 Task: Plan a trip to Athlone, Ireland from 10th December, 2023 to 15th December, 2023 for 7 adults.4 bedrooms having 7 beds and 4 bathrooms. Property type can be house. Amenities needed are: wifi, TV, free parkinig on premises, gym, breakfast. Look for 5 properties as per requirement.
Action: Mouse moved to (573, 217)
Screenshot: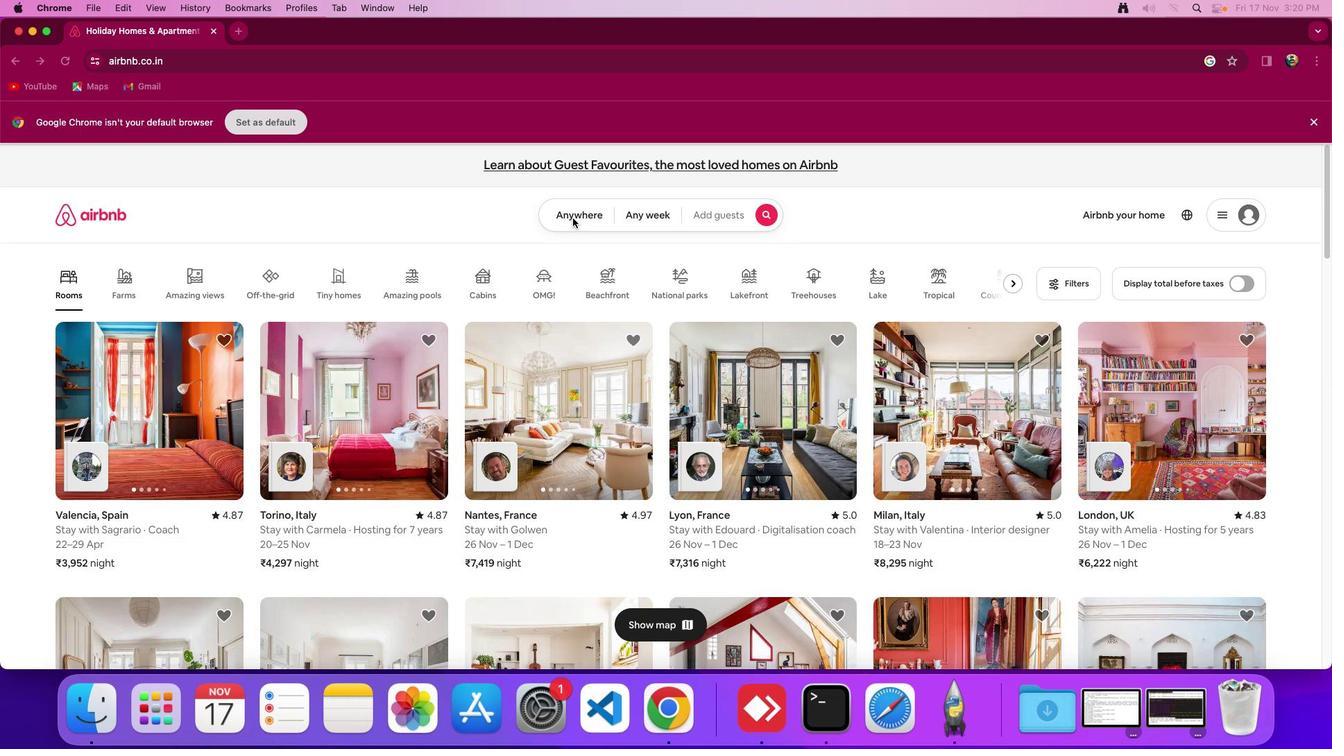 
Action: Mouse pressed left at (573, 217)
Screenshot: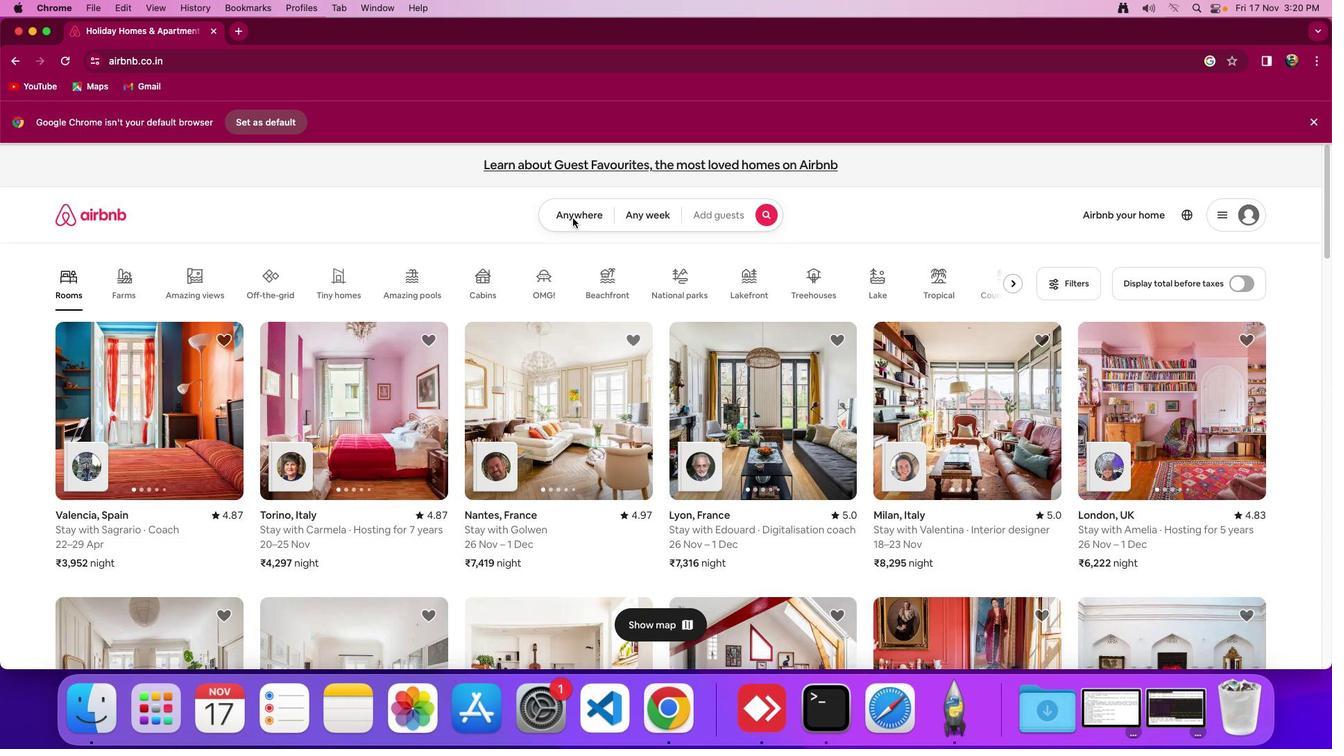 
Action: Mouse pressed left at (573, 217)
Screenshot: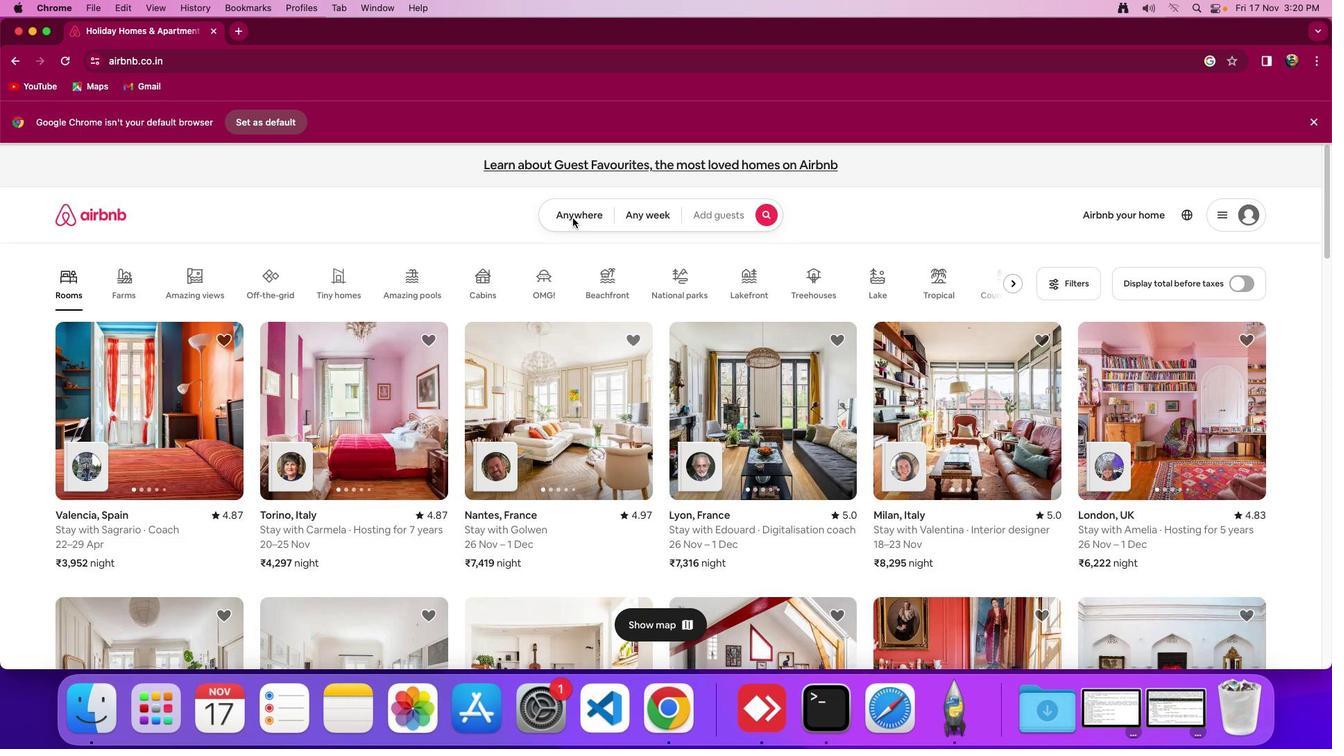 
Action: Mouse moved to (527, 262)
Screenshot: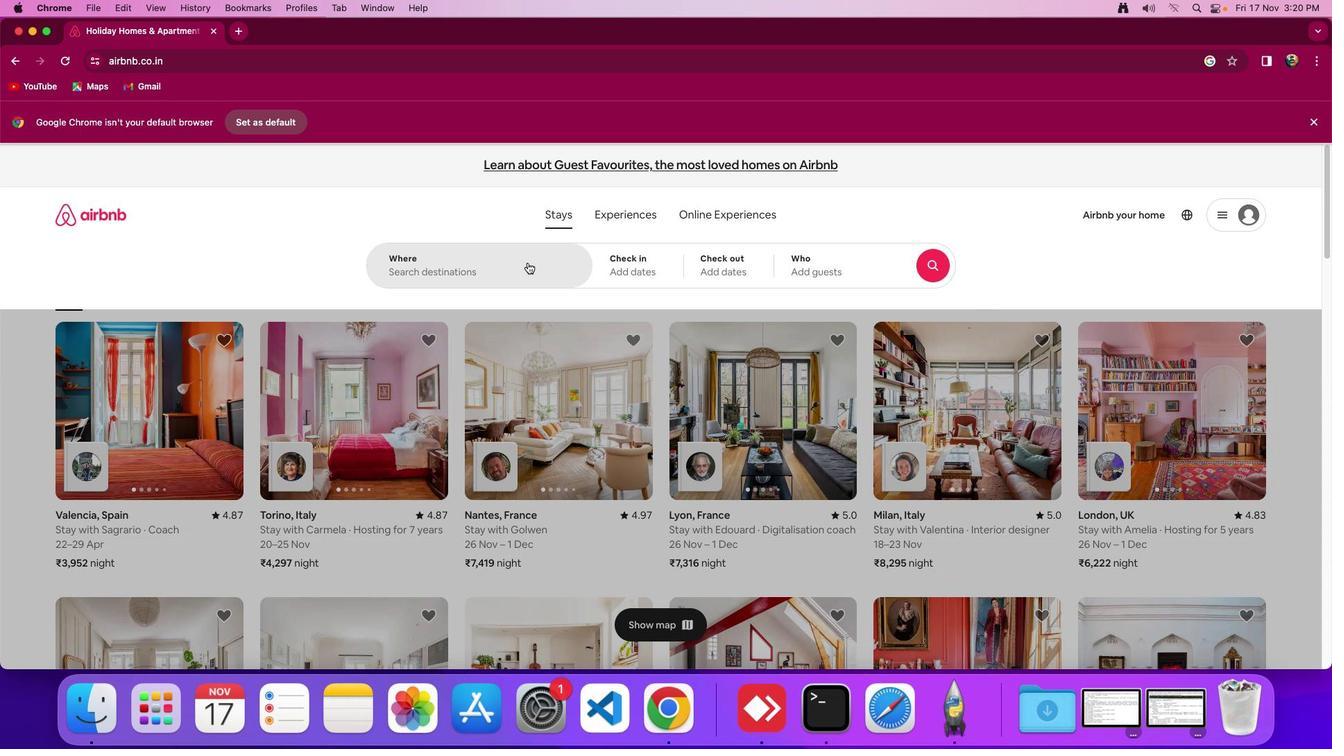 
Action: Mouse pressed left at (527, 262)
Screenshot: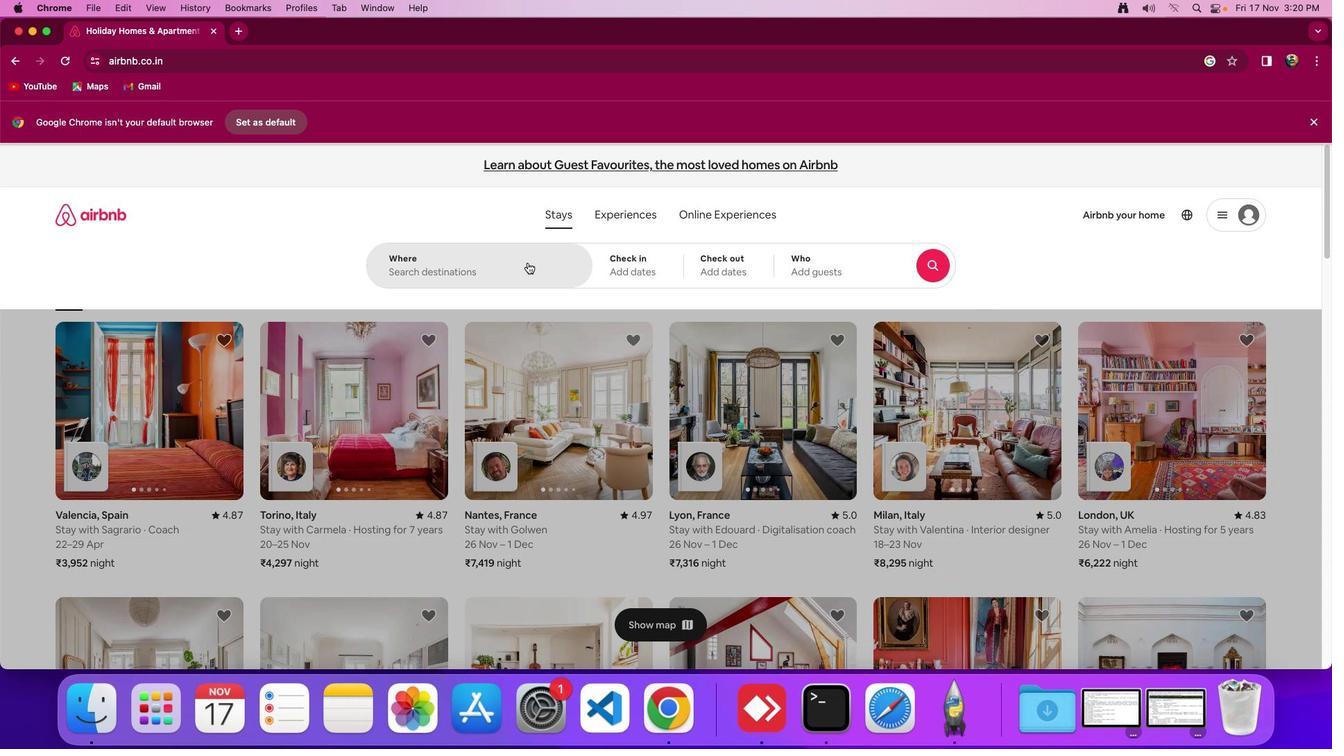 
Action: Mouse moved to (528, 265)
Screenshot: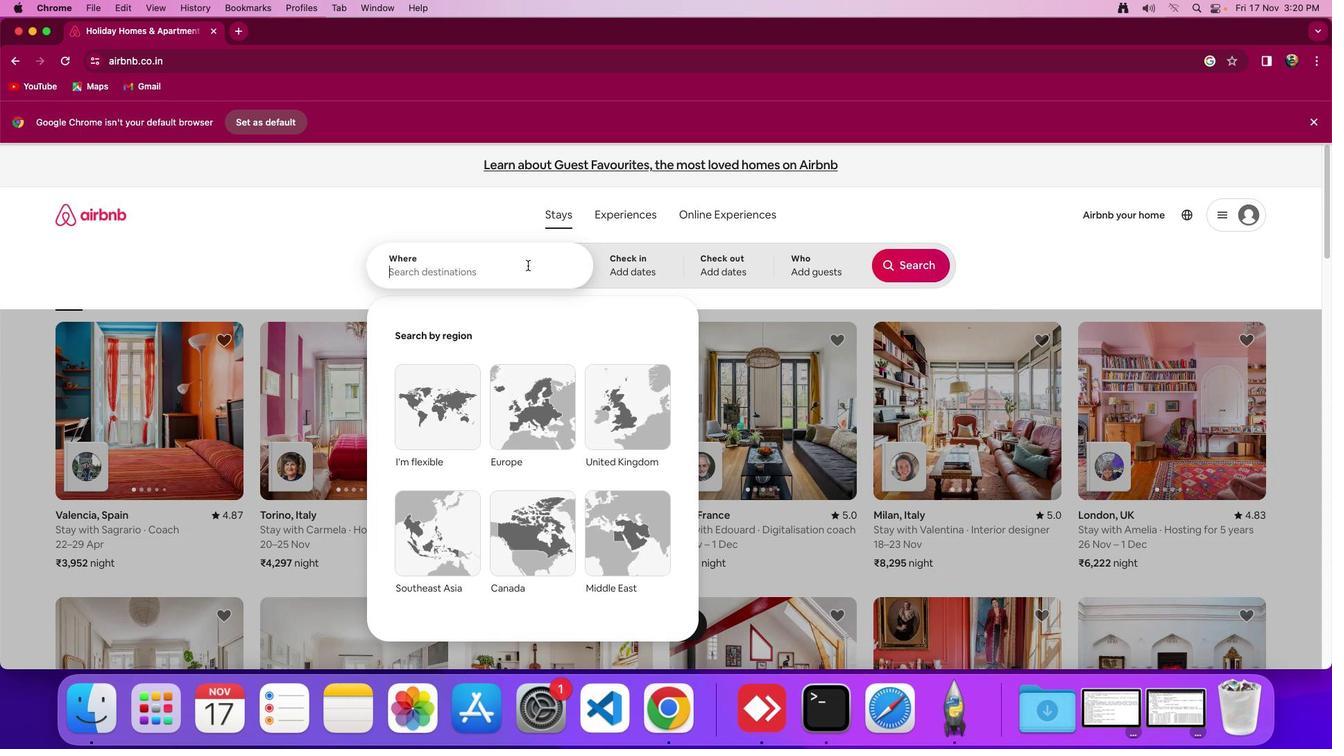 
Action: Key pressed Key.shift_r'A''t''h''l''o''n''e'','Key.spaceKey.shift'I''r''e''k''a''n''d'
Screenshot: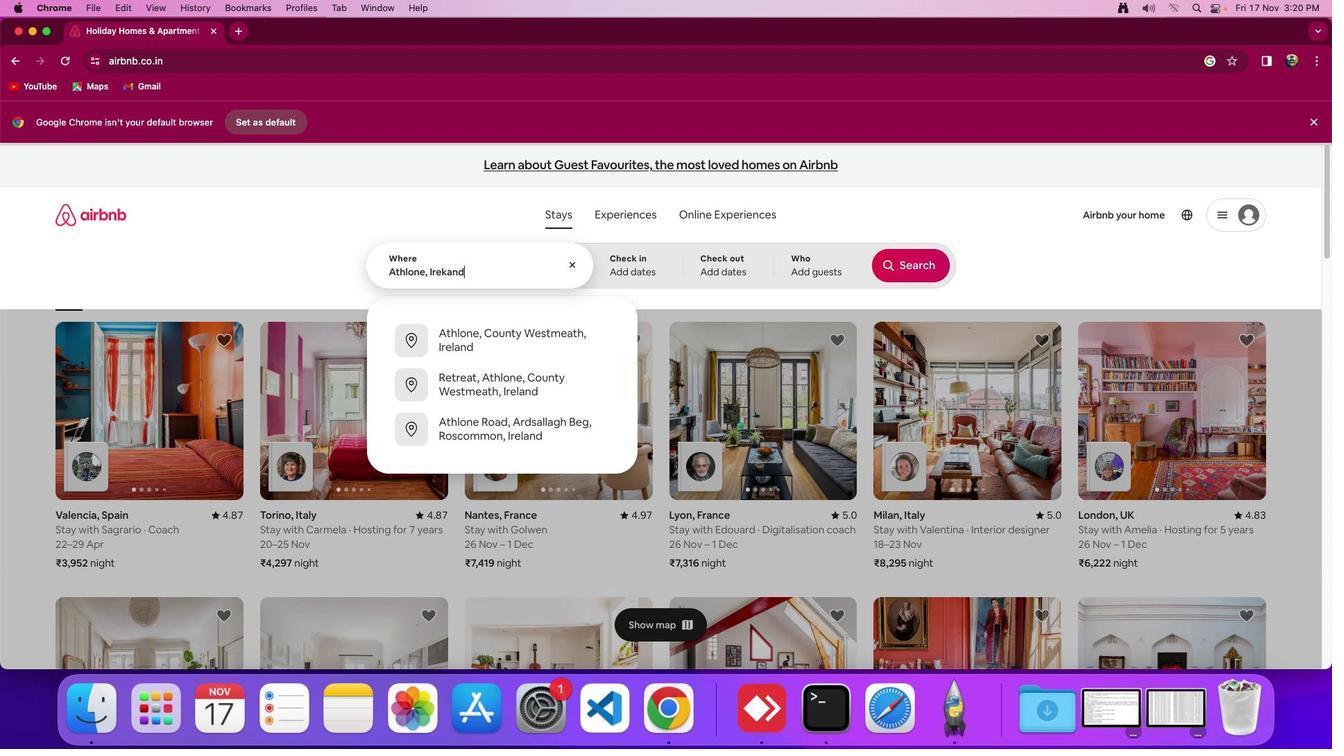 
Action: Mouse moved to (643, 264)
Screenshot: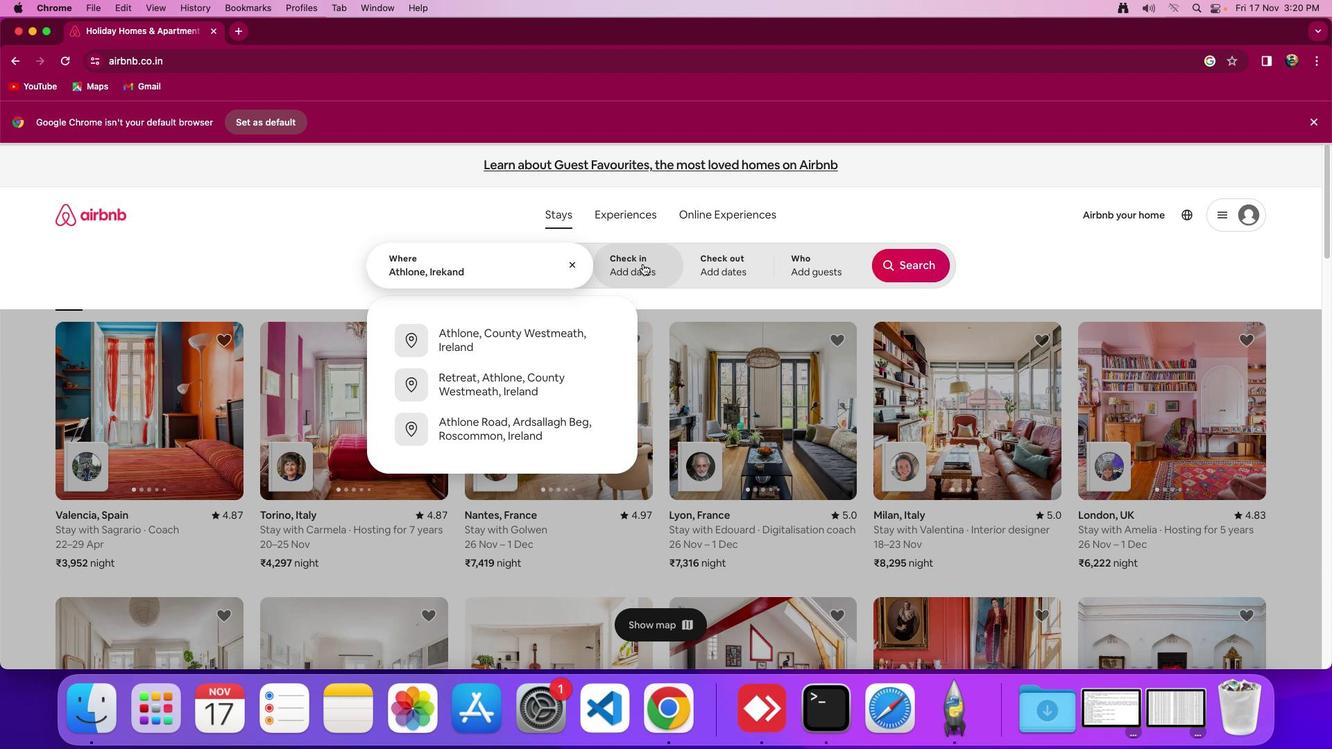 
Action: Mouse pressed left at (643, 264)
Screenshot: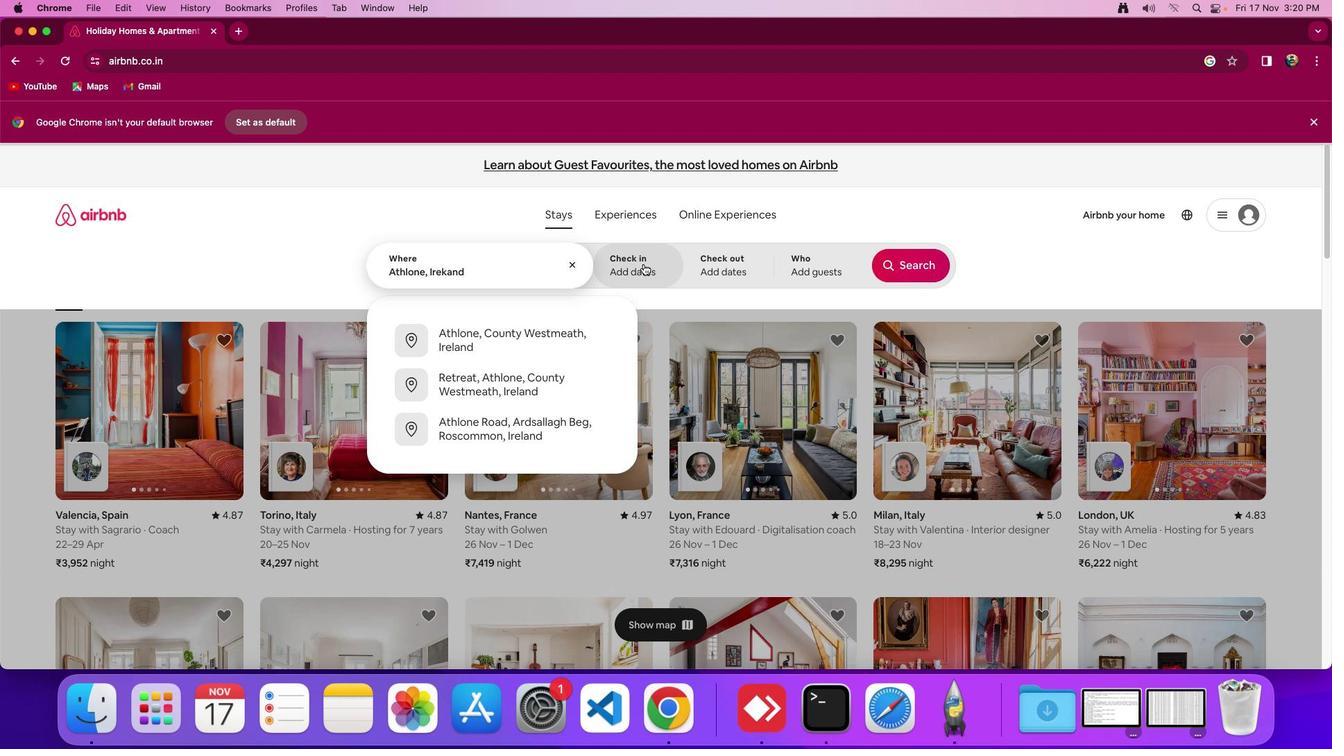 
Action: Mouse moved to (694, 501)
Screenshot: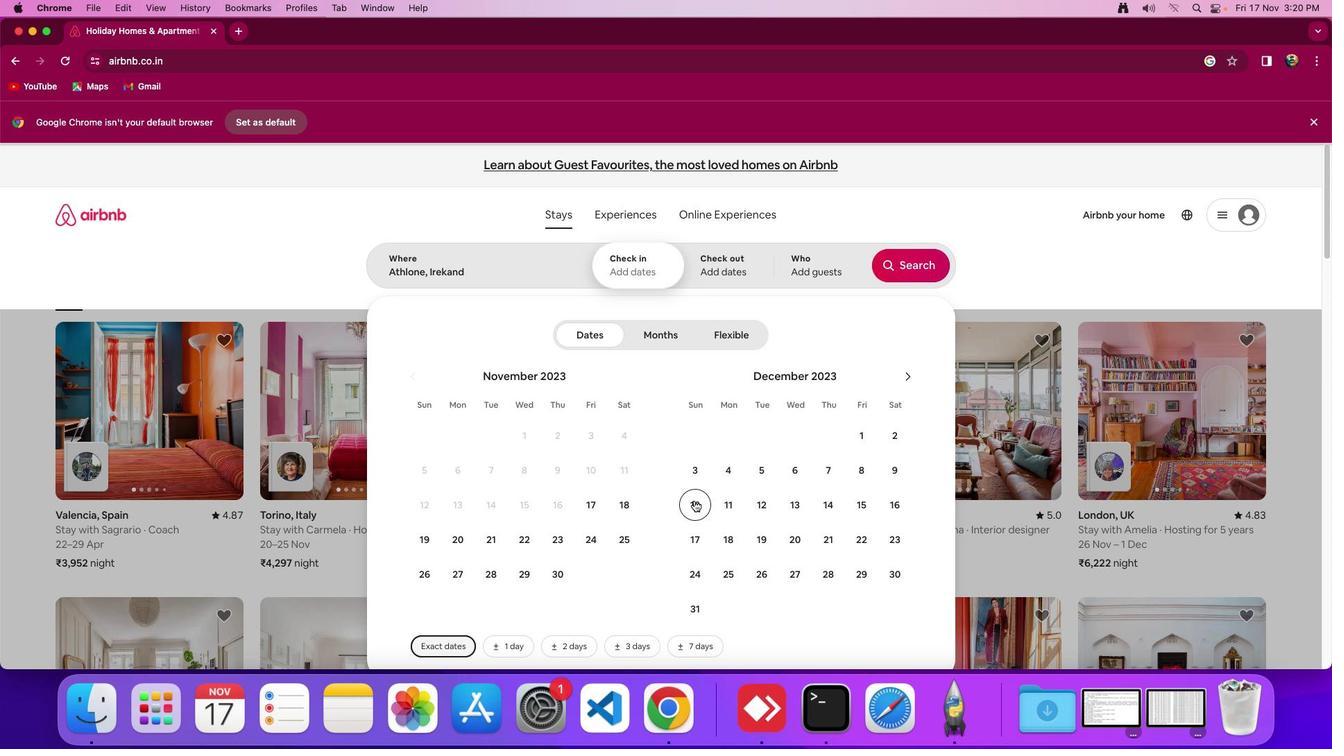 
Action: Mouse pressed left at (694, 501)
Screenshot: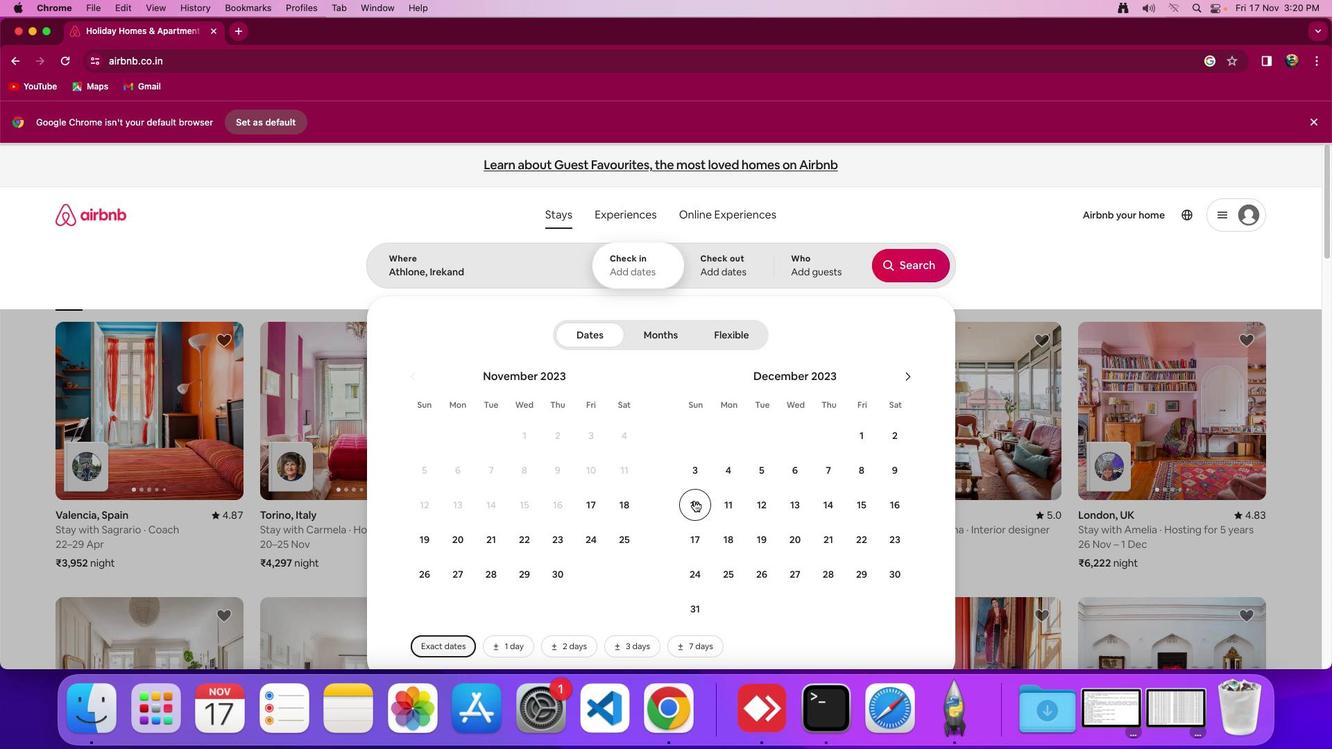 
Action: Mouse moved to (815, 567)
Screenshot: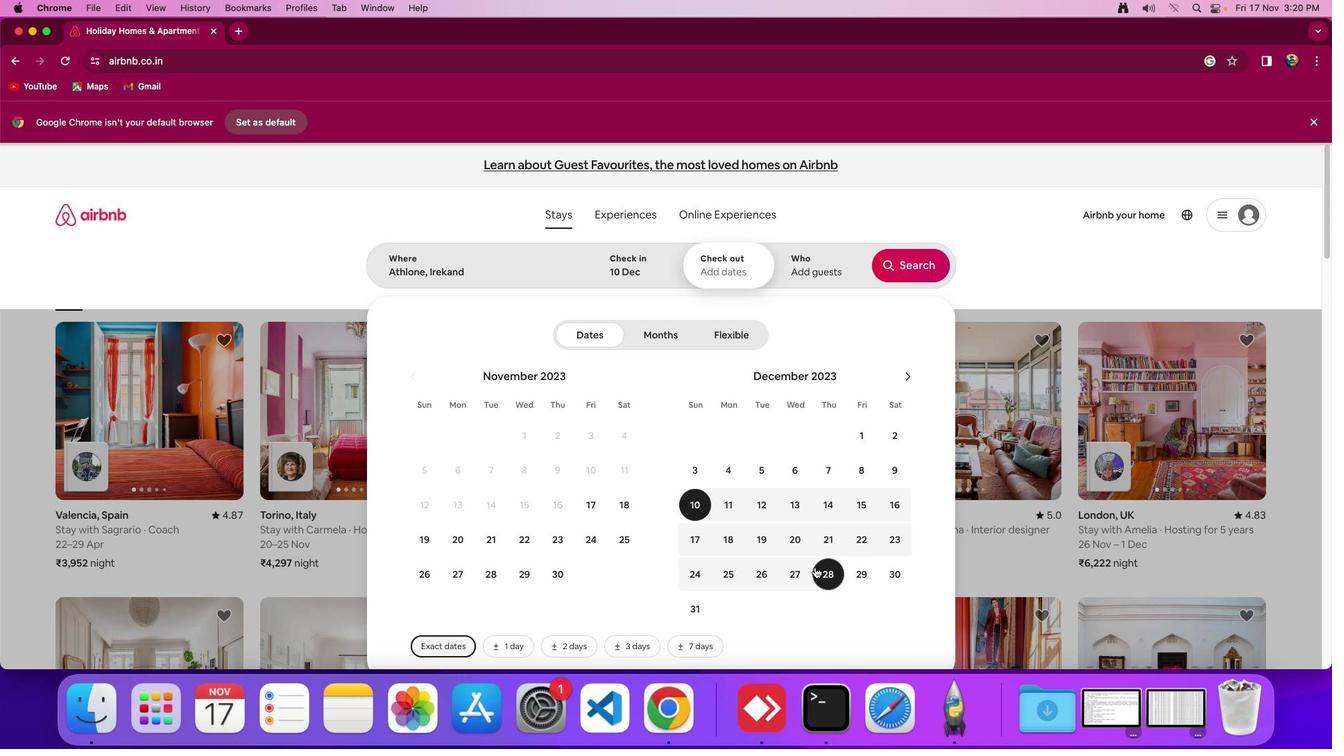 
Action: Mouse scrolled (815, 567) with delta (0, 0)
Screenshot: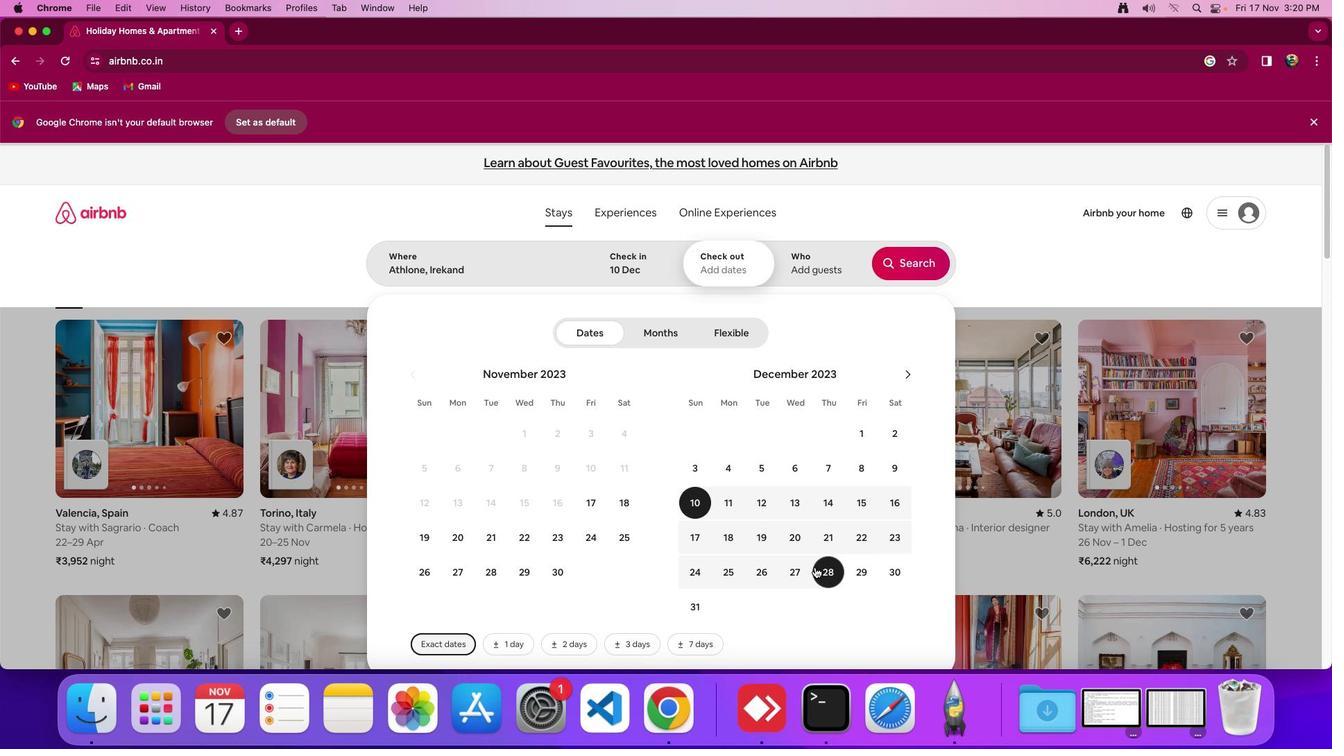 
Action: Mouse moved to (864, 512)
Screenshot: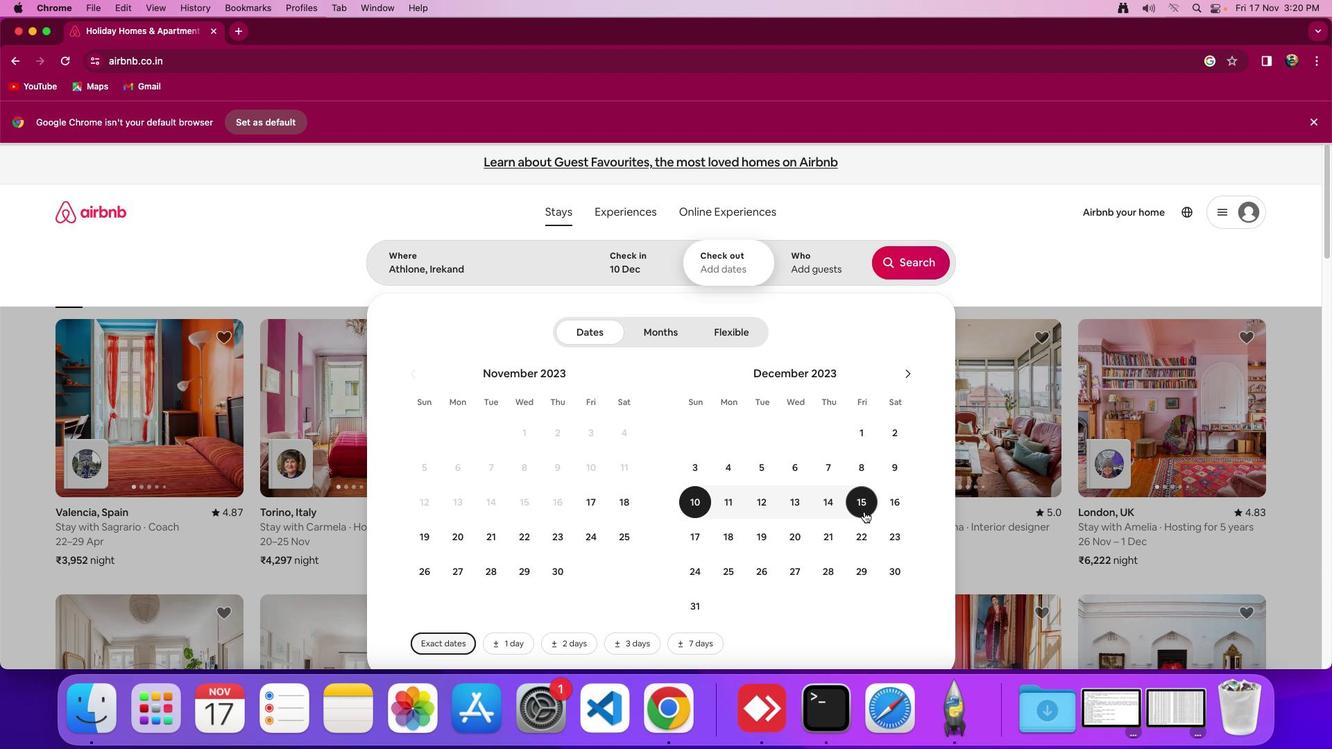 
Action: Mouse pressed left at (864, 512)
Screenshot: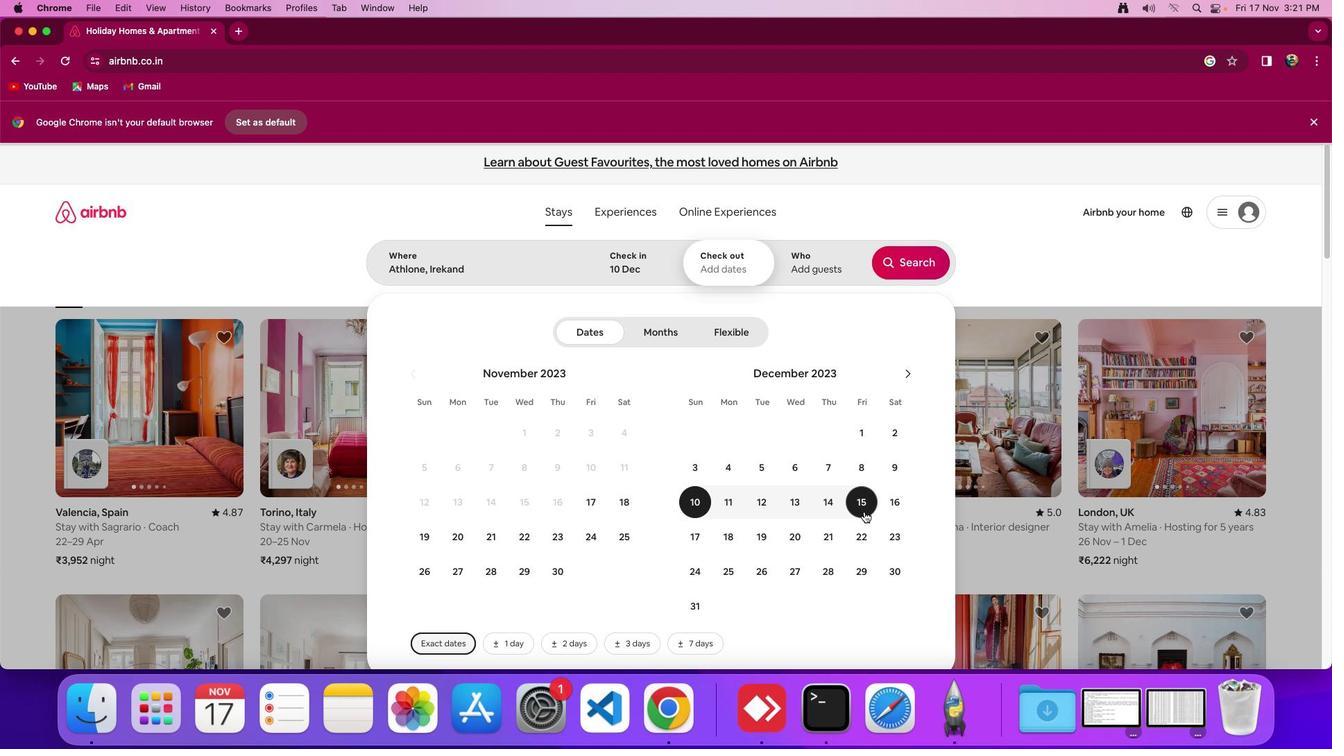 
Action: Mouse moved to (816, 263)
Screenshot: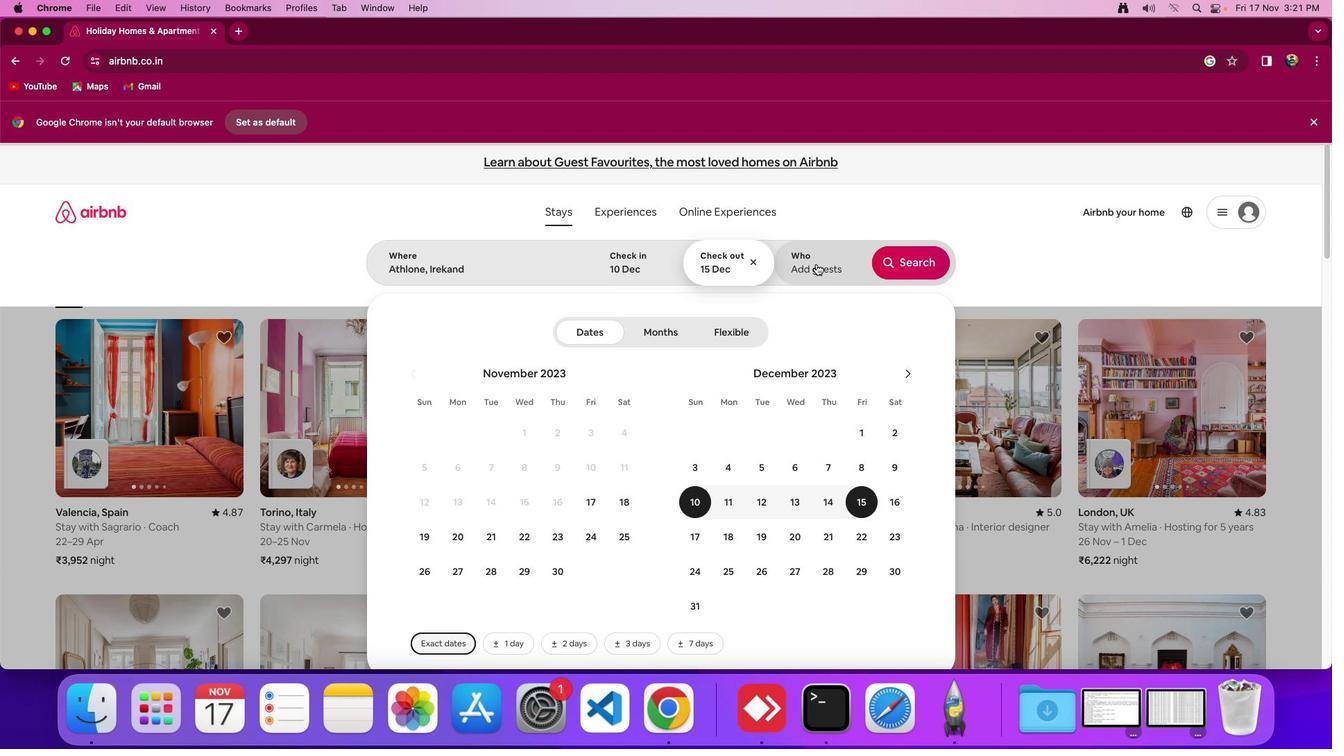 
Action: Mouse pressed left at (816, 263)
Screenshot: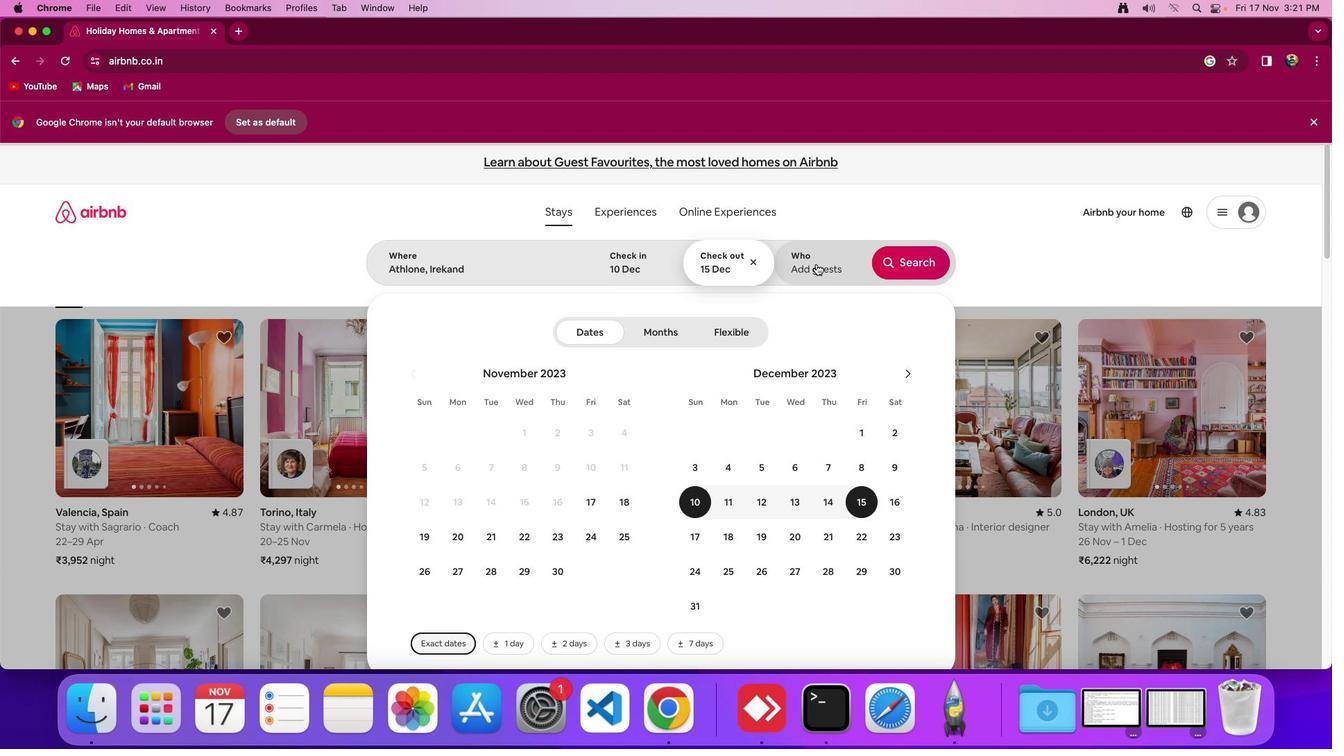 
Action: Mouse moved to (920, 329)
Screenshot: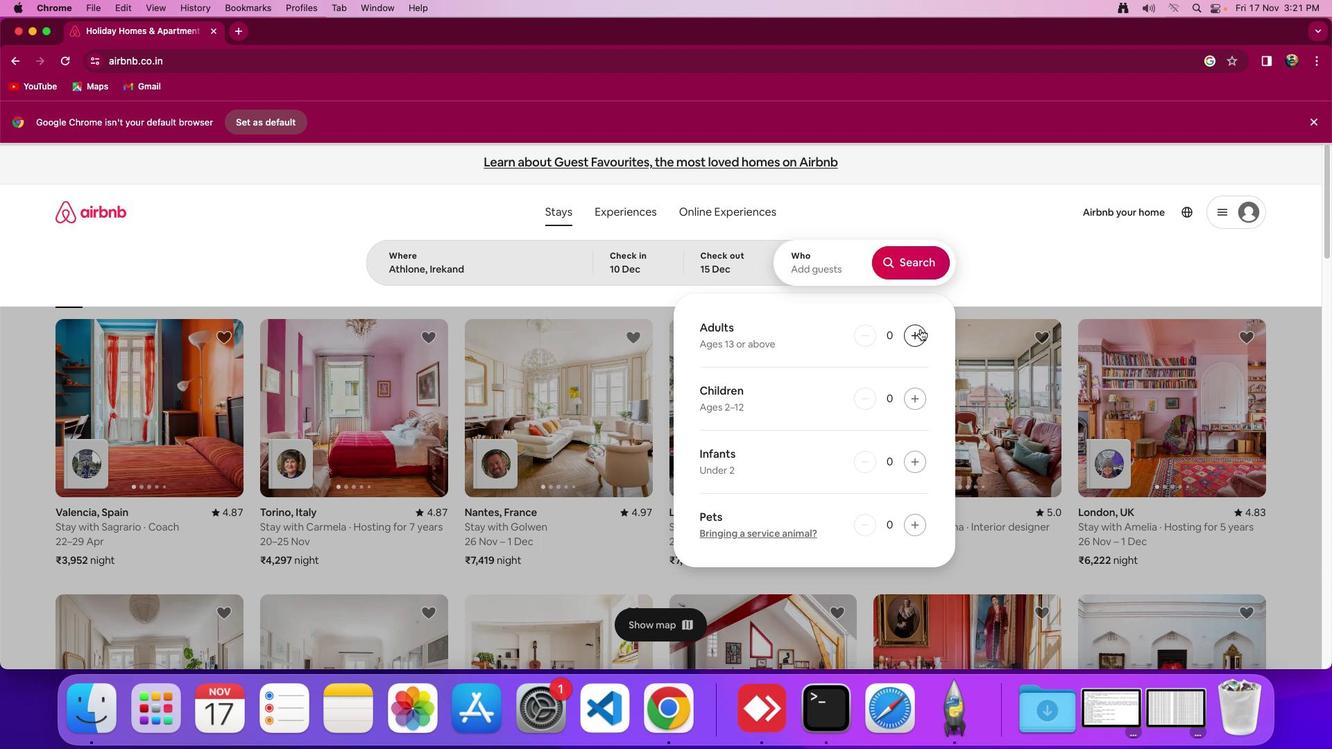 
Action: Mouse pressed left at (920, 329)
Screenshot: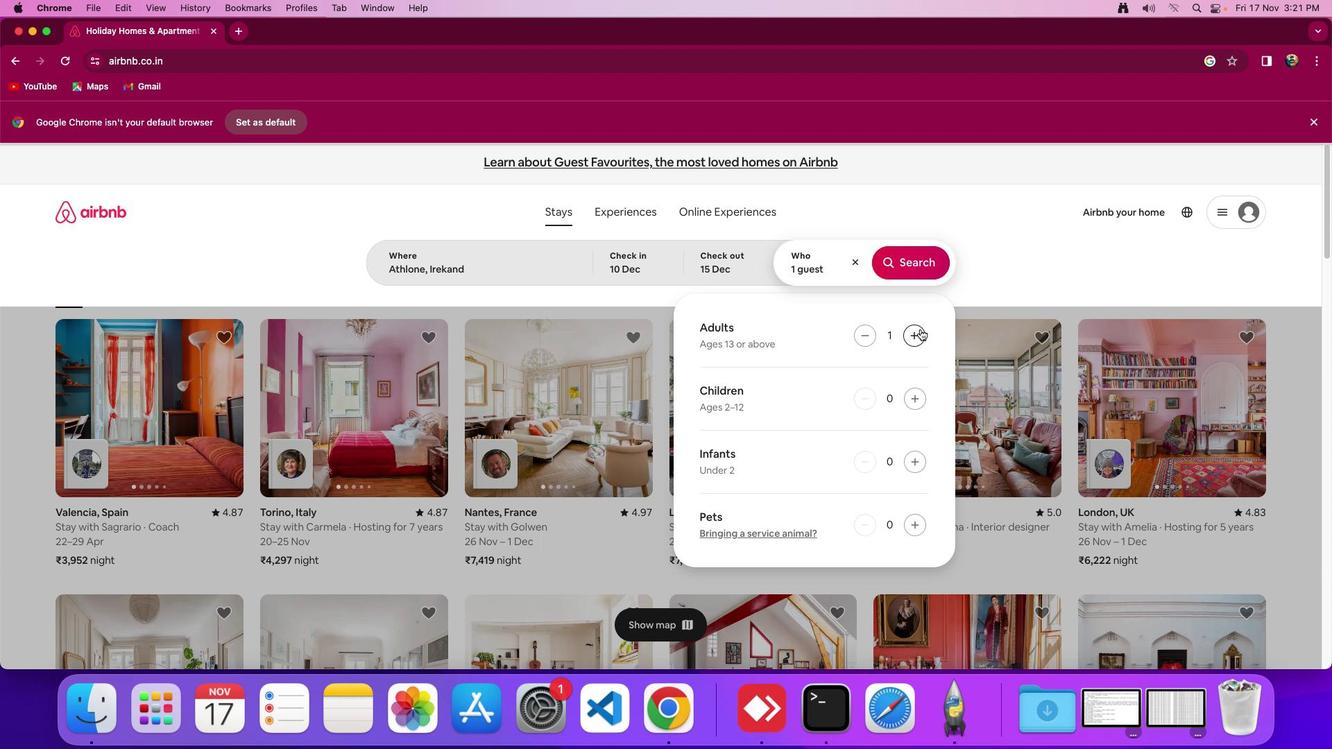 
Action: Mouse pressed left at (920, 329)
Screenshot: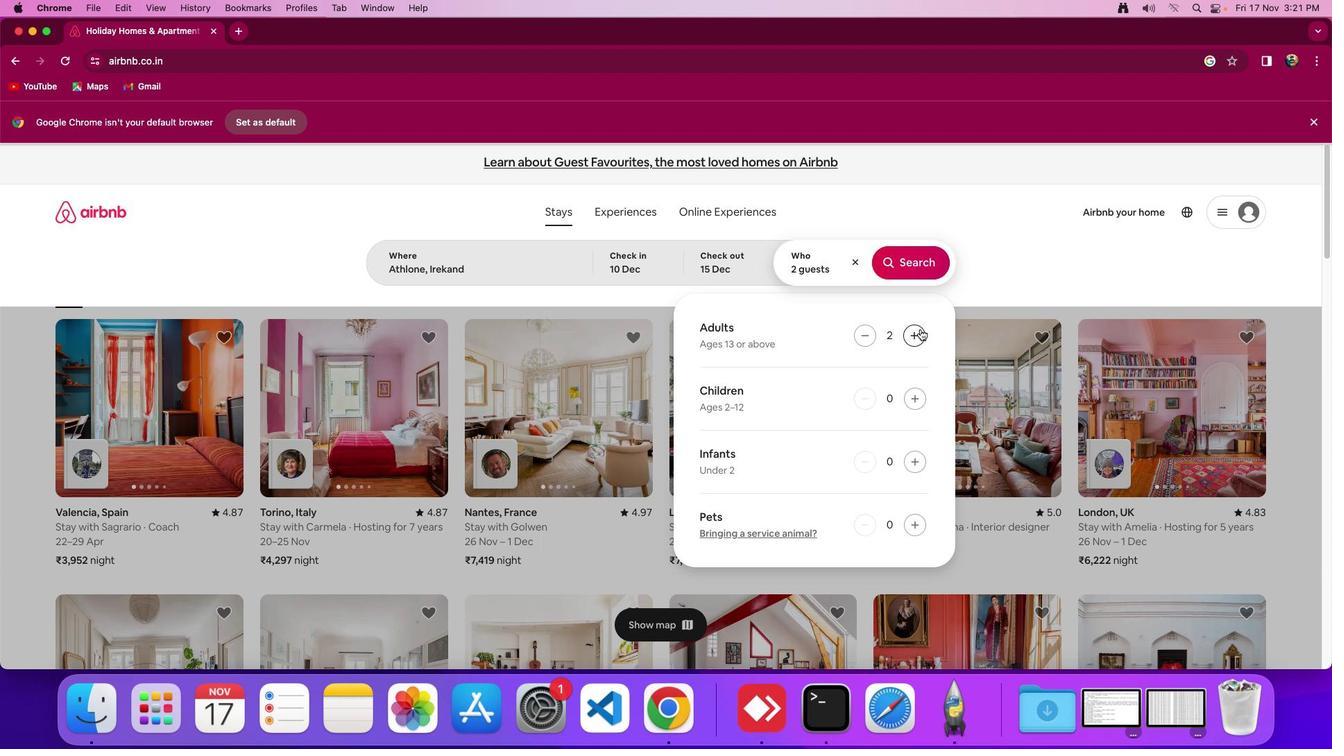 
Action: Mouse pressed left at (920, 329)
Screenshot: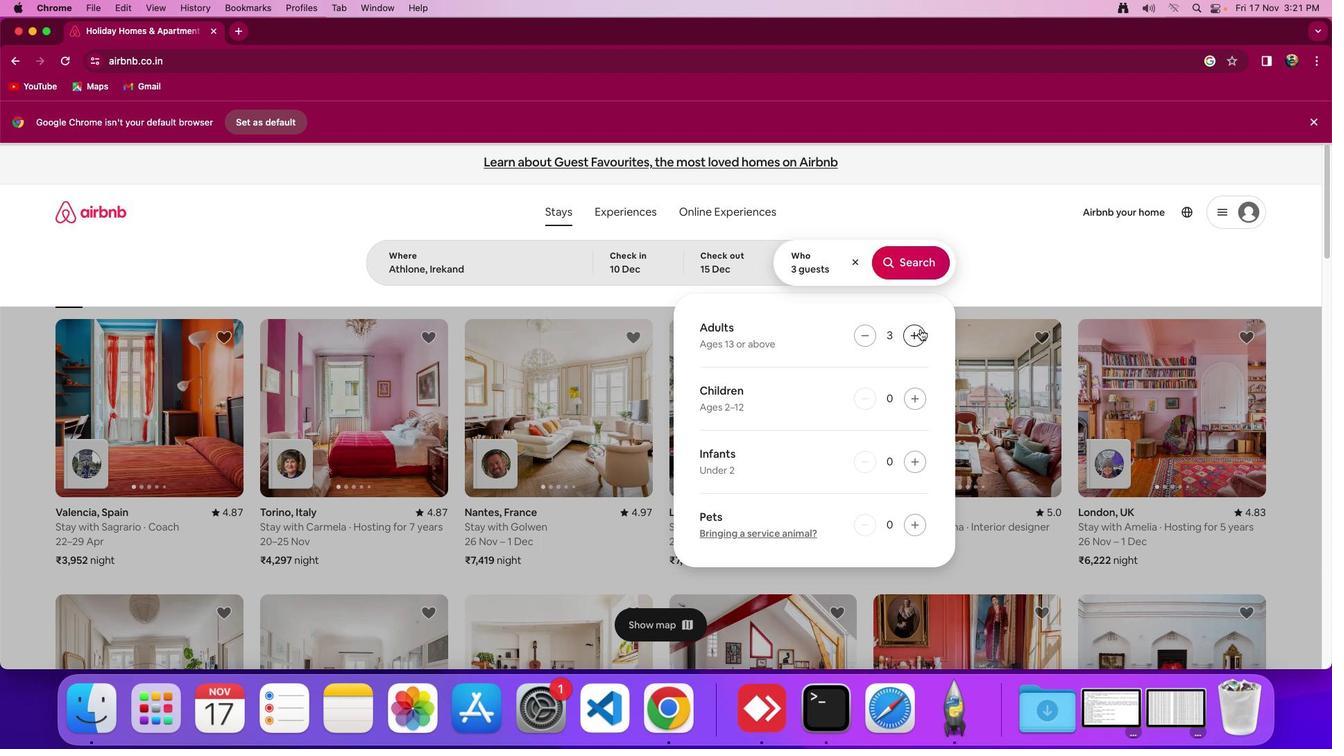 
Action: Mouse pressed left at (920, 329)
Screenshot: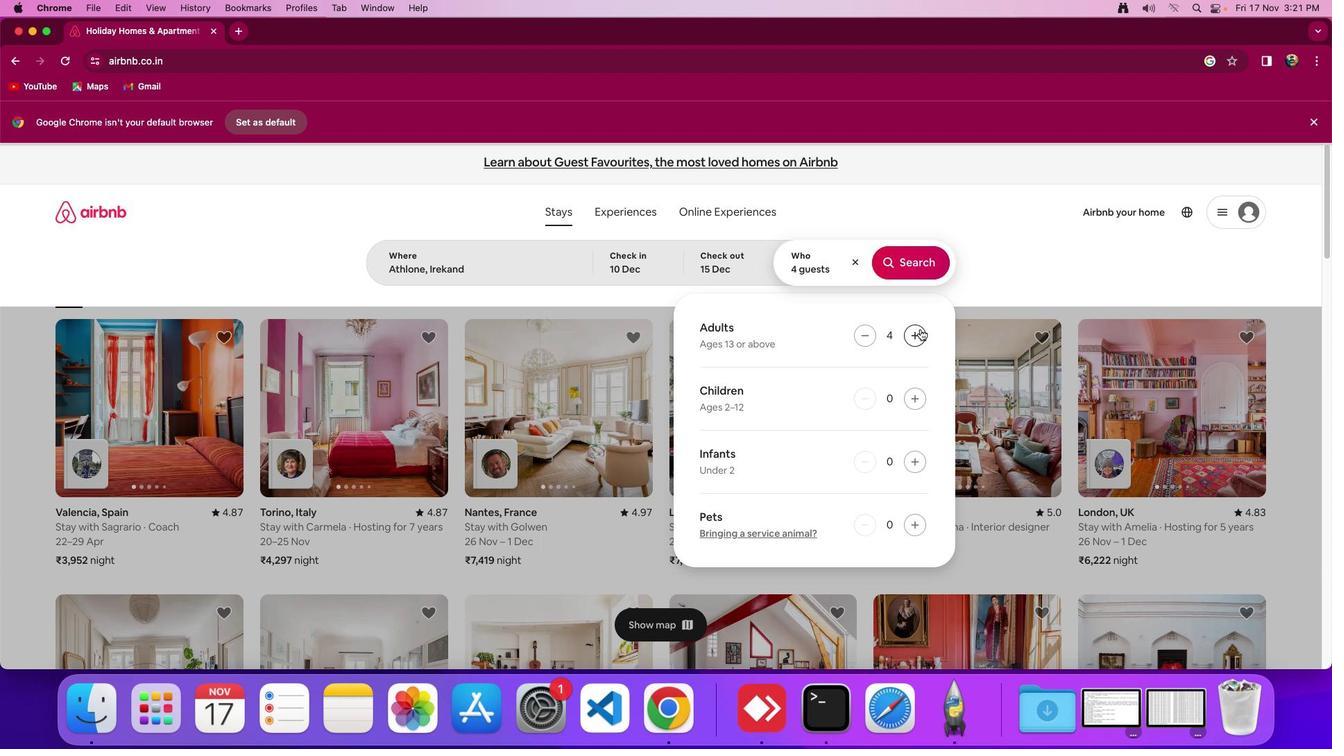 
Action: Mouse pressed left at (920, 329)
Screenshot: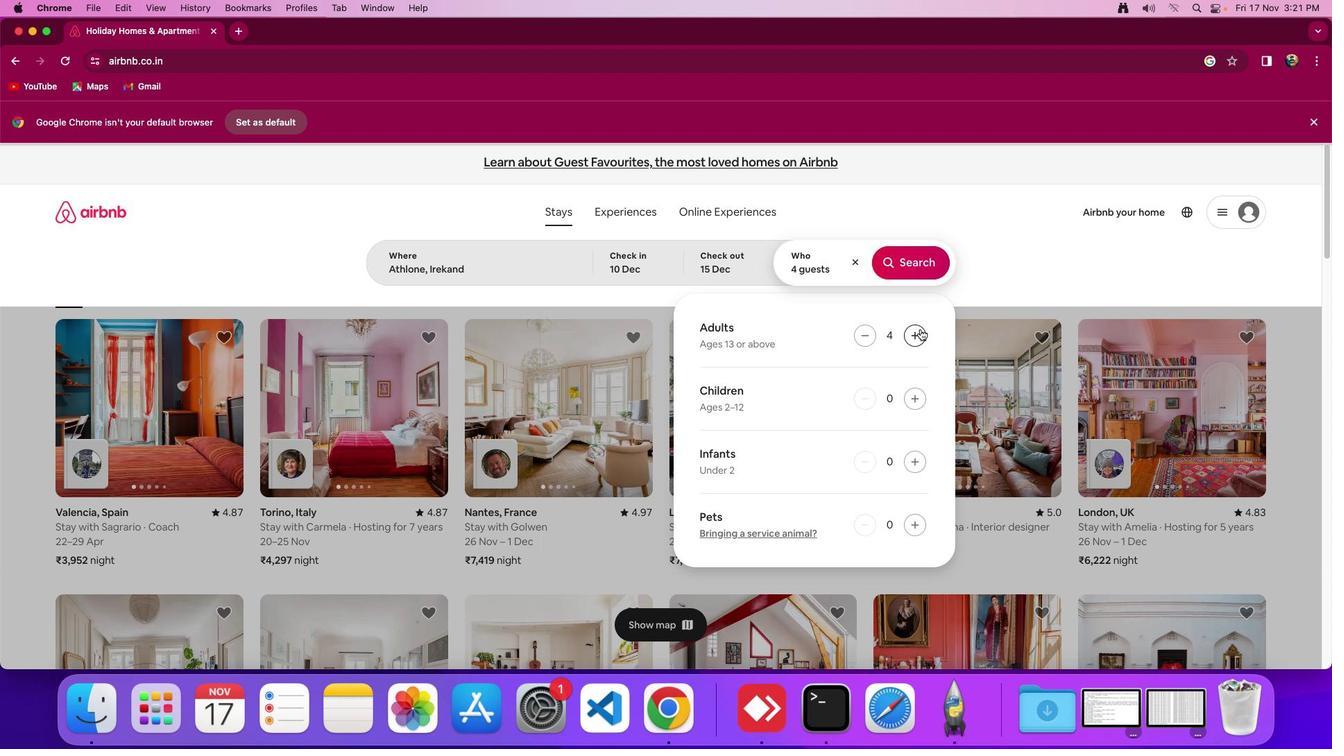 
Action: Mouse pressed left at (920, 329)
Screenshot: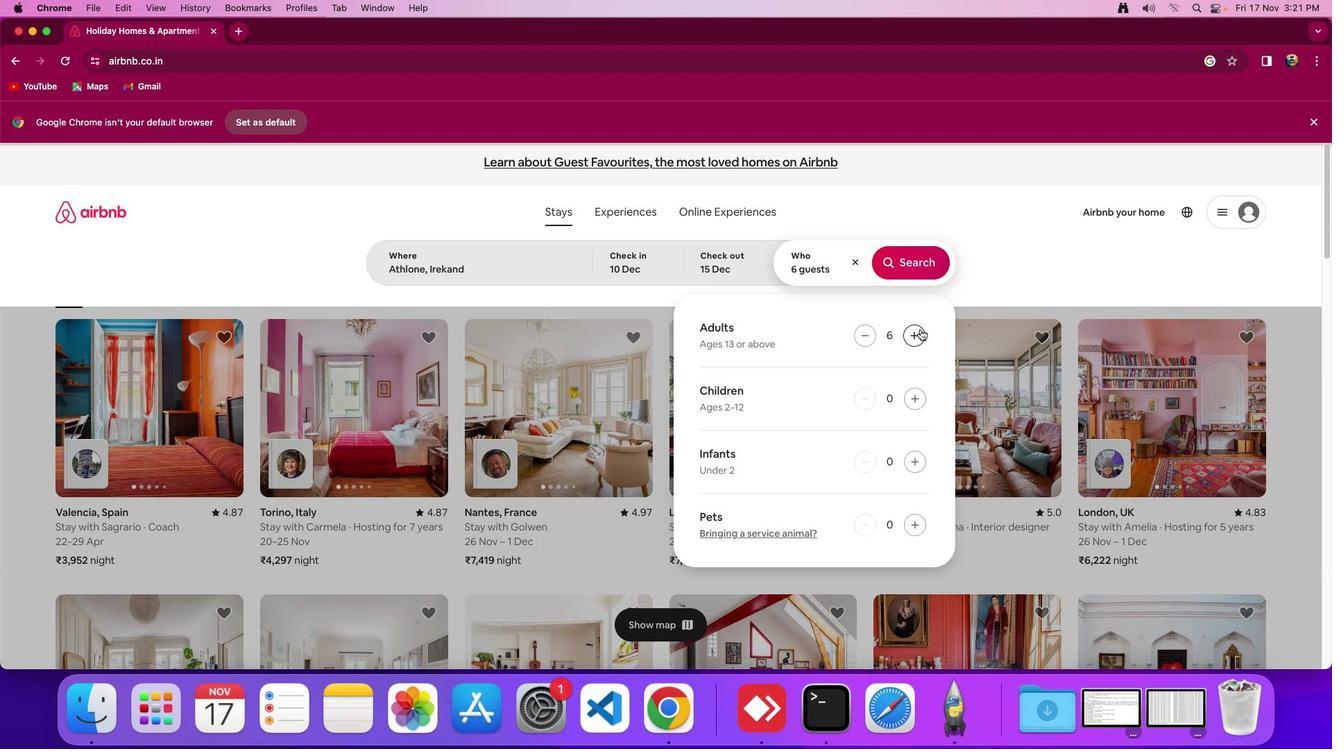 
Action: Mouse moved to (920, 329)
Screenshot: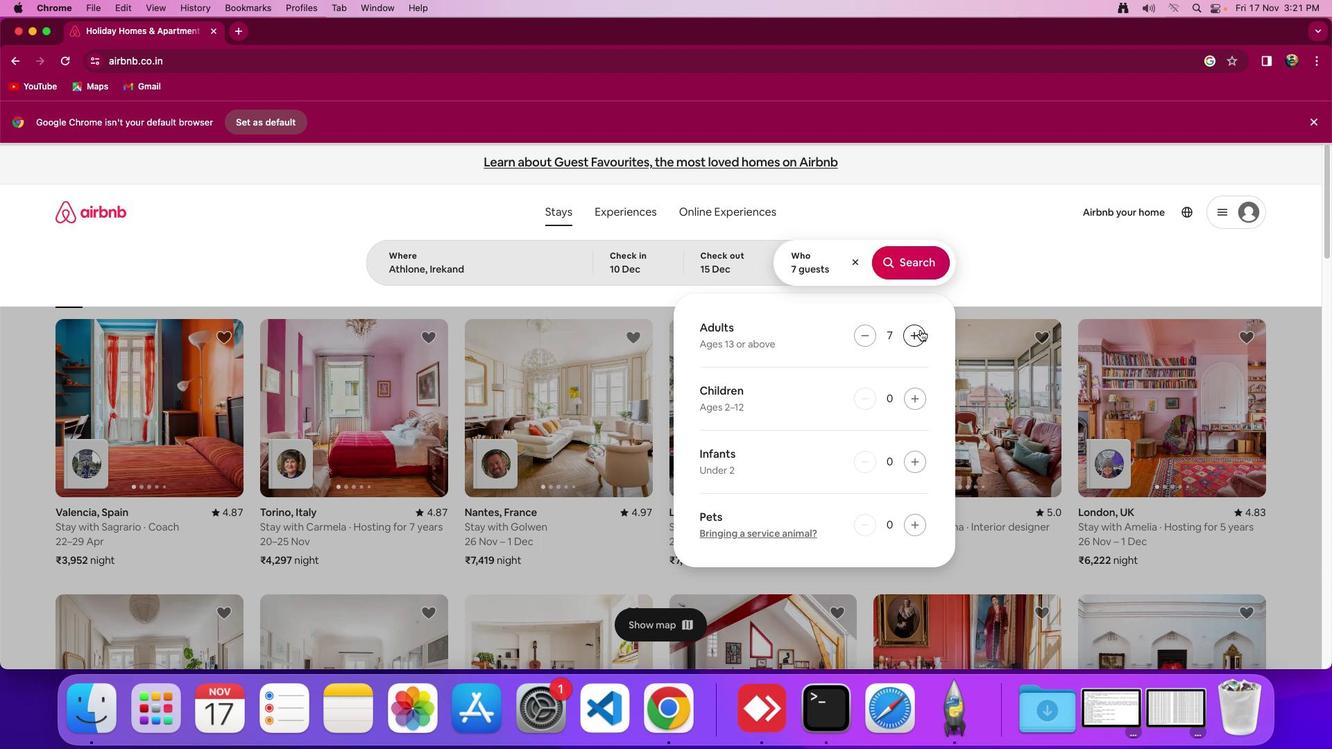 
Action: Mouse pressed left at (920, 329)
Screenshot: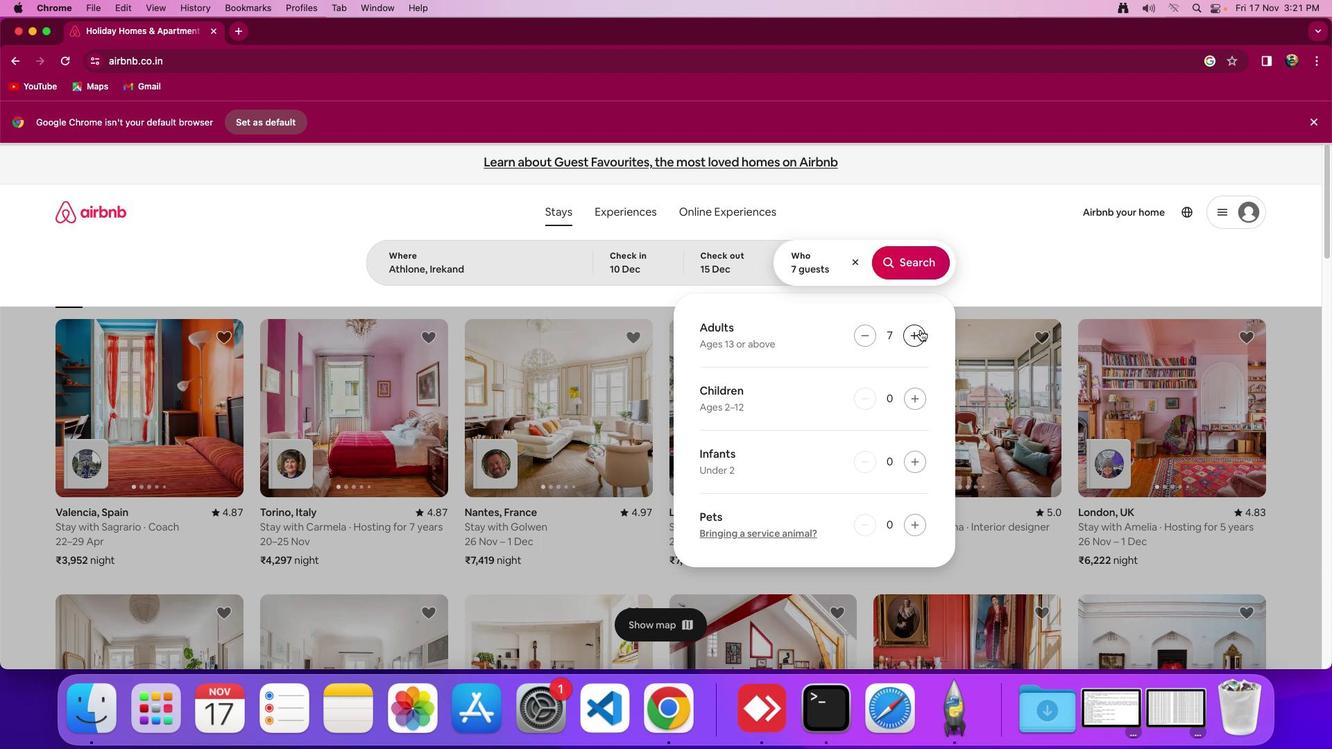 
Action: Mouse moved to (895, 261)
Screenshot: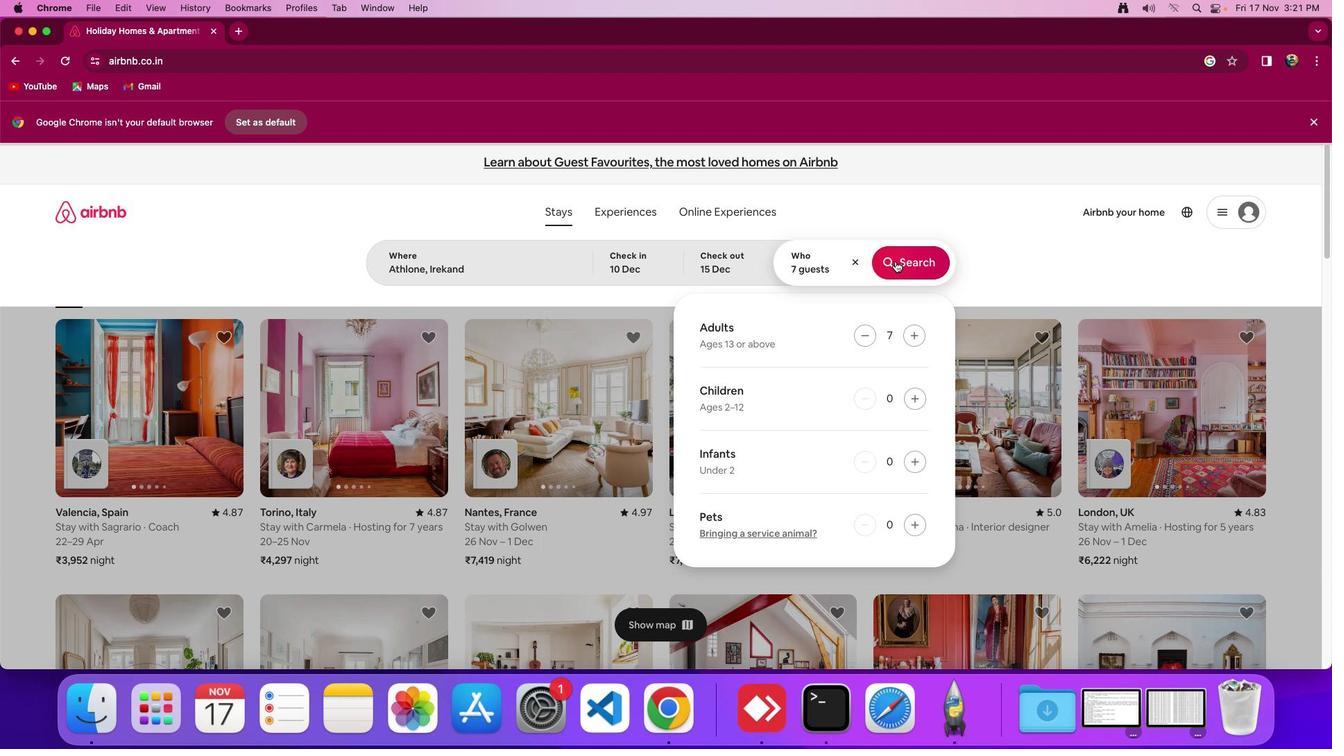 
Action: Mouse pressed left at (895, 261)
Screenshot: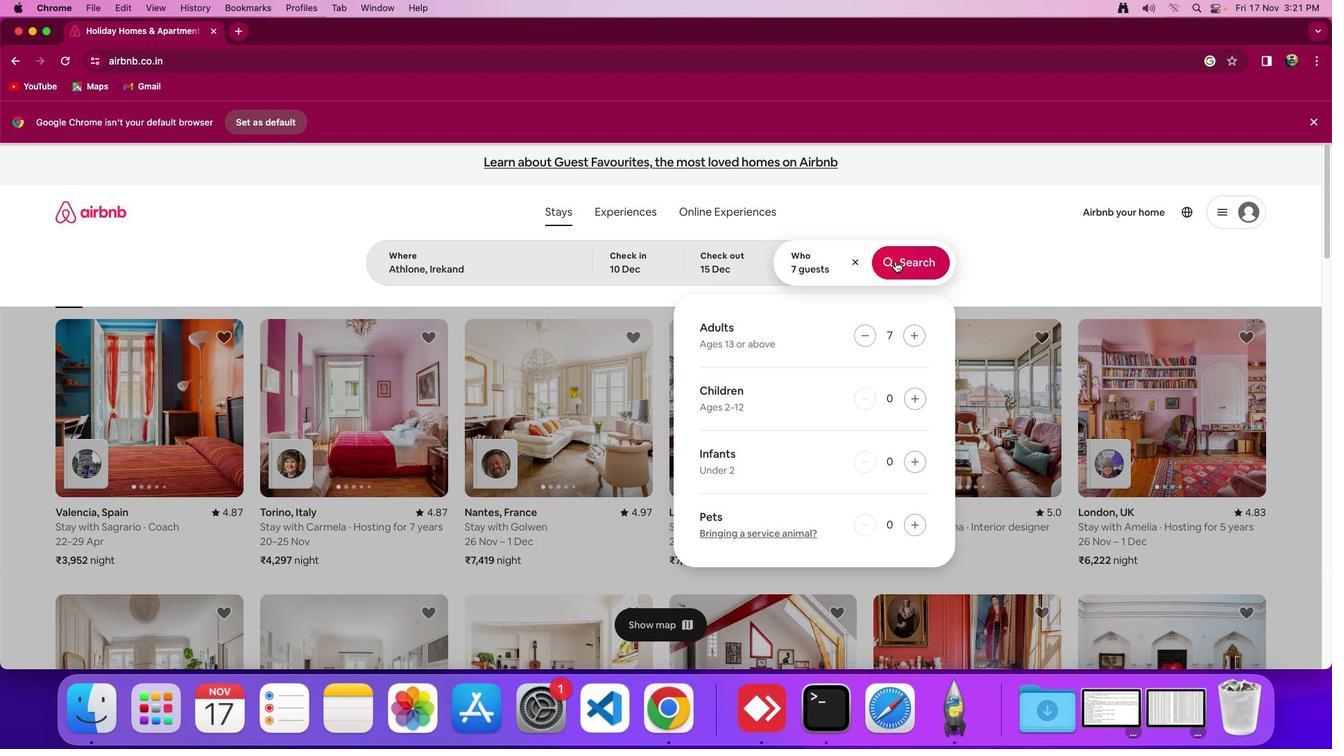 
Action: Mouse moved to (1109, 223)
Screenshot: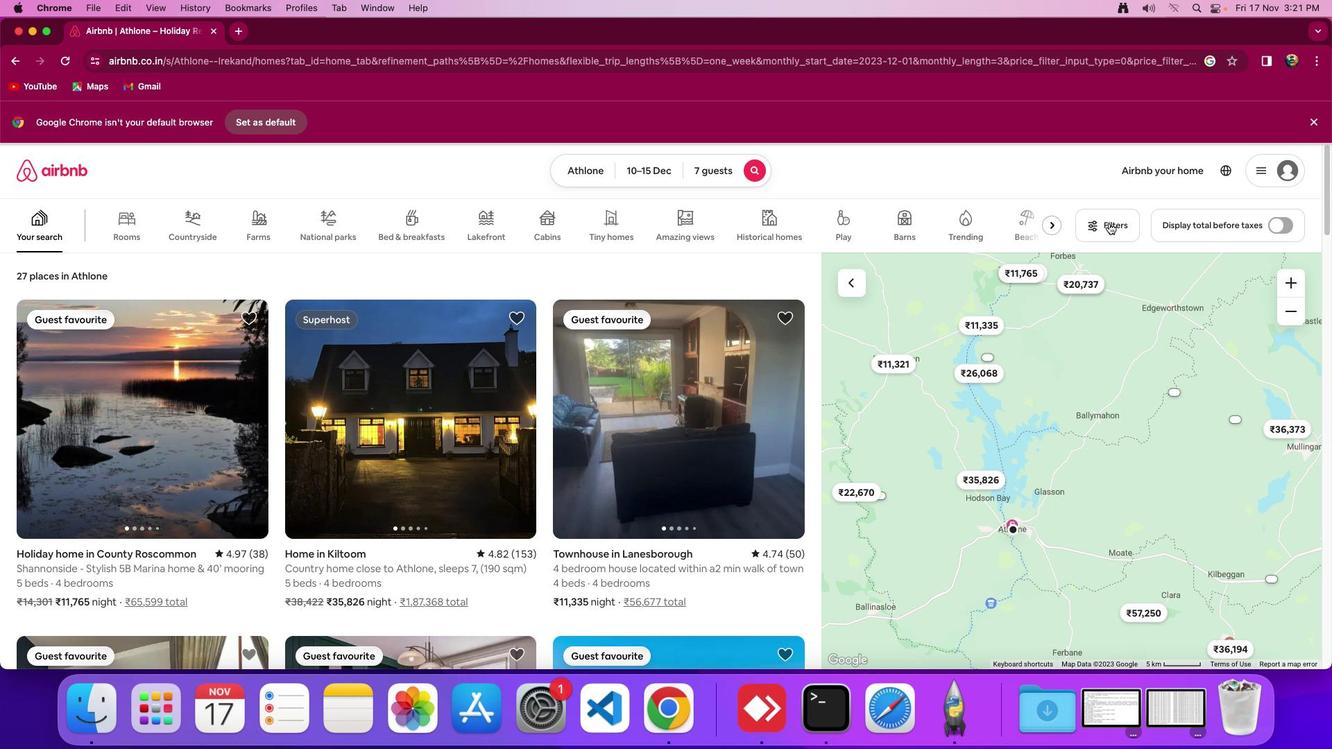 
Action: Mouse pressed left at (1109, 223)
Screenshot: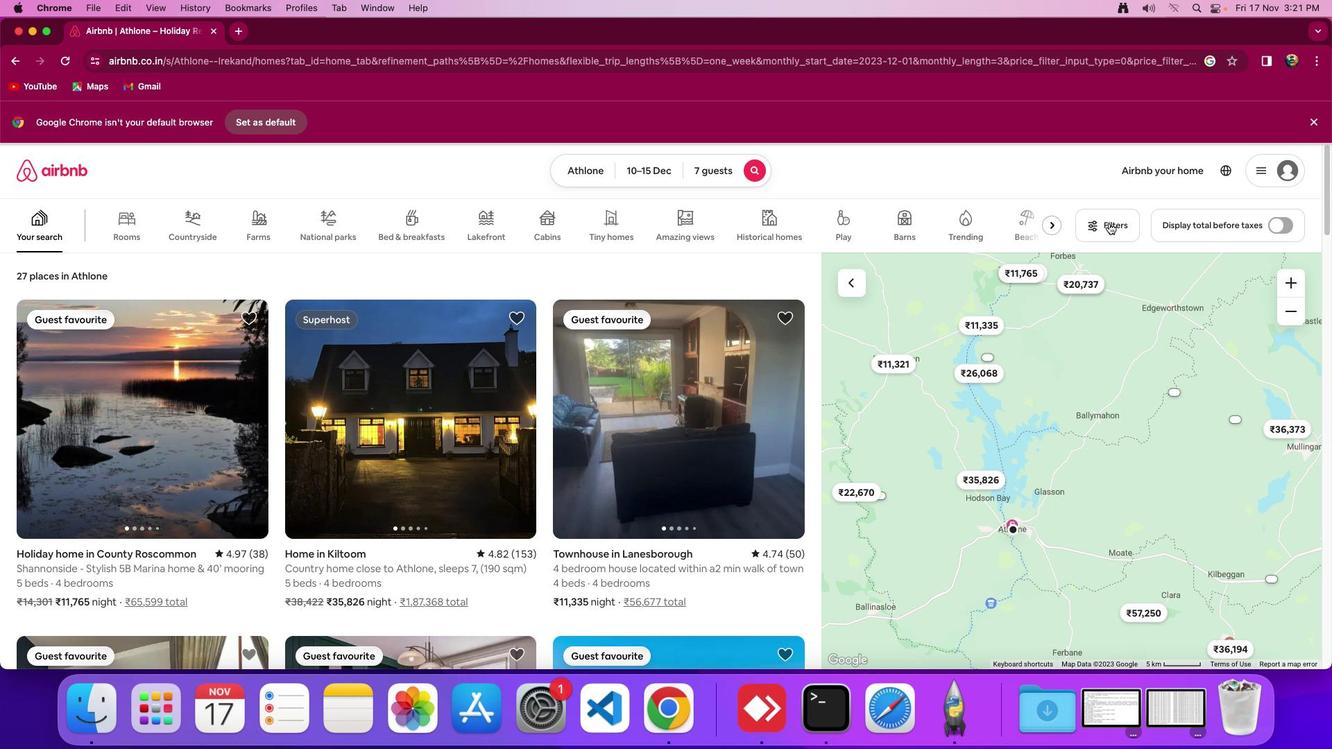 
Action: Mouse moved to (653, 406)
Screenshot: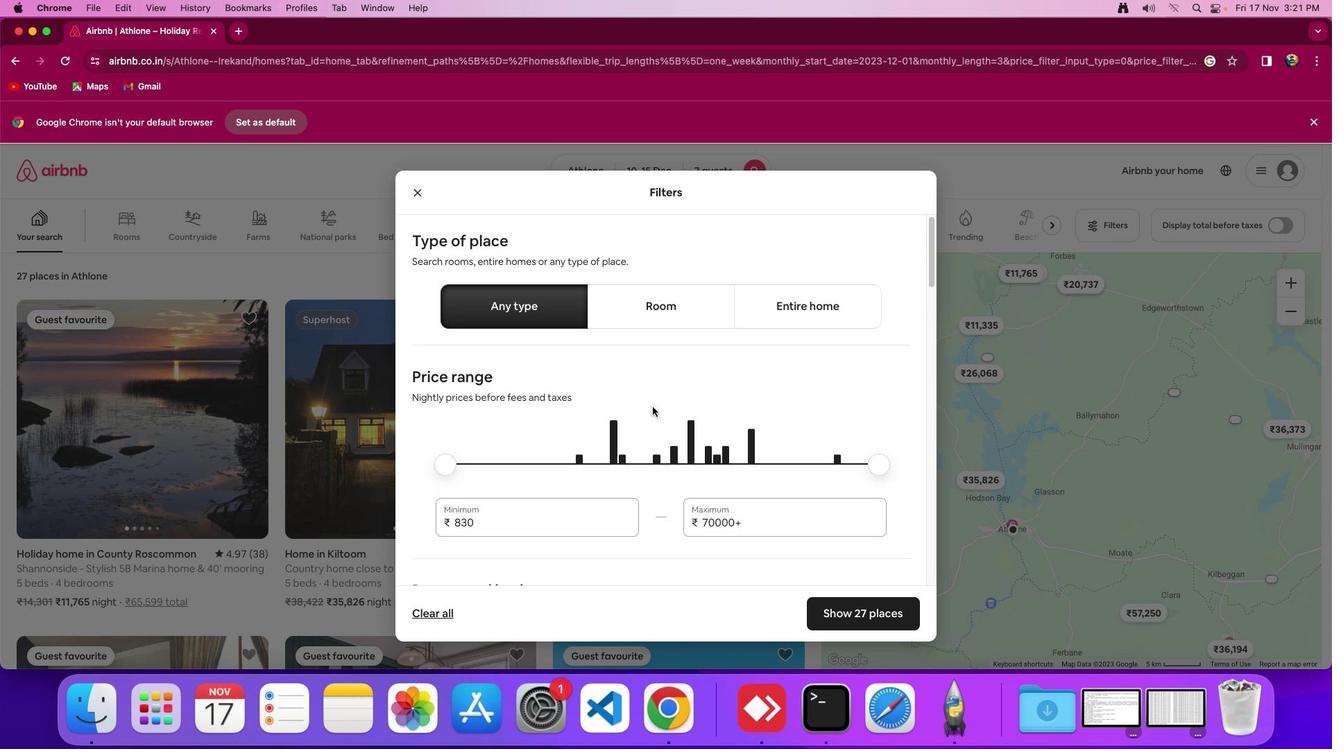 
Action: Mouse scrolled (653, 406) with delta (0, 0)
Screenshot: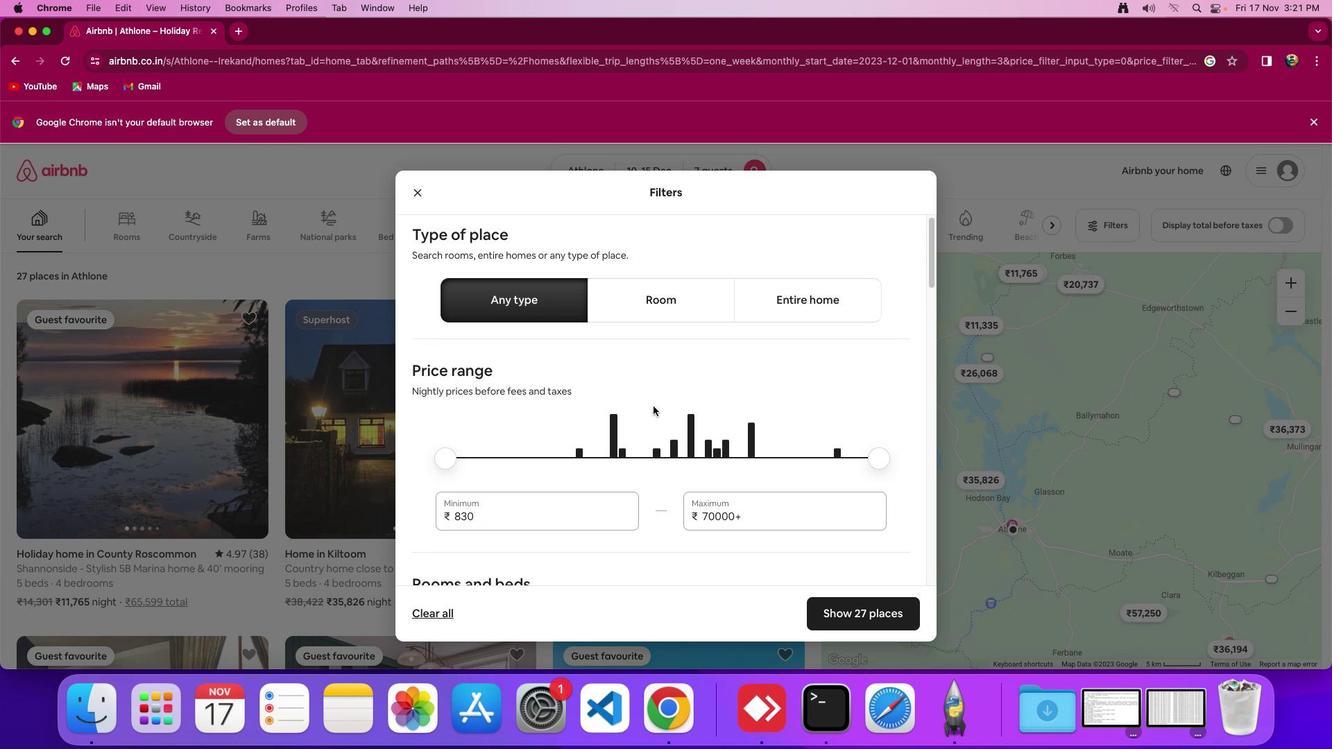 
Action: Mouse scrolled (653, 406) with delta (0, 0)
Screenshot: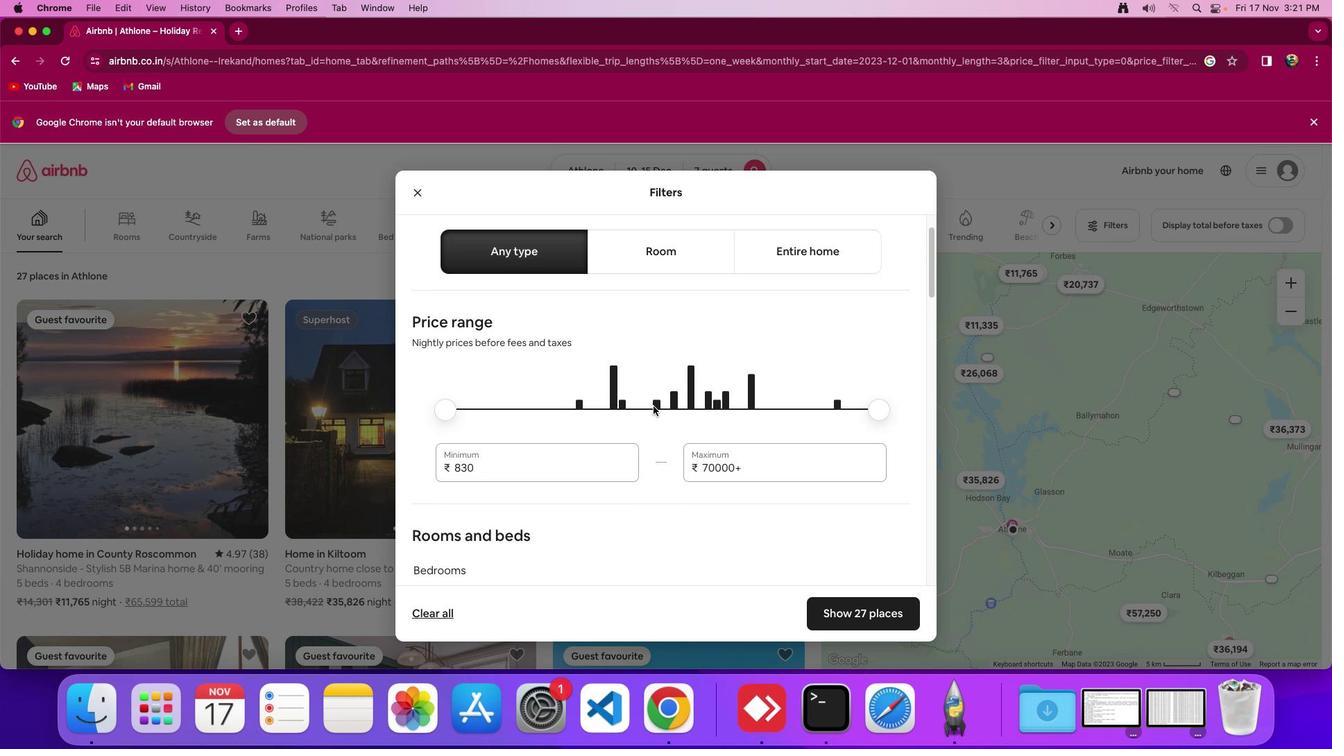 
Action: Mouse scrolled (653, 406) with delta (0, -2)
Screenshot: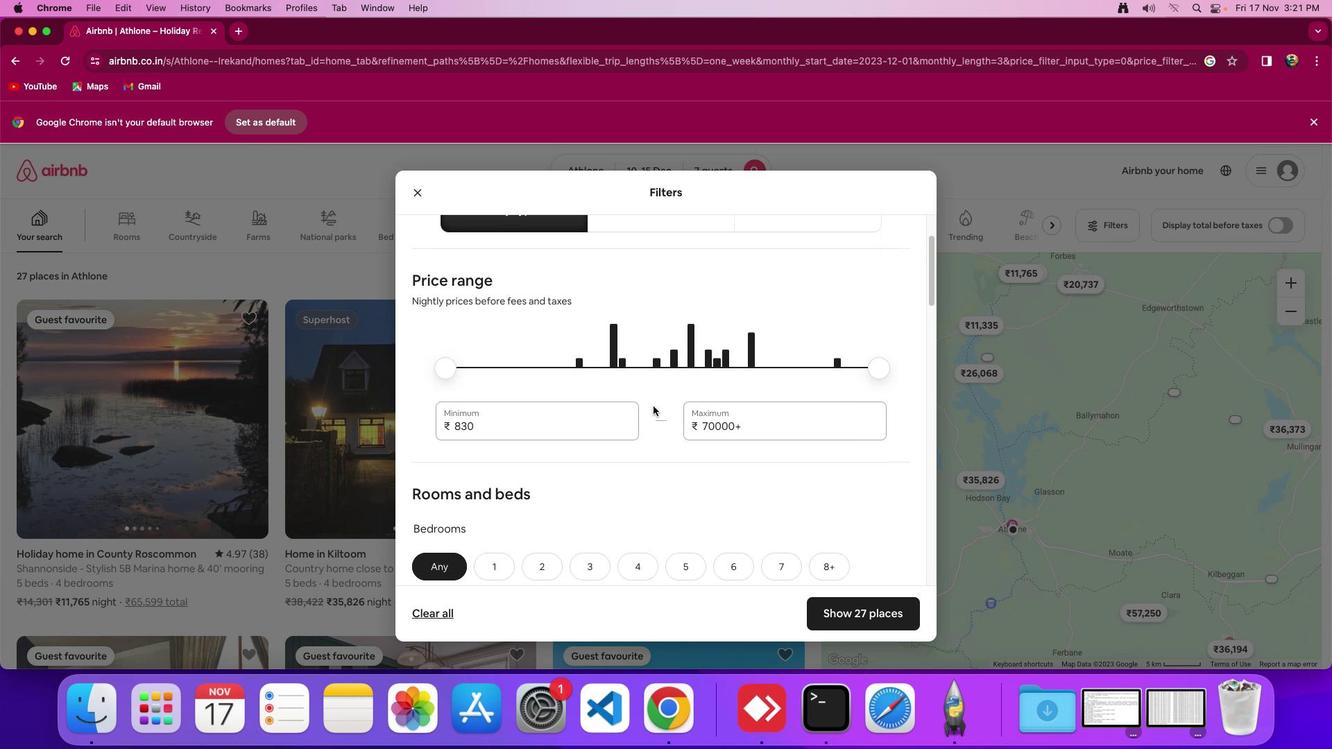 
Action: Mouse moved to (653, 406)
Screenshot: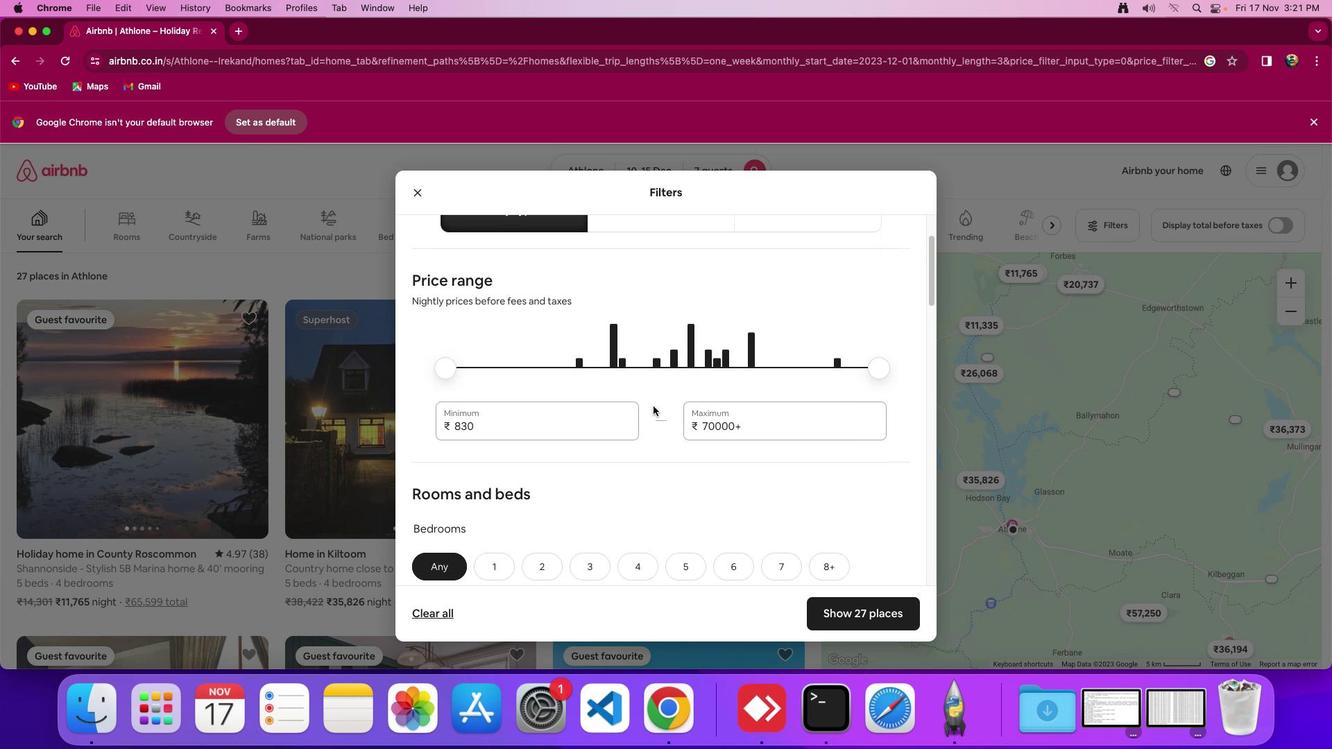 
Action: Mouse scrolled (653, 406) with delta (0, 0)
Screenshot: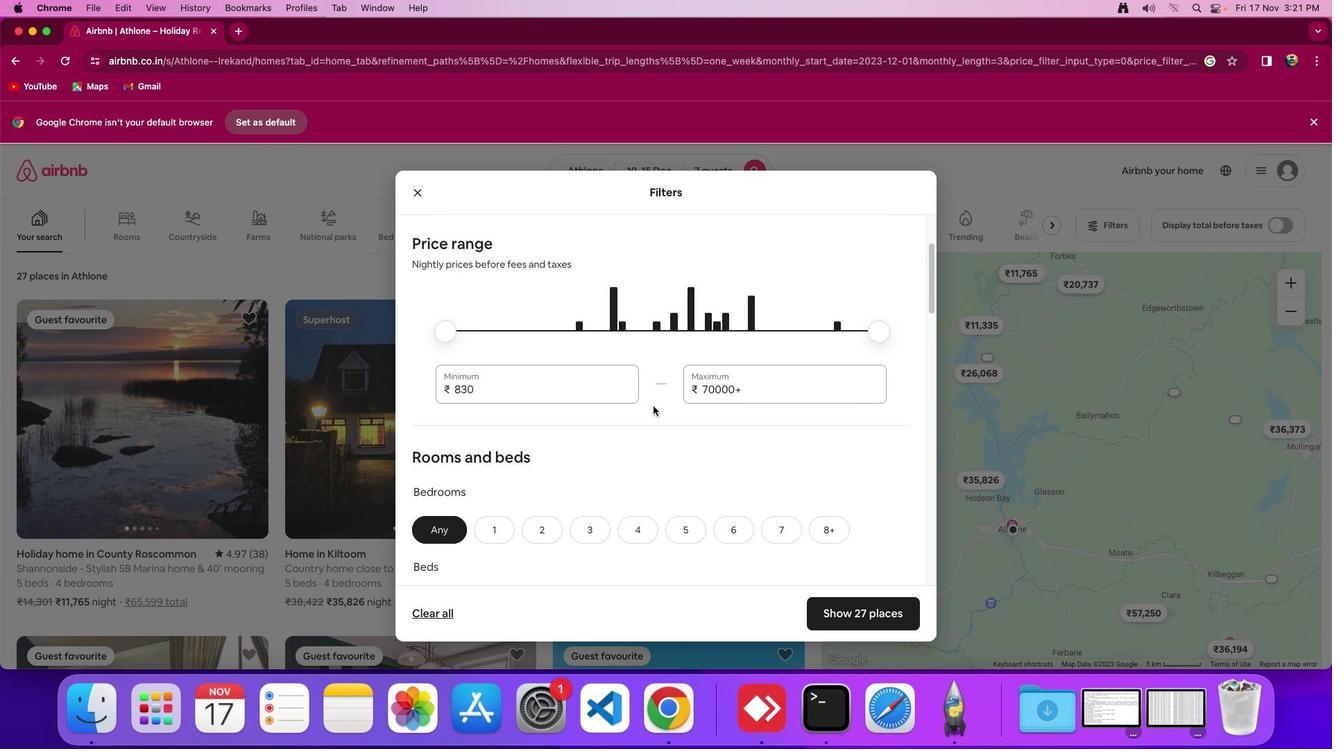 
Action: Mouse scrolled (653, 406) with delta (0, 0)
Screenshot: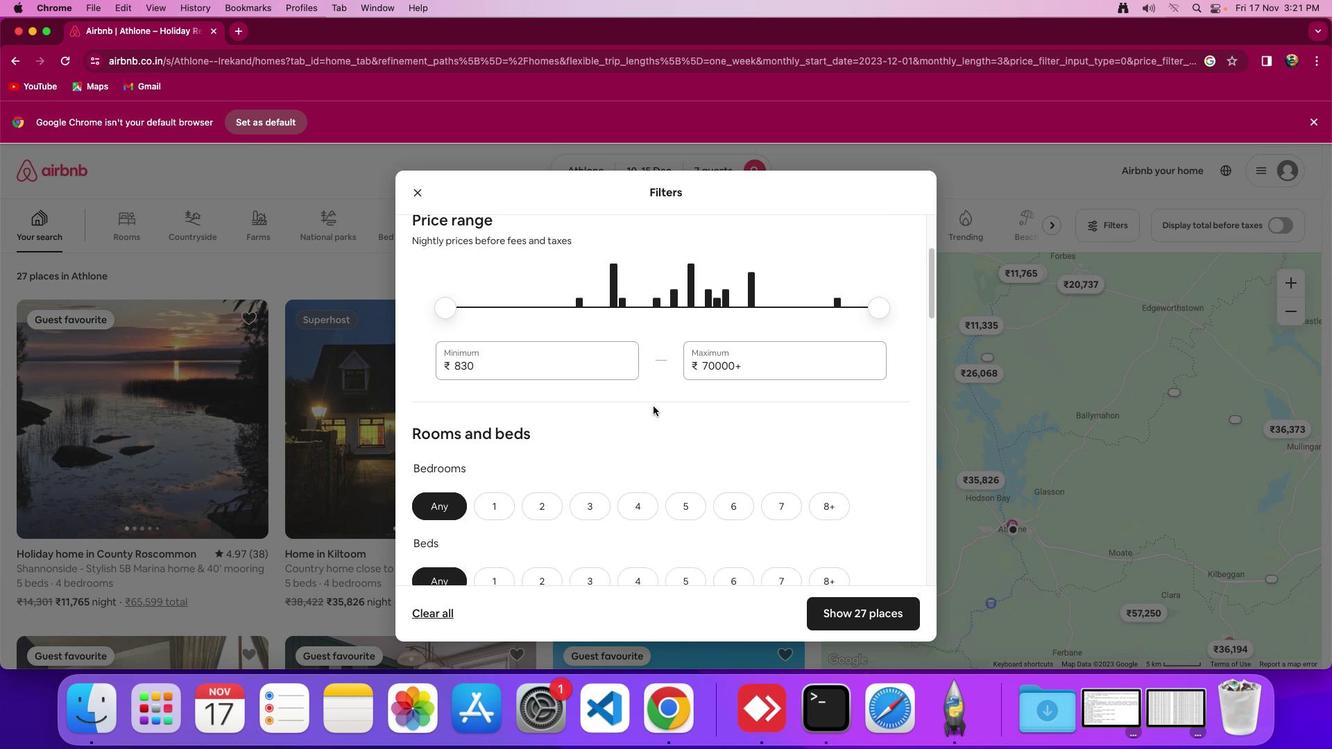 
Action: Mouse scrolled (653, 406) with delta (0, -2)
Screenshot: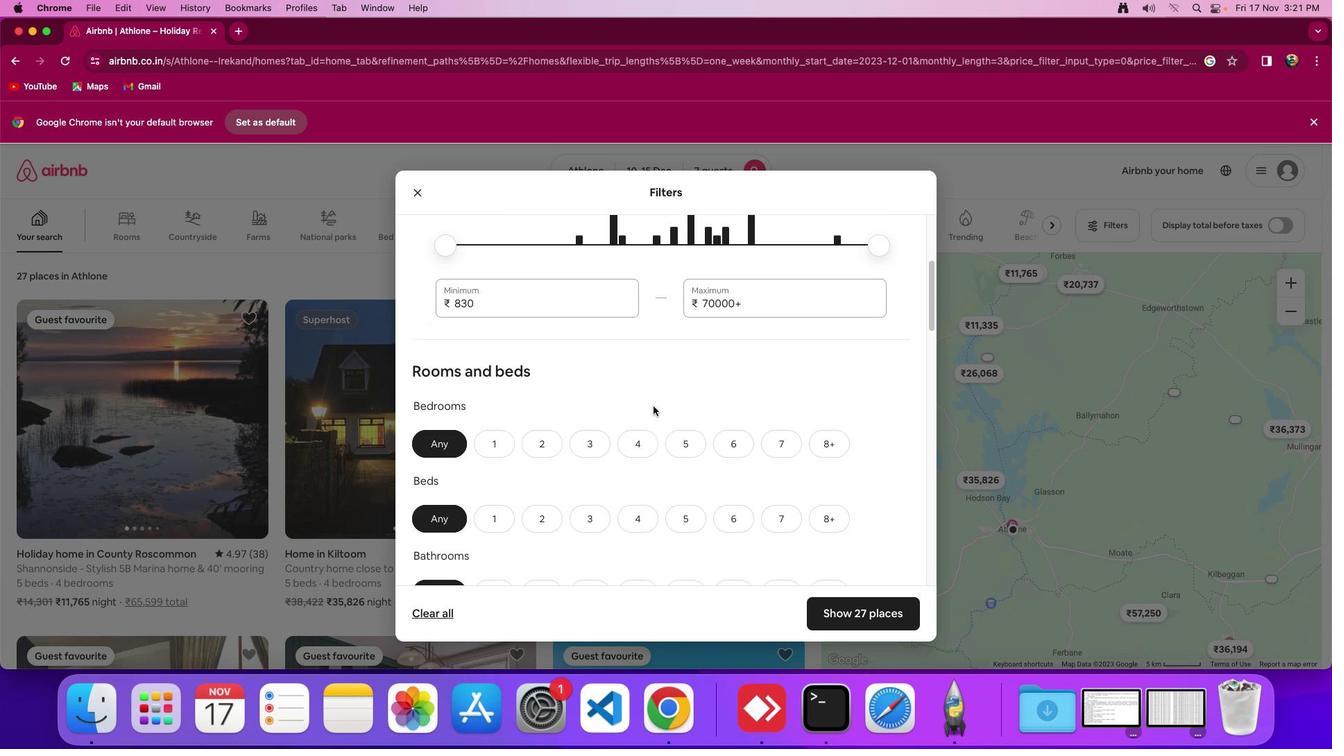 
Action: Mouse moved to (632, 428)
Screenshot: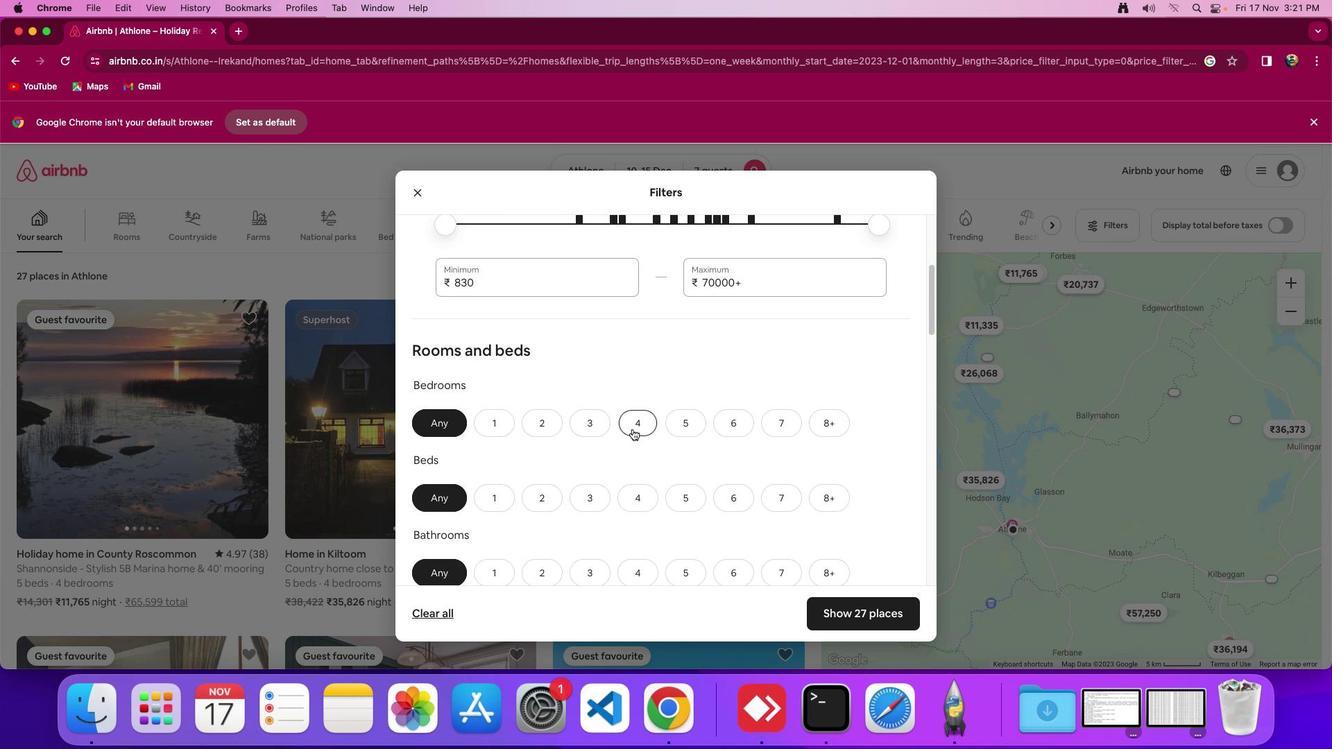 
Action: Mouse pressed left at (632, 428)
Screenshot: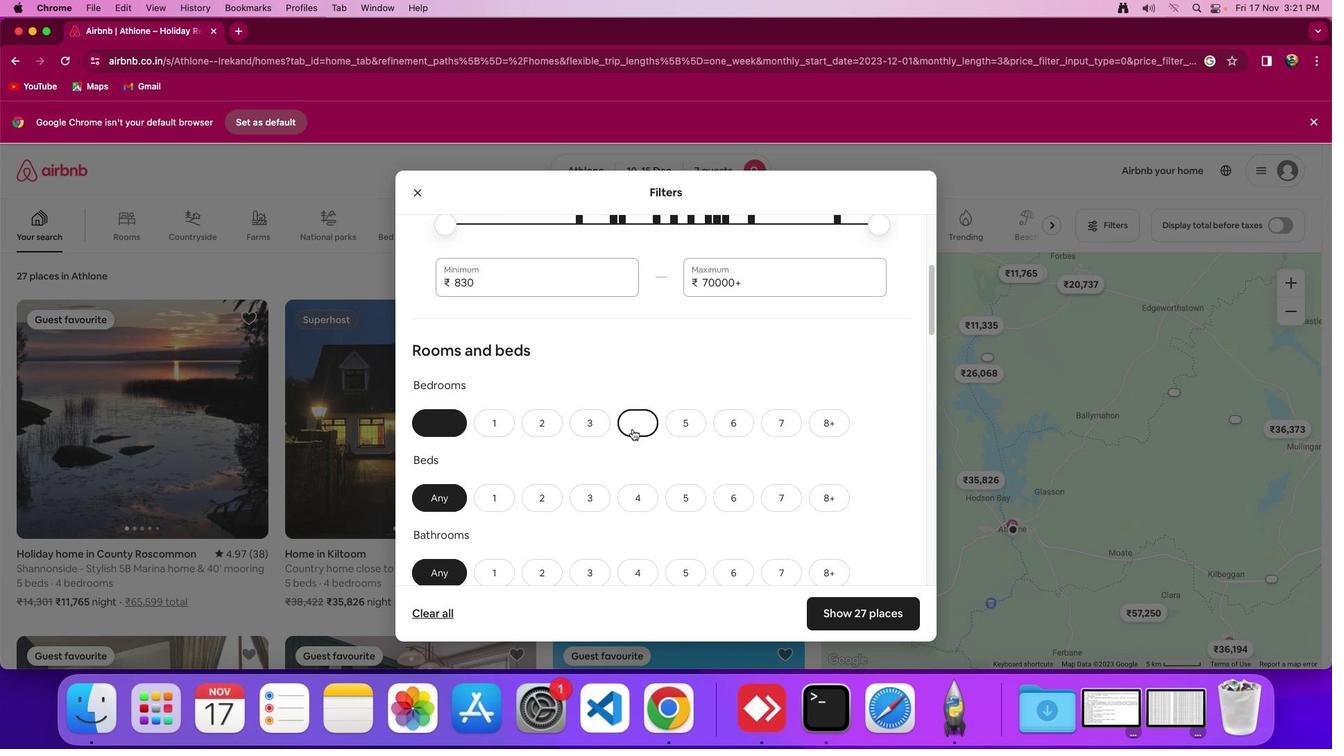 
Action: Mouse moved to (774, 495)
Screenshot: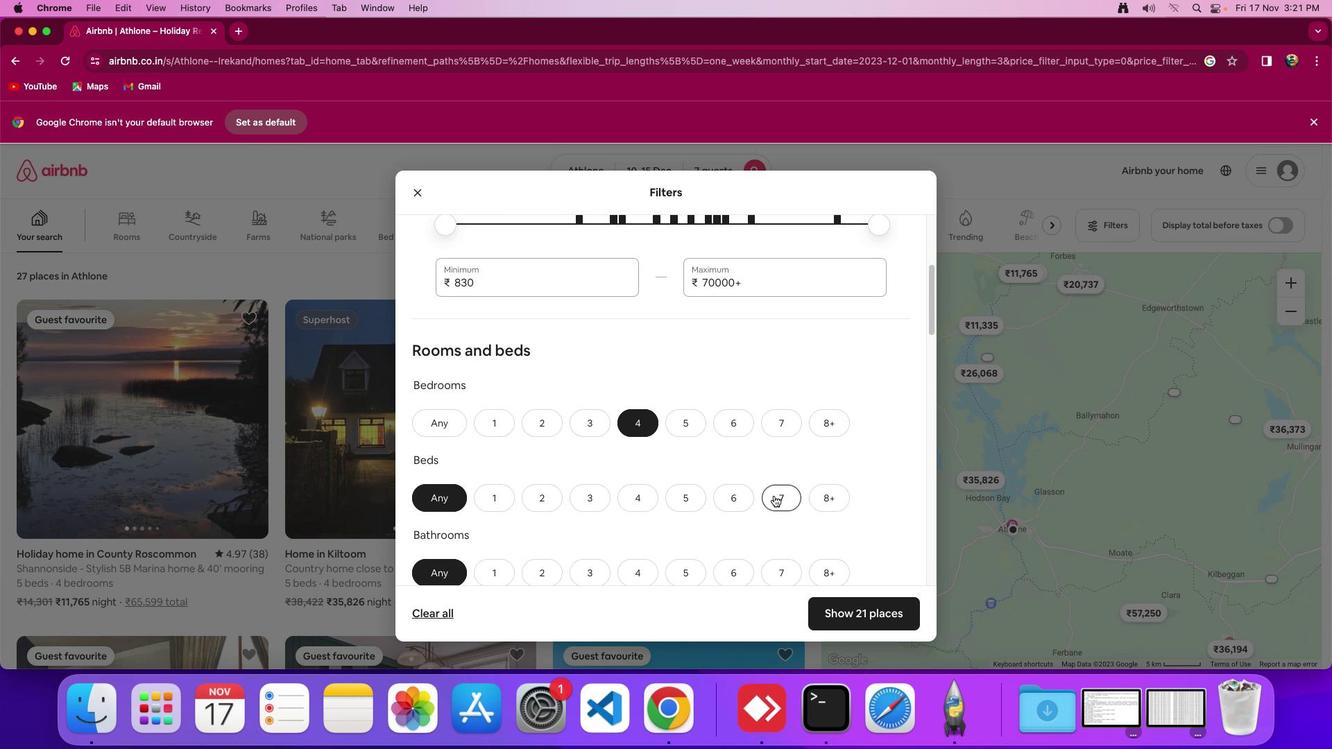 
Action: Mouse pressed left at (774, 495)
Screenshot: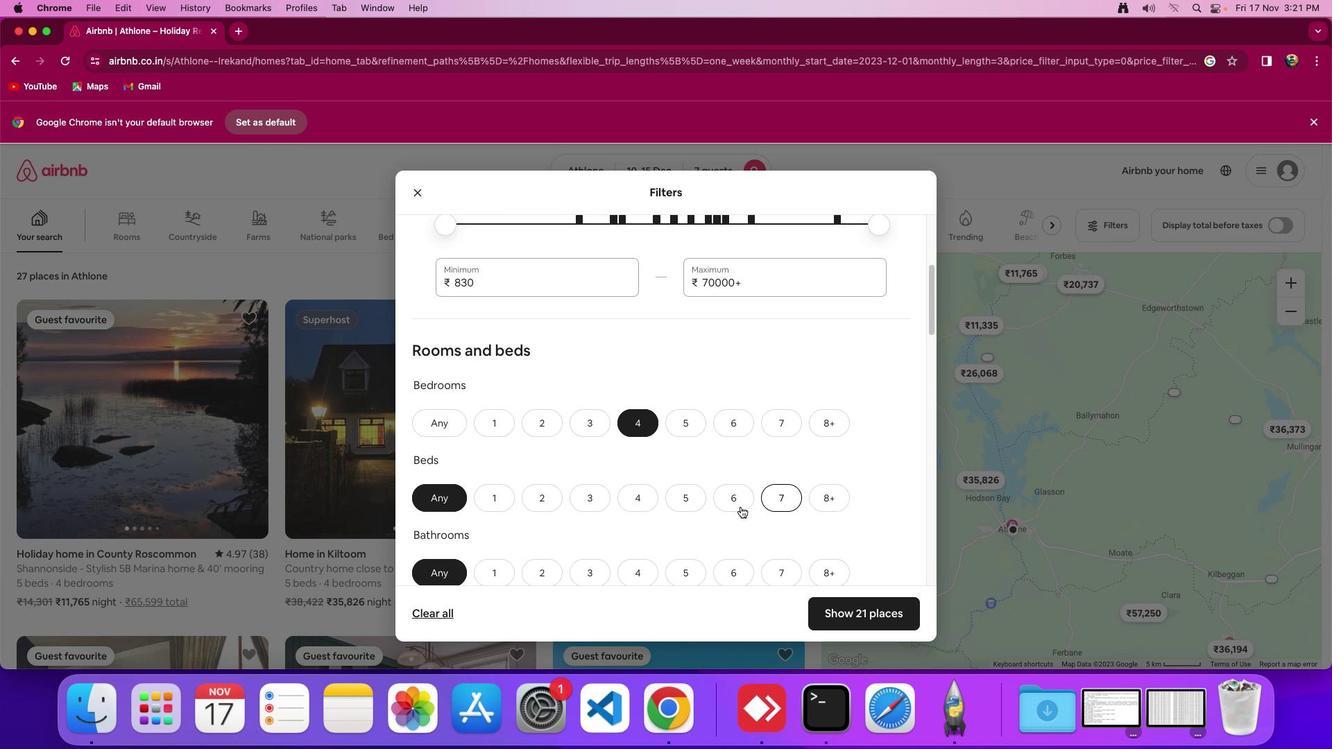 
Action: Mouse moved to (650, 580)
Screenshot: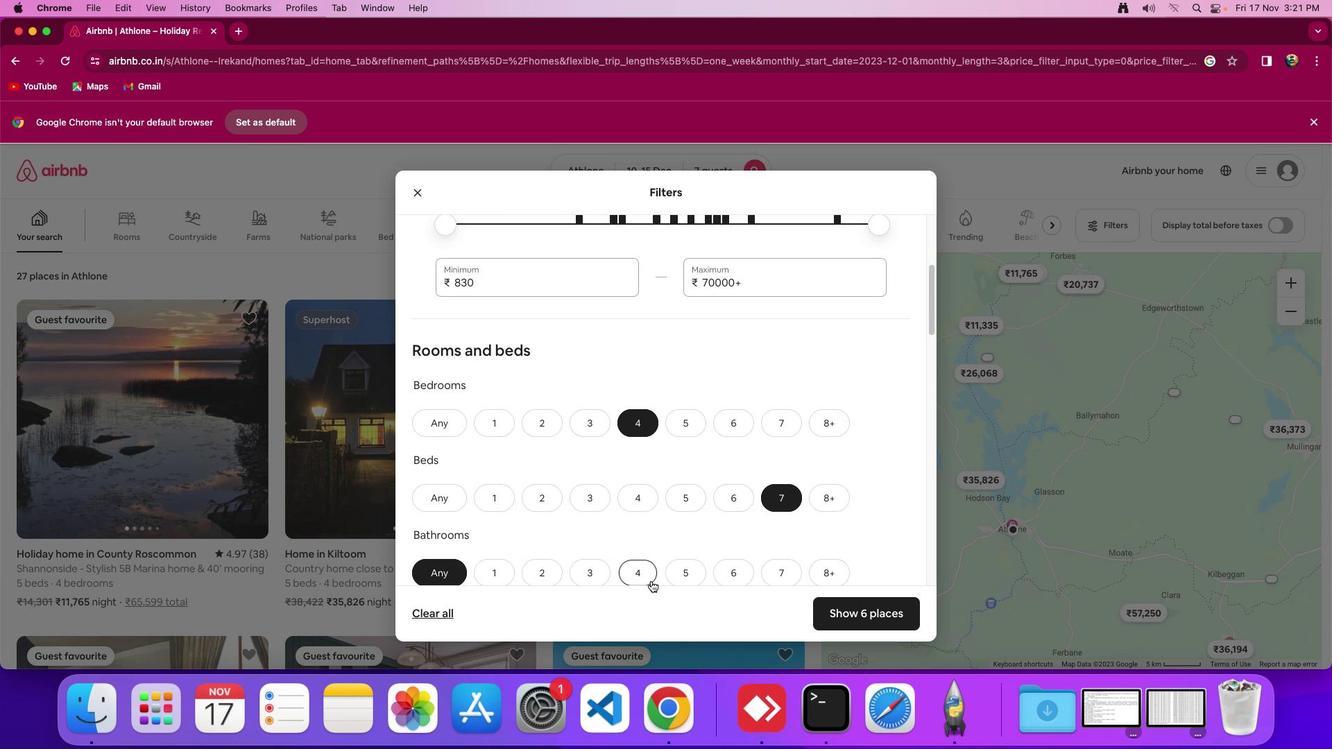 
Action: Mouse pressed left at (650, 580)
Screenshot: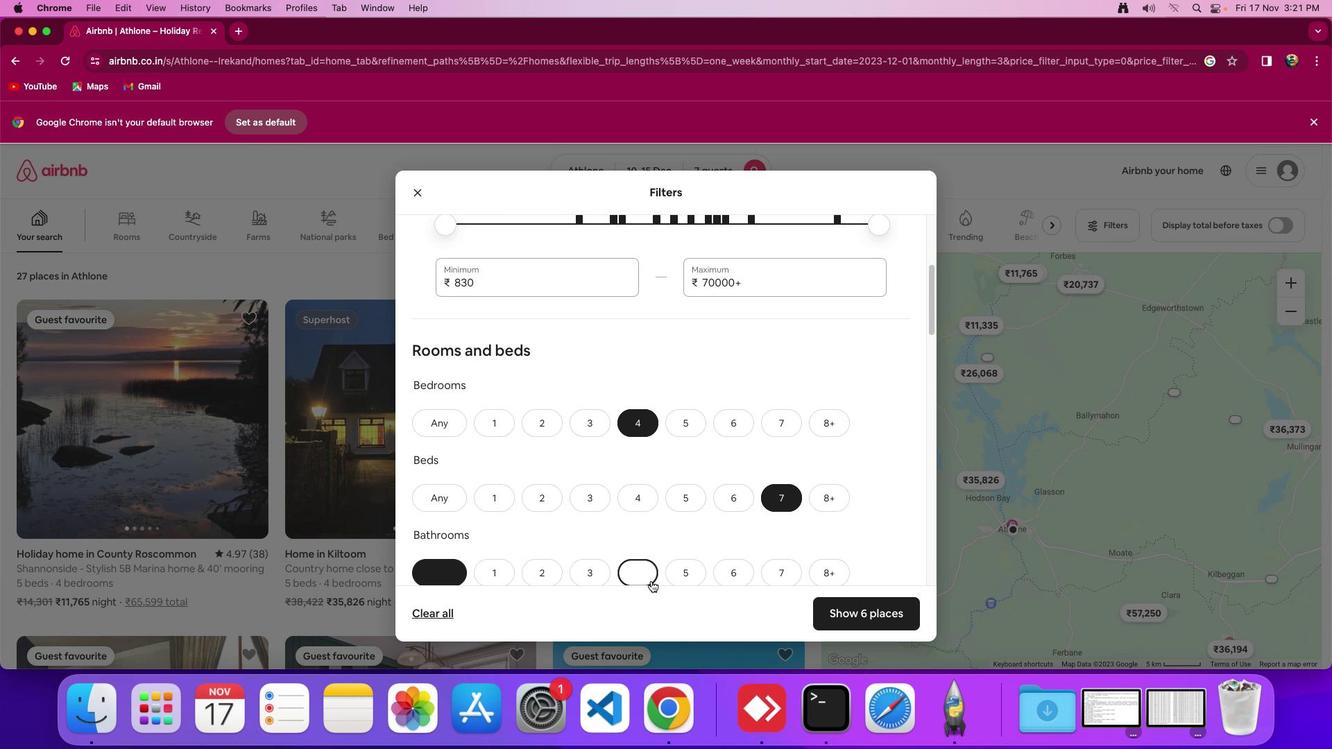 
Action: Mouse moved to (674, 517)
Screenshot: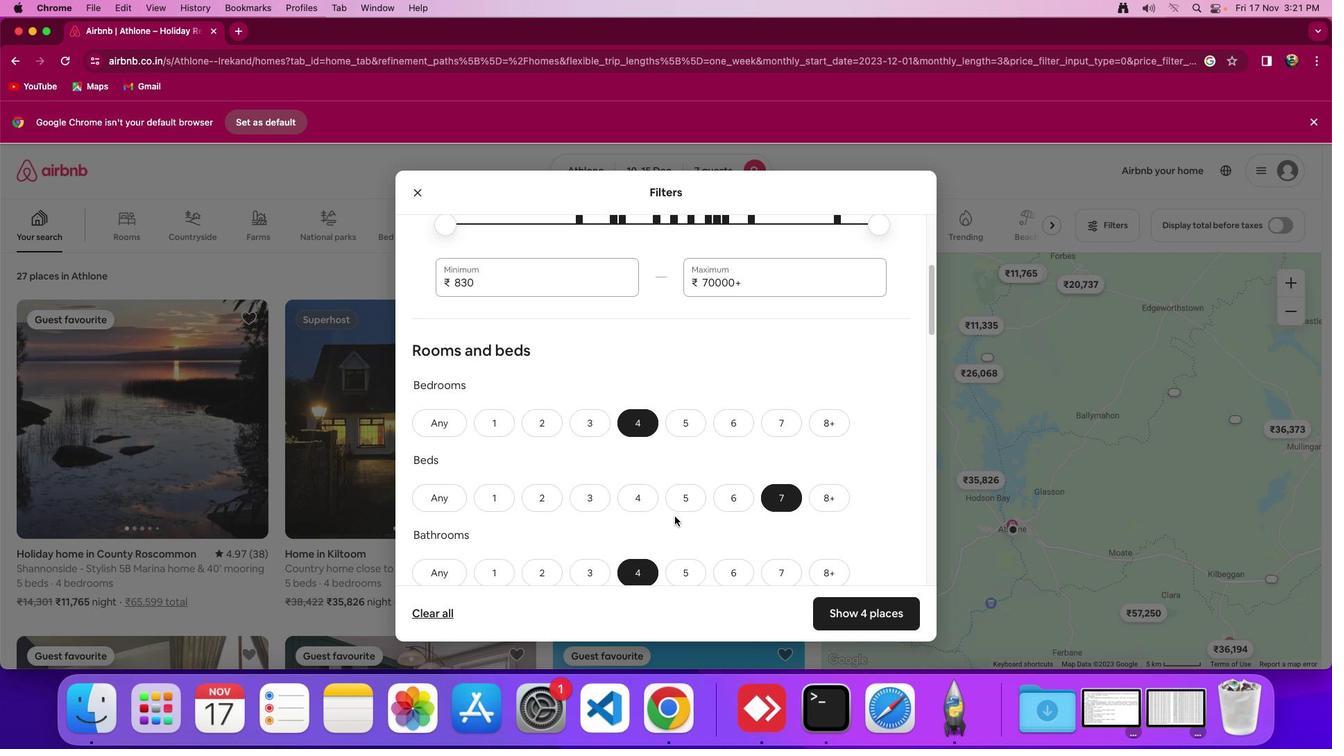 
Action: Mouse scrolled (674, 517) with delta (0, 0)
Screenshot: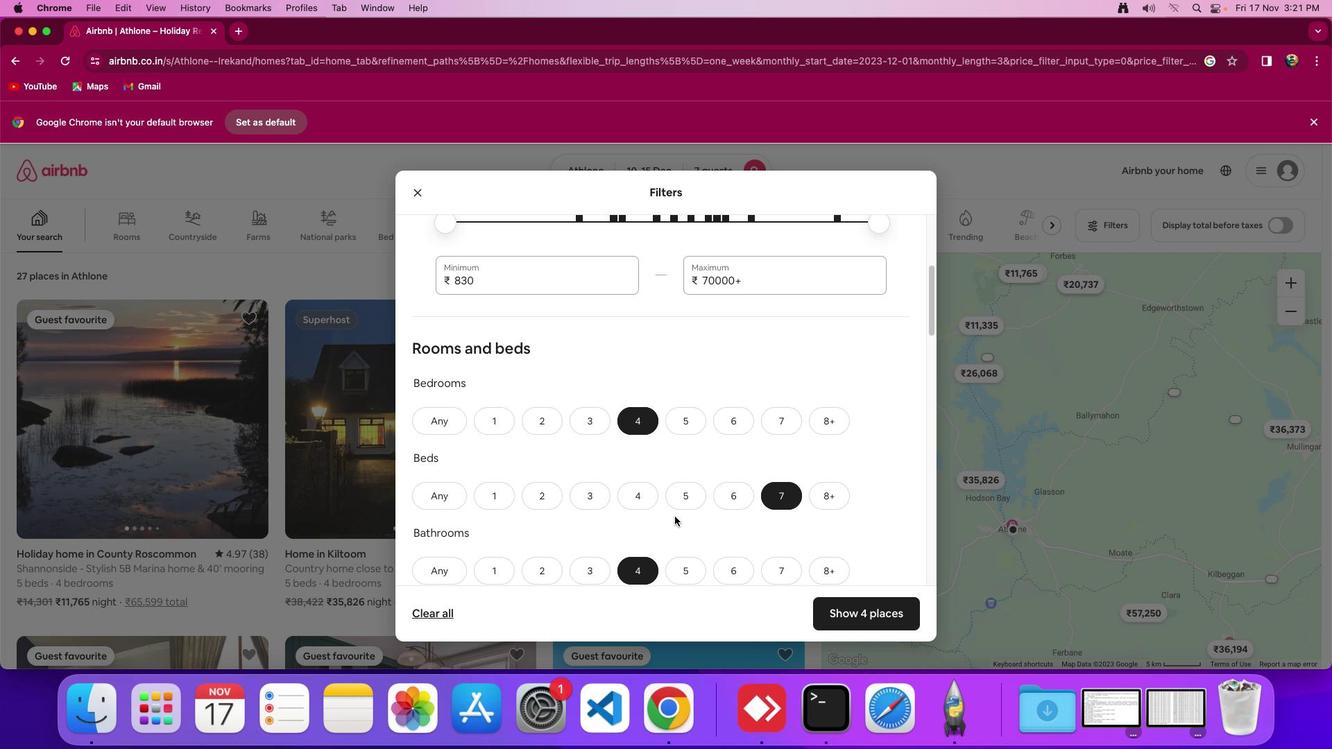 
Action: Mouse scrolled (674, 517) with delta (0, 0)
Screenshot: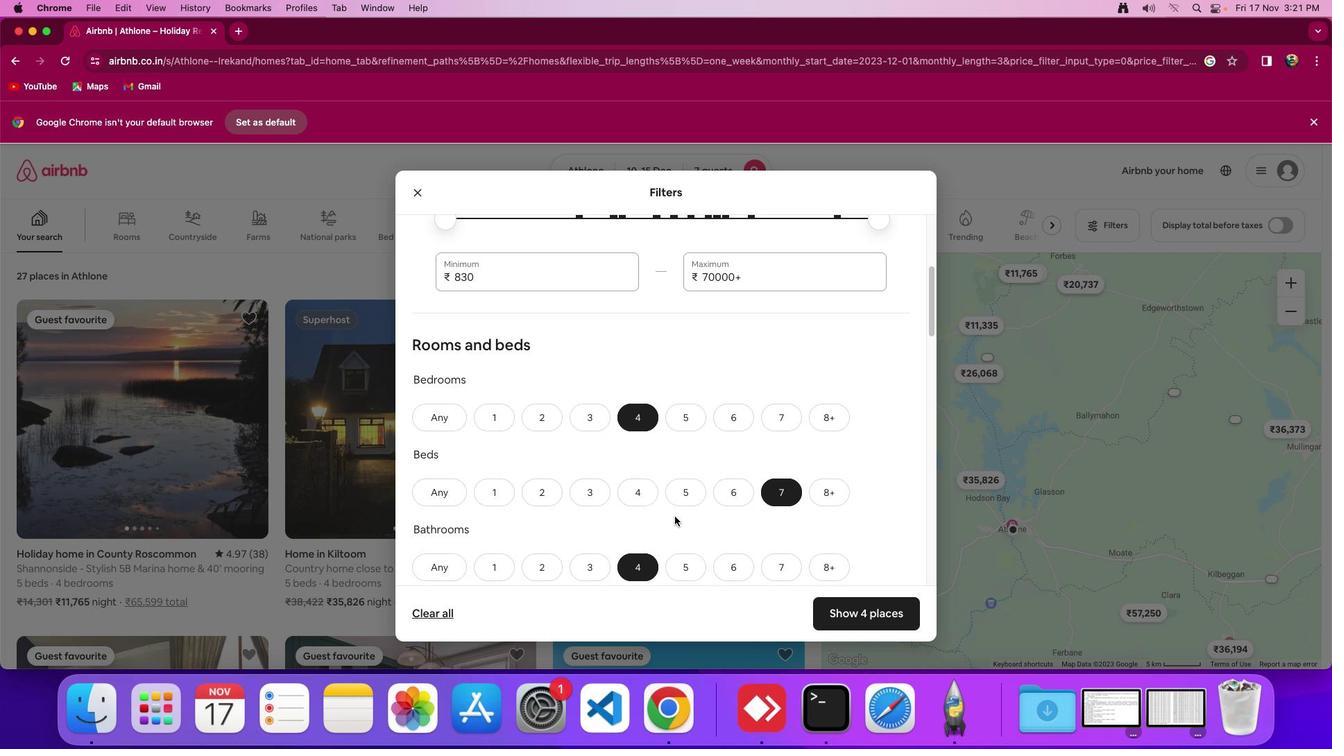 
Action: Mouse scrolled (674, 517) with delta (0, 0)
Screenshot: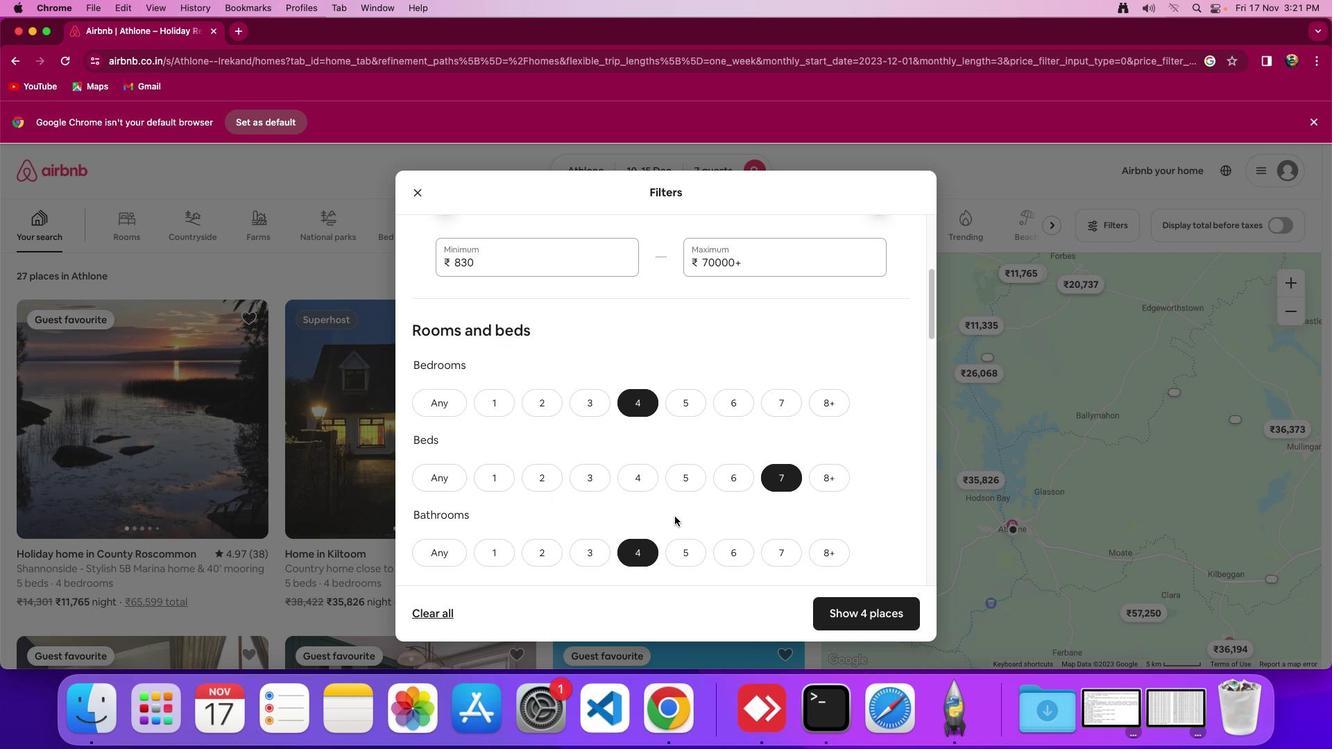 
Action: Mouse scrolled (674, 517) with delta (0, 0)
Screenshot: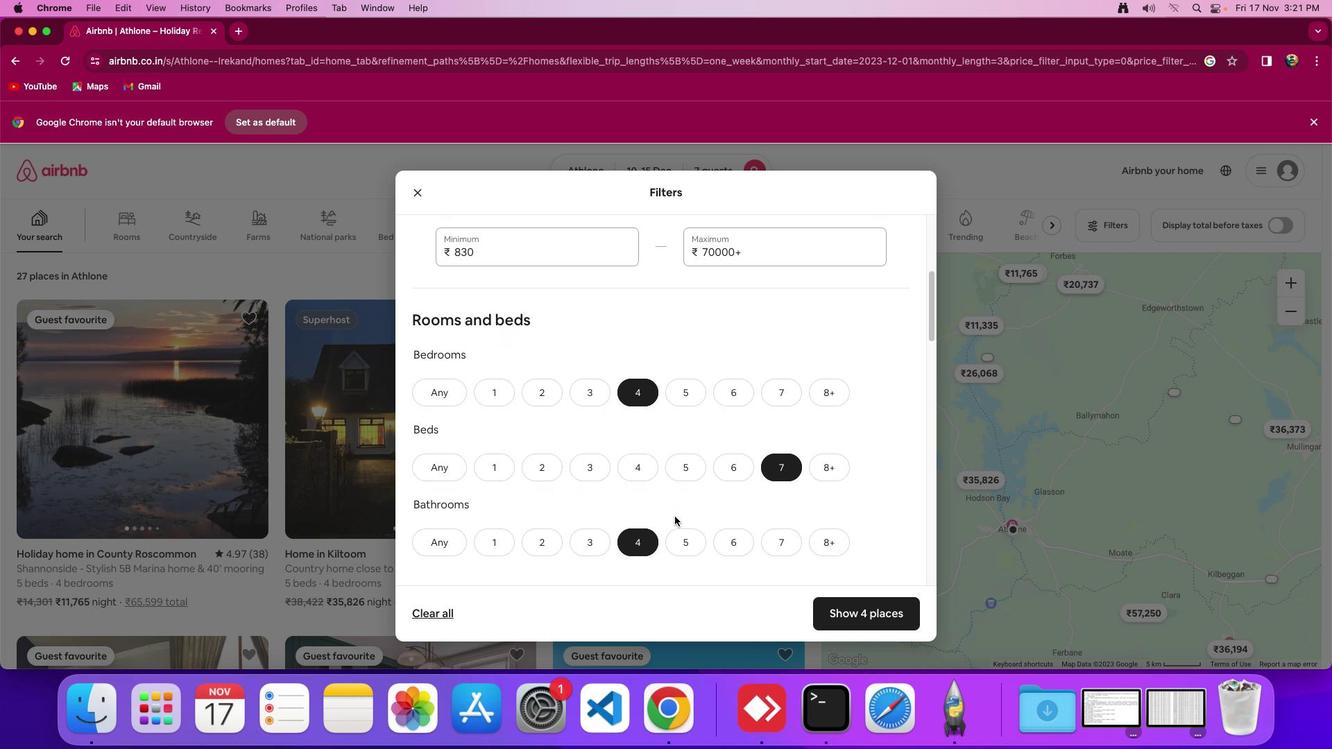 
Action: Mouse scrolled (674, 517) with delta (0, 0)
Screenshot: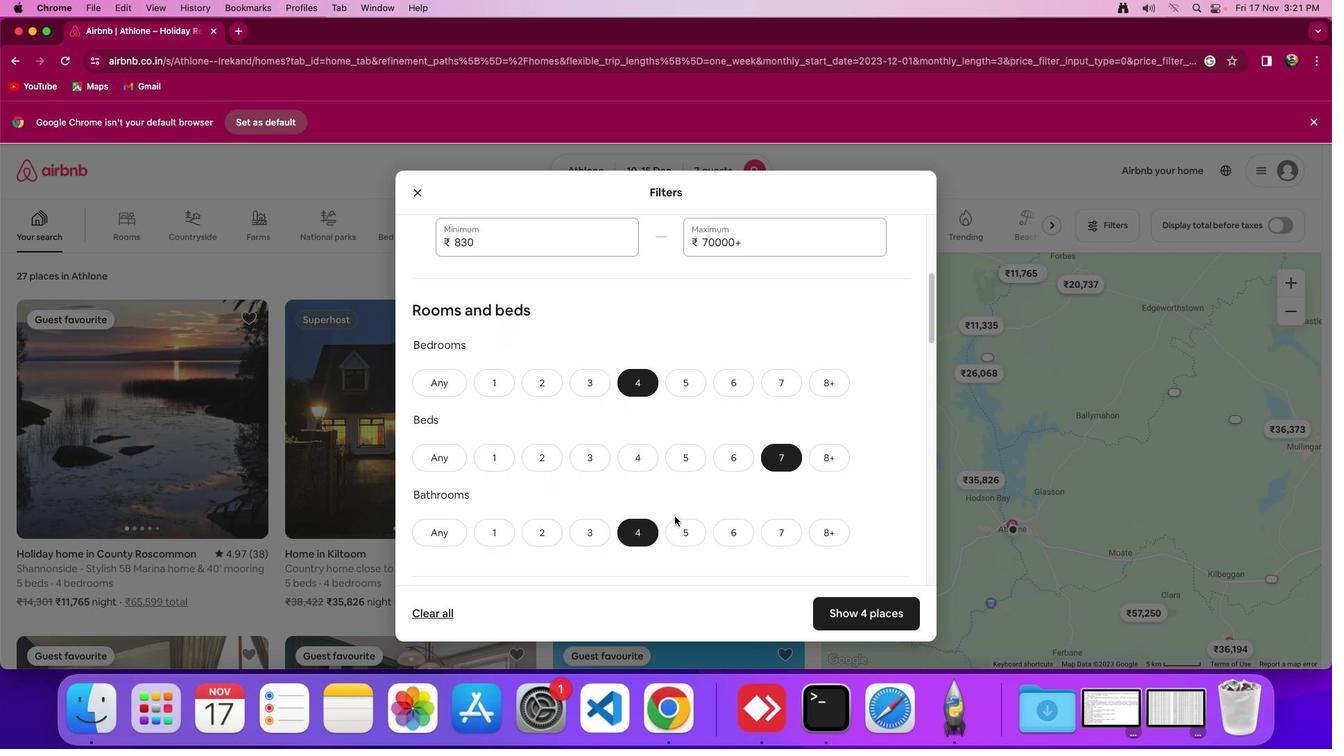 
Action: Mouse moved to (675, 517)
Screenshot: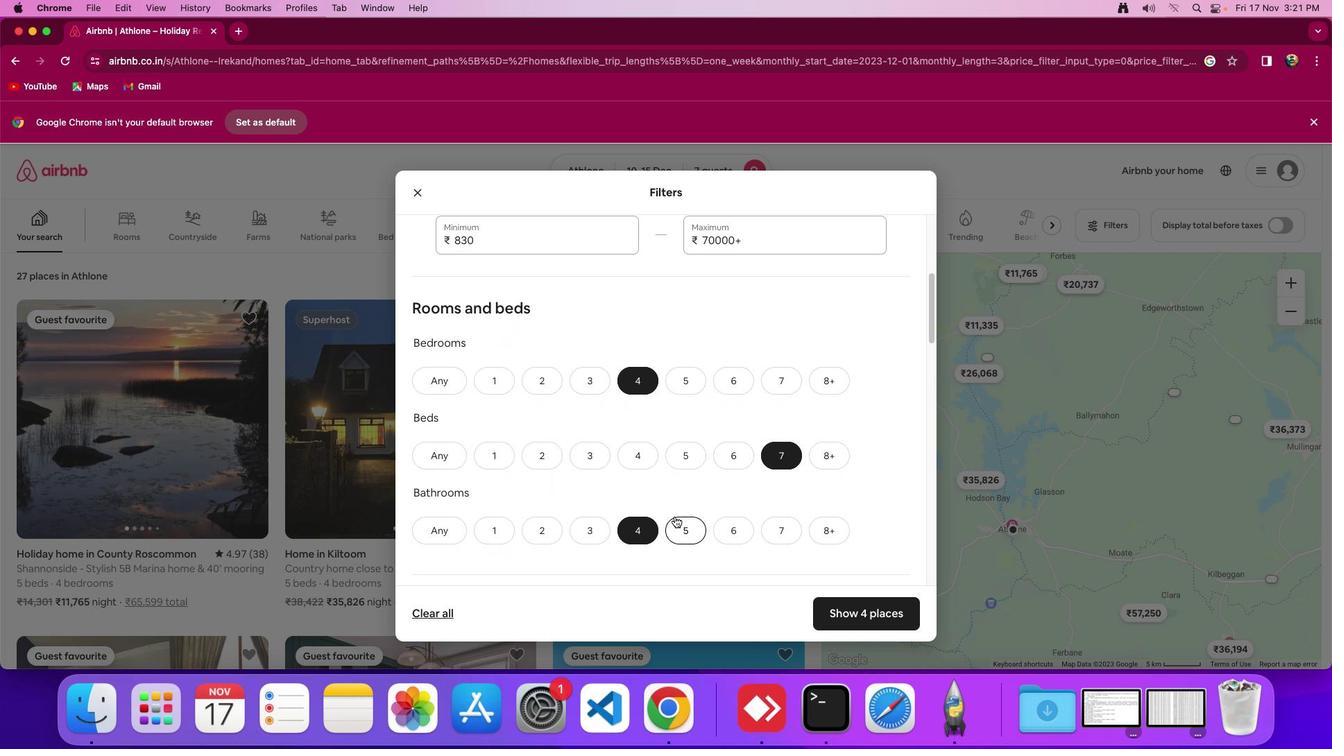 
Action: Mouse scrolled (675, 517) with delta (0, 0)
Screenshot: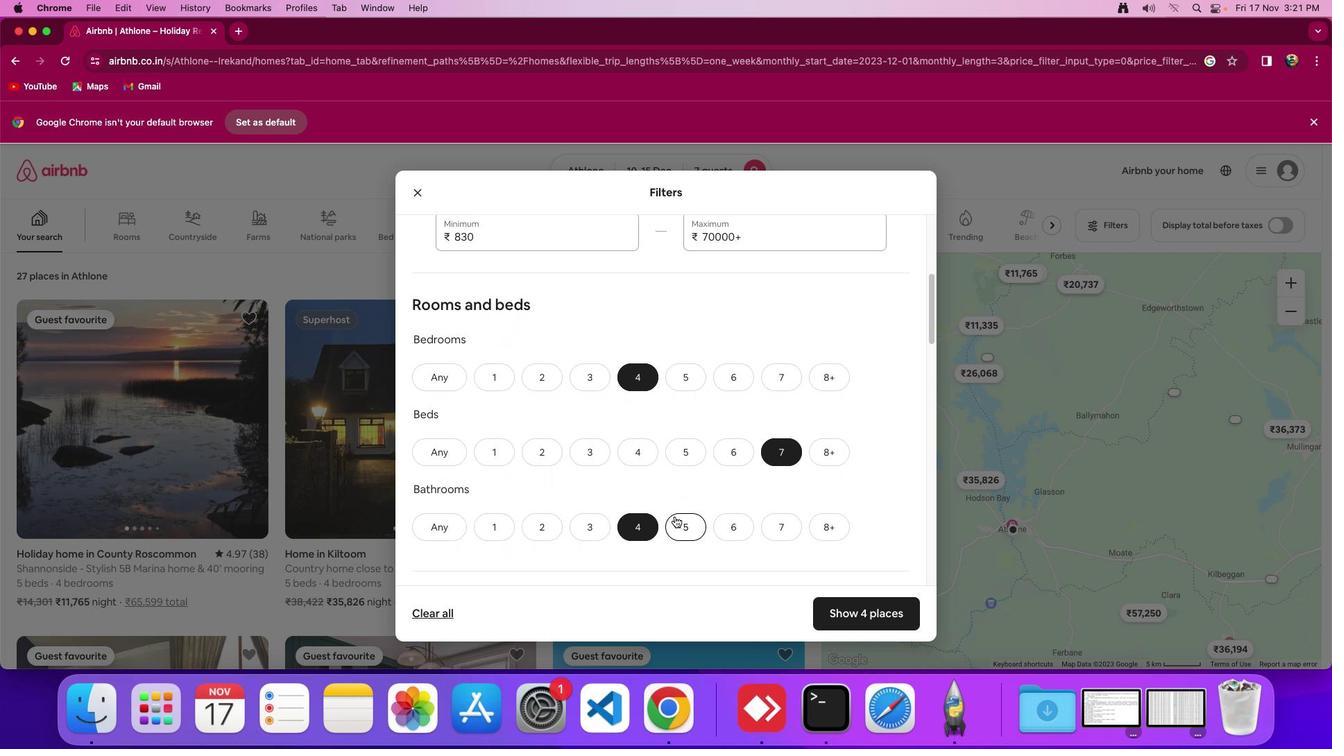 
Action: Mouse scrolled (675, 517) with delta (0, 0)
Screenshot: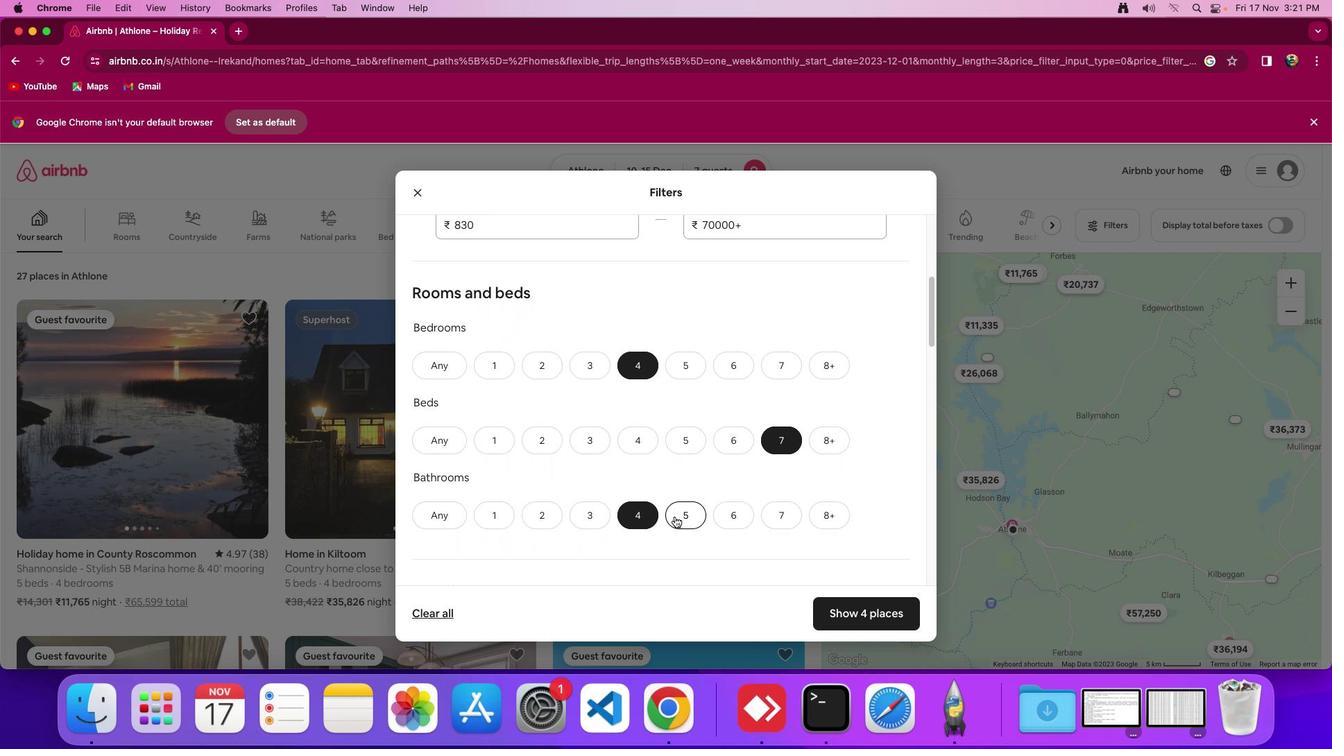 
Action: Mouse scrolled (675, 517) with delta (0, 0)
Screenshot: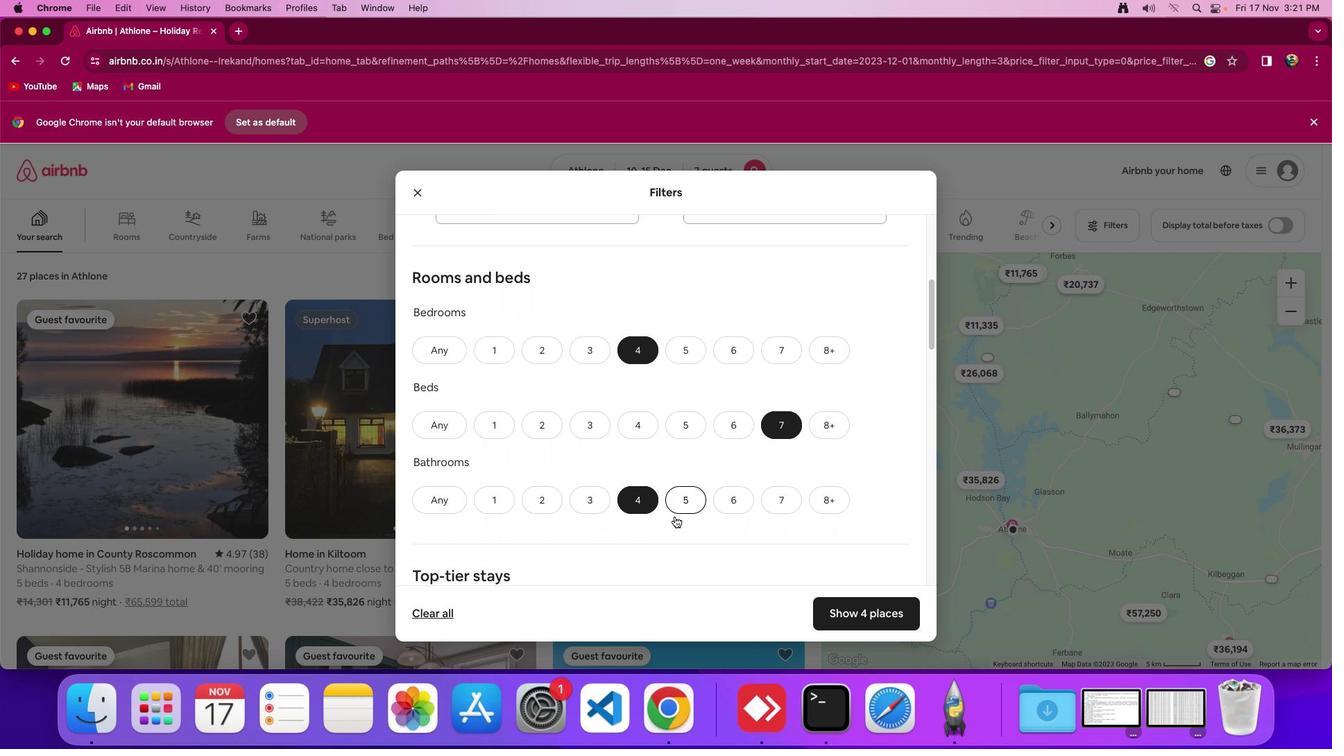 
Action: Mouse scrolled (675, 517) with delta (0, 0)
Screenshot: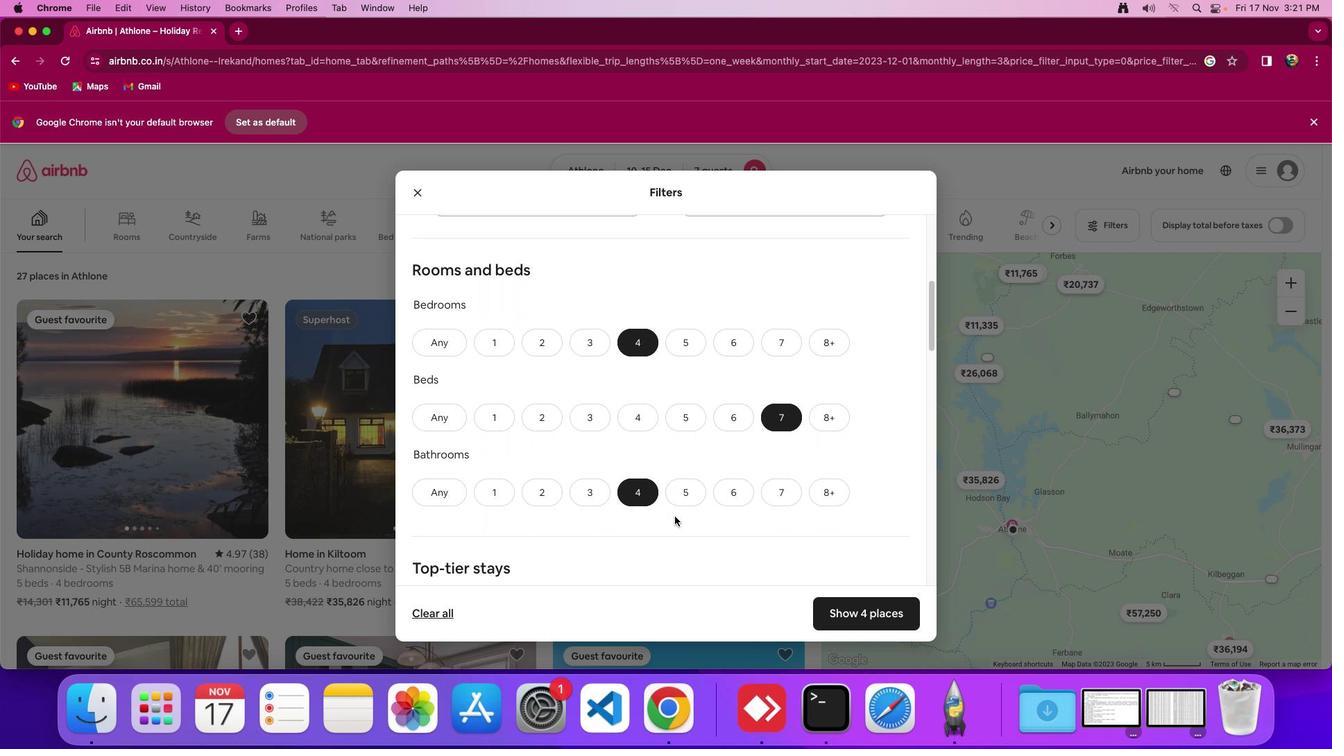 
Action: Mouse scrolled (675, 517) with delta (0, 0)
Screenshot: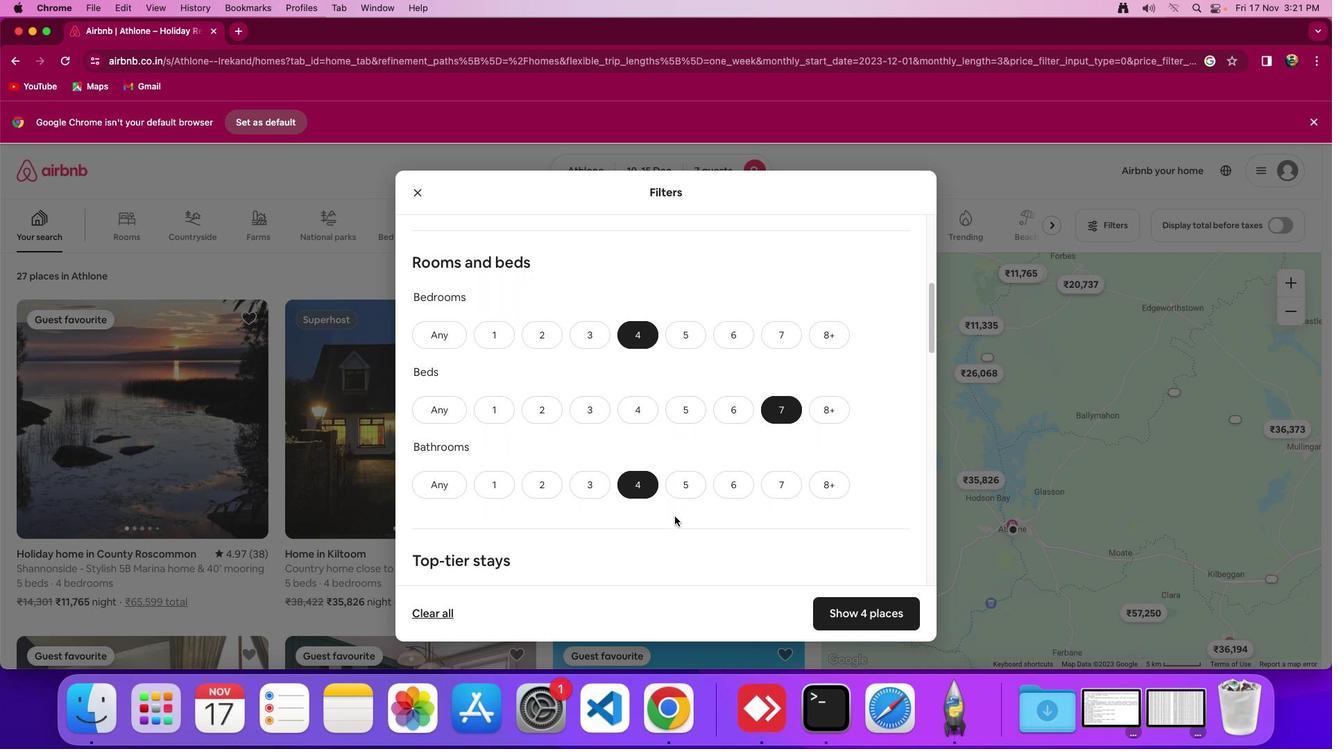 
Action: Mouse moved to (675, 516)
Screenshot: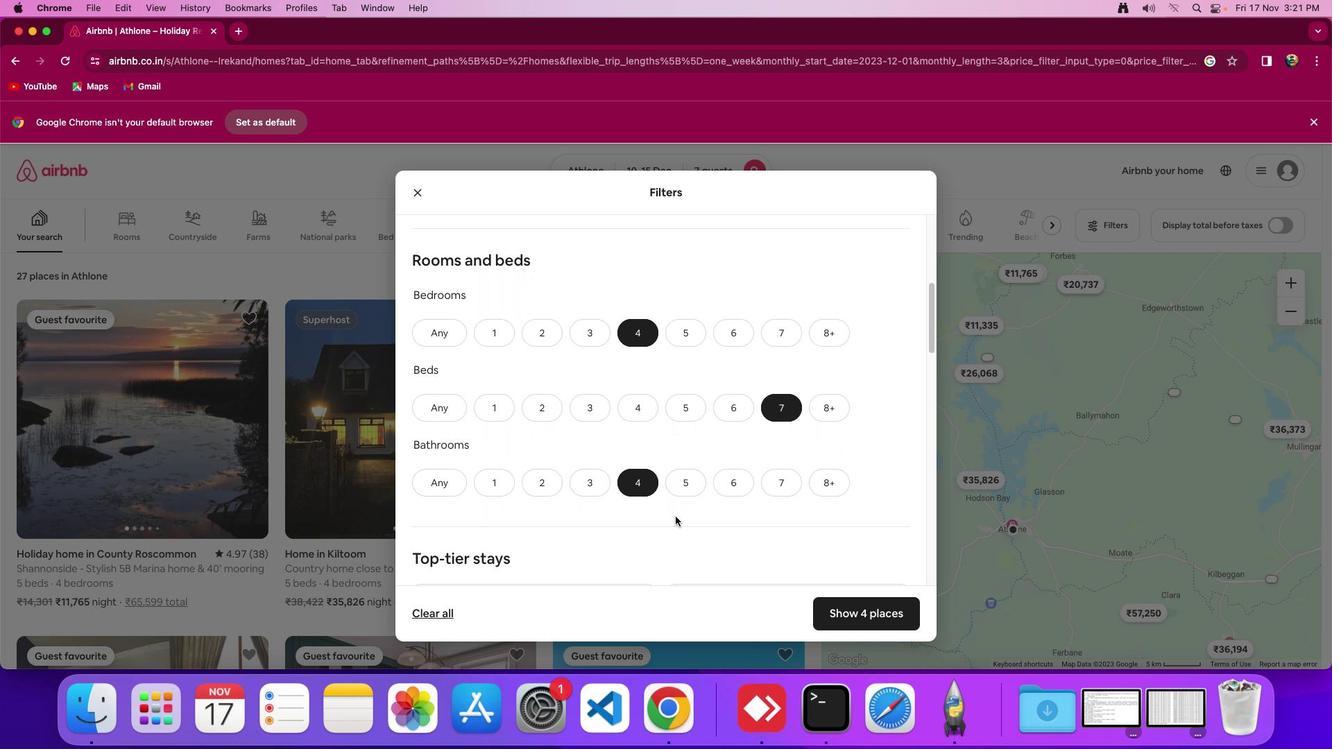 
Action: Mouse scrolled (675, 516) with delta (0, 0)
Screenshot: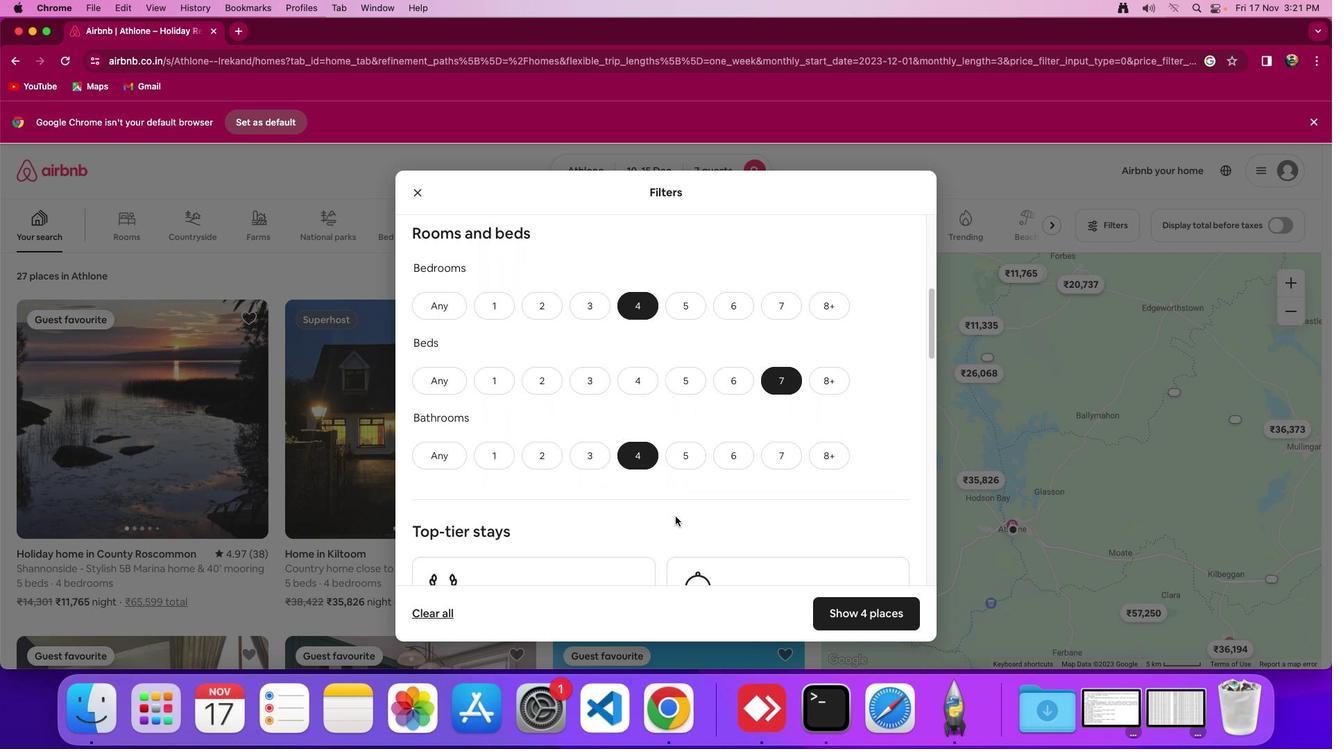 
Action: Mouse scrolled (675, 516) with delta (0, 0)
Screenshot: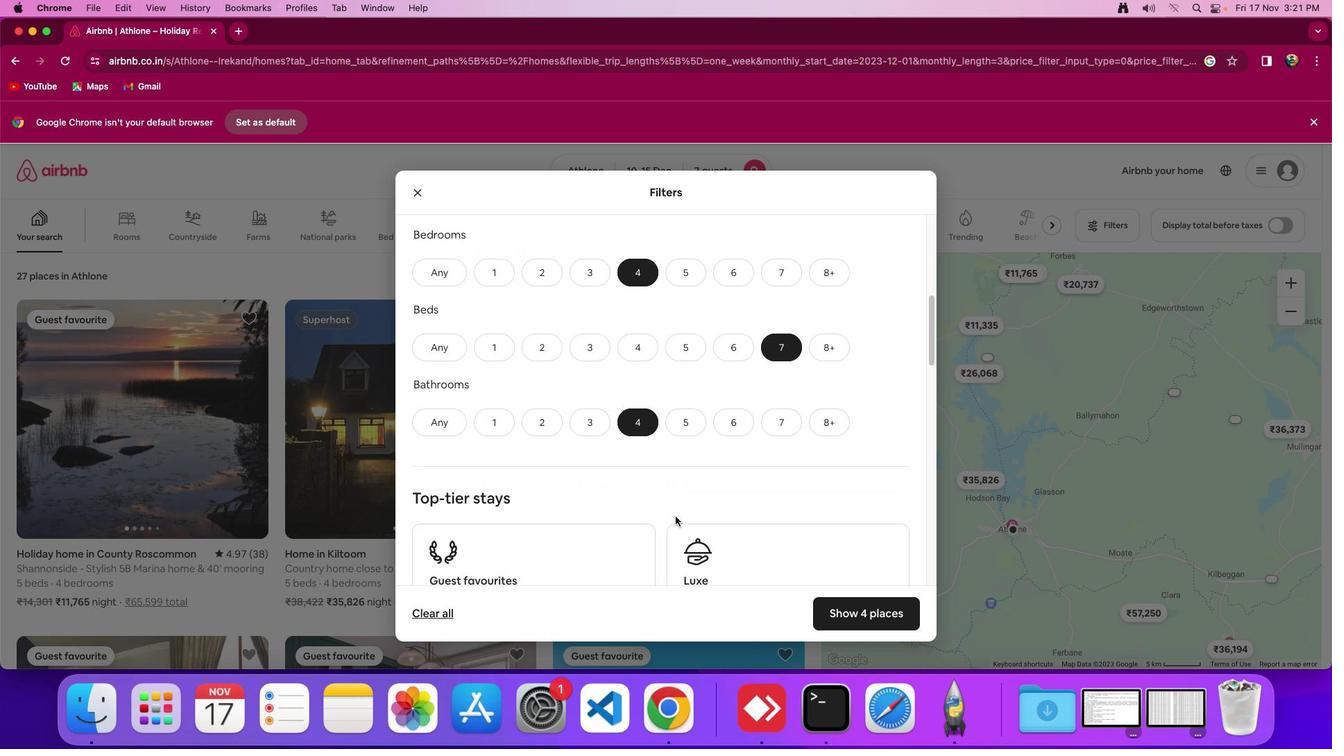 
Action: Mouse scrolled (675, 516) with delta (0, -2)
Screenshot: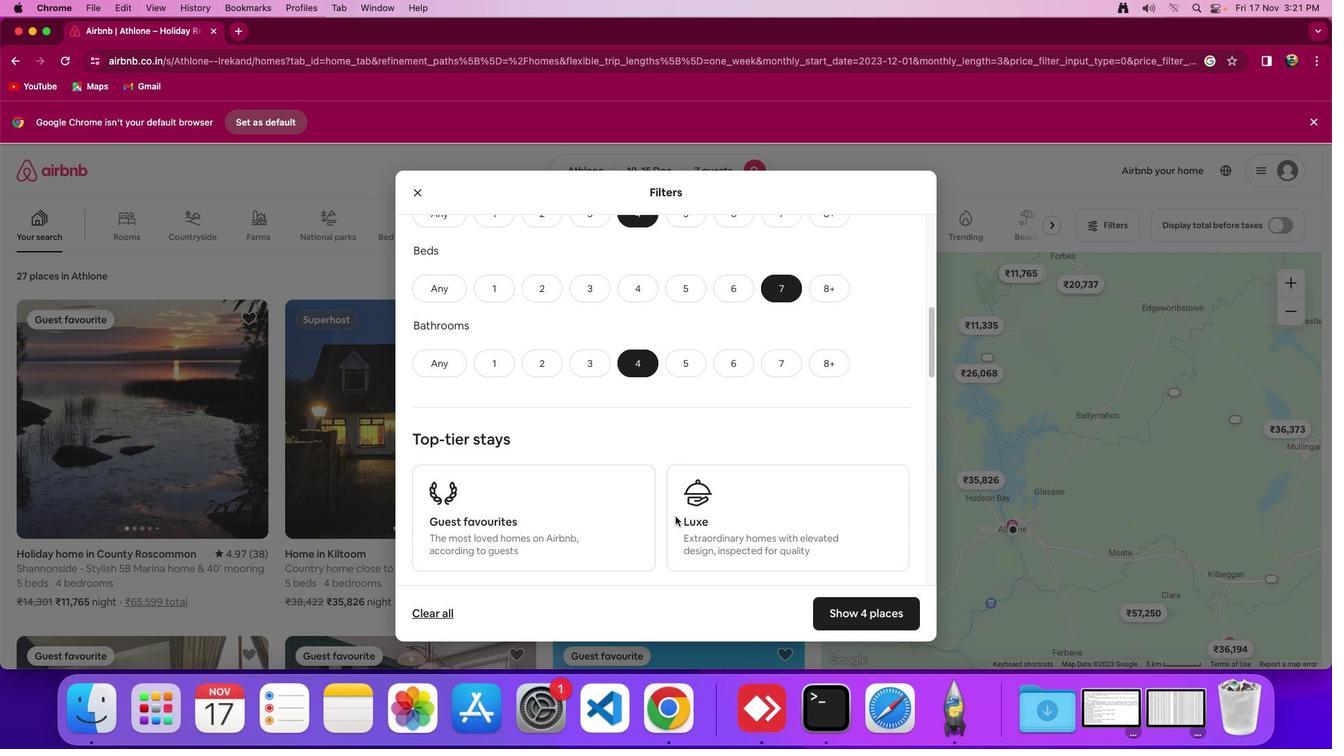
Action: Mouse moved to (657, 519)
Screenshot: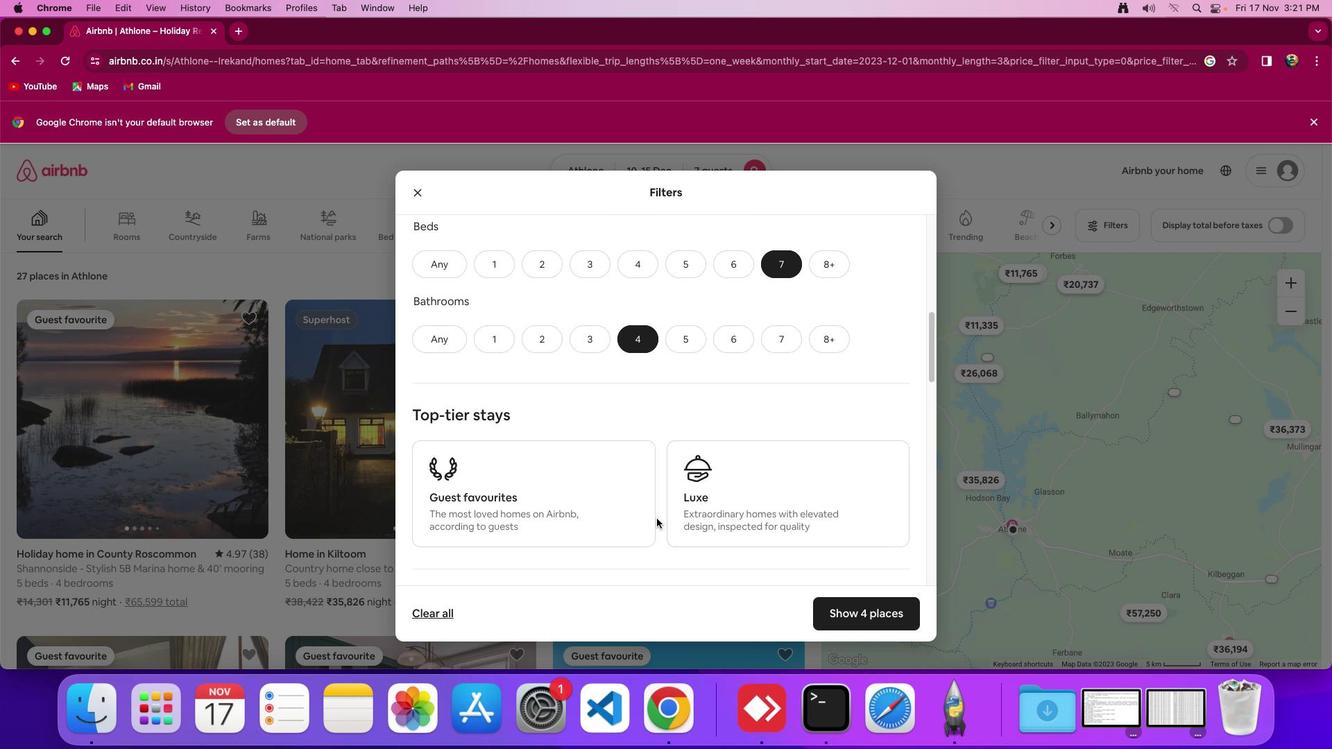 
Action: Mouse scrolled (657, 519) with delta (0, 0)
Screenshot: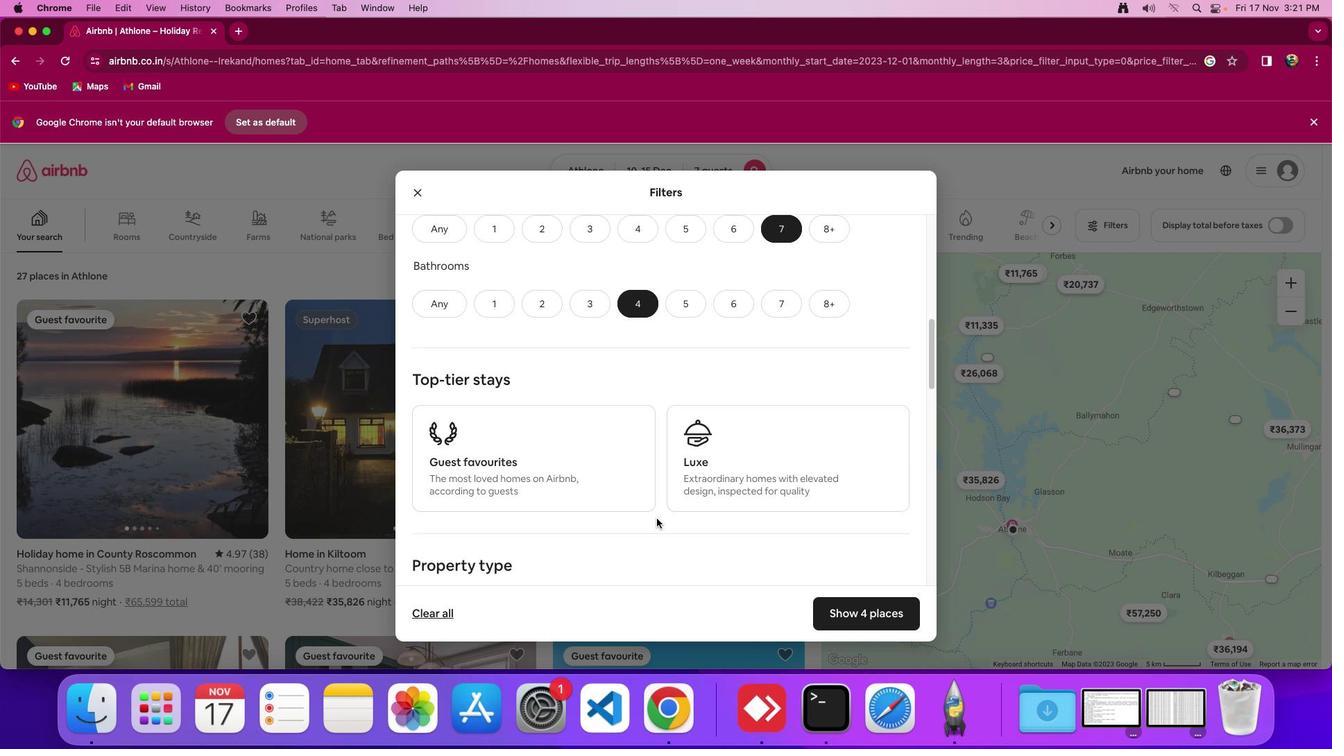 
Action: Mouse scrolled (657, 519) with delta (0, 0)
Screenshot: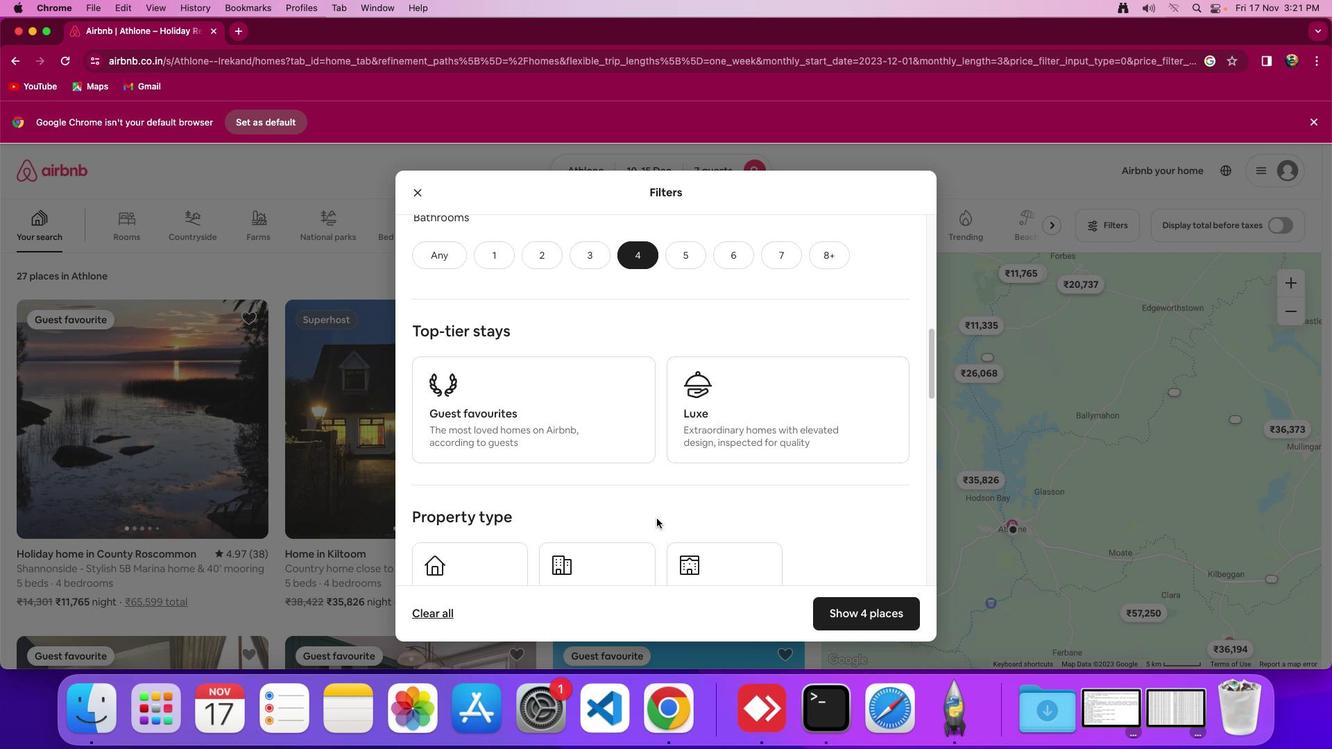 
Action: Mouse scrolled (657, 519) with delta (0, -2)
Screenshot: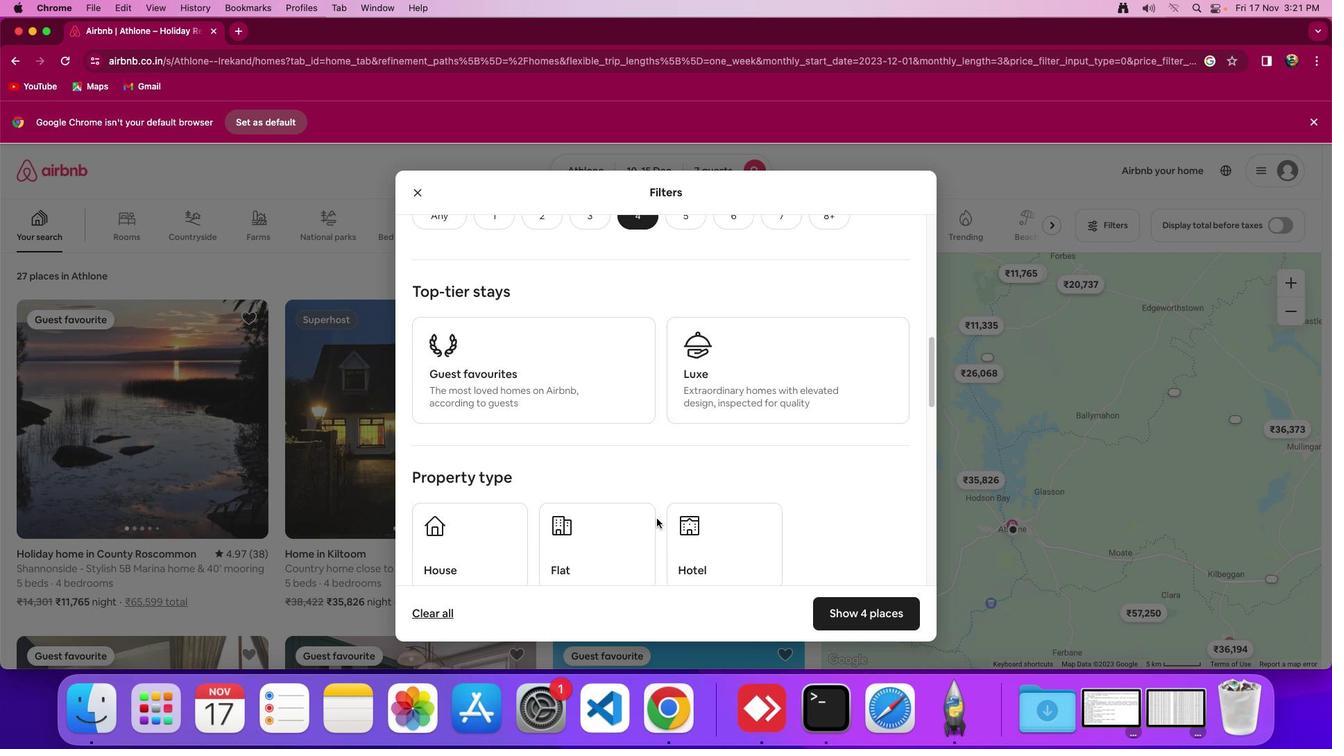 
Action: Mouse moved to (456, 526)
Screenshot: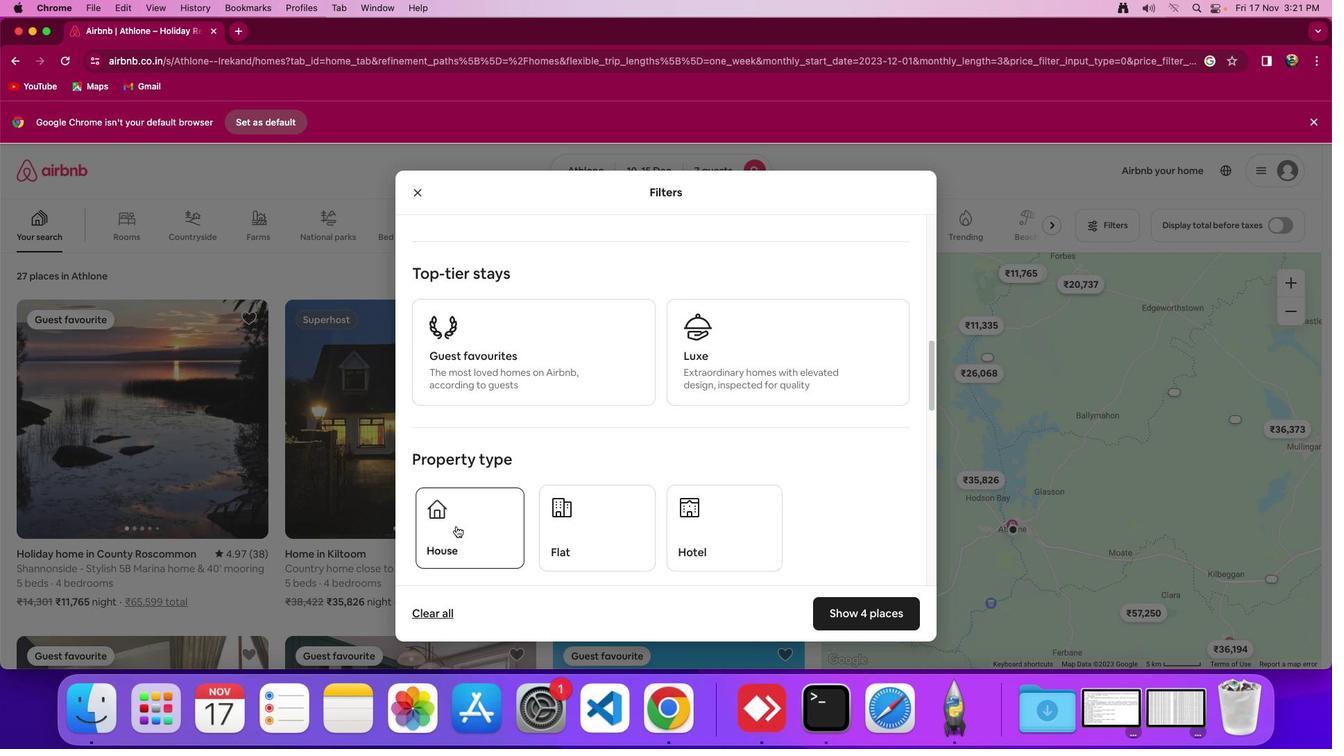
Action: Mouse pressed left at (456, 526)
Screenshot: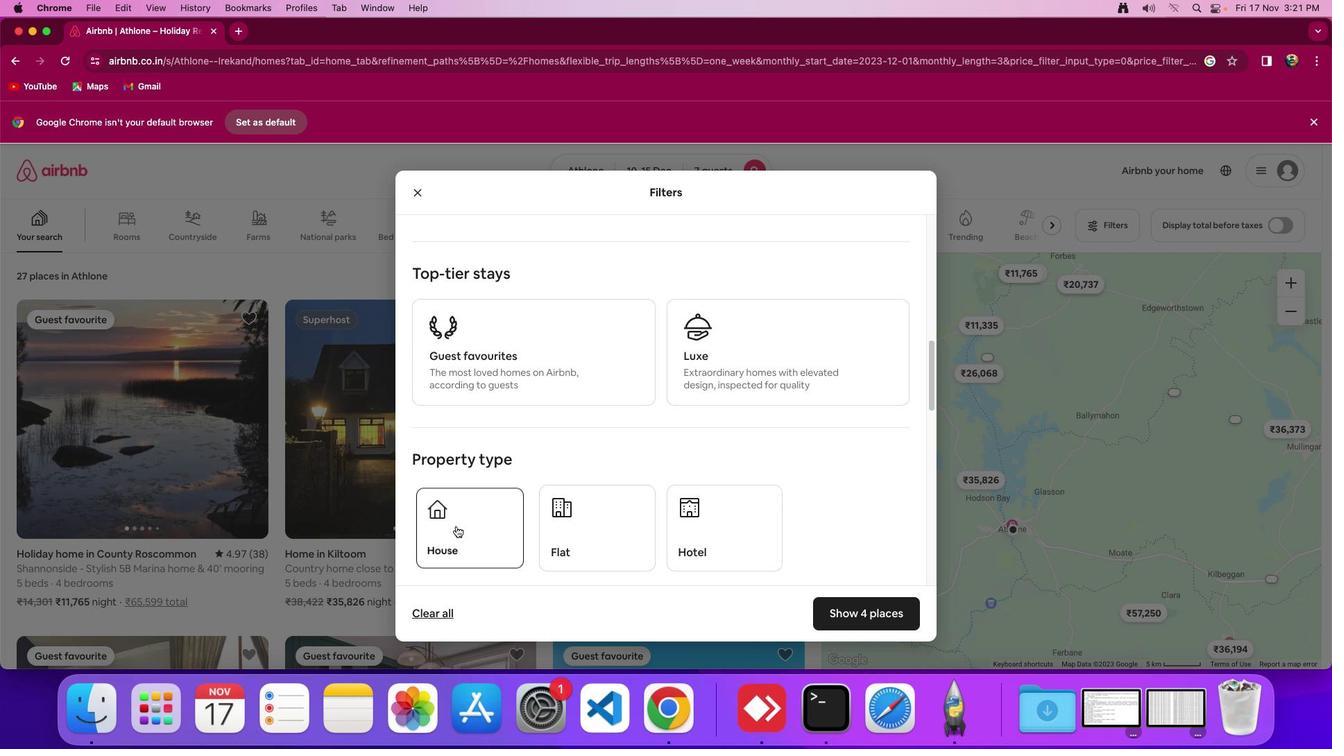 
Action: Mouse moved to (630, 474)
Screenshot: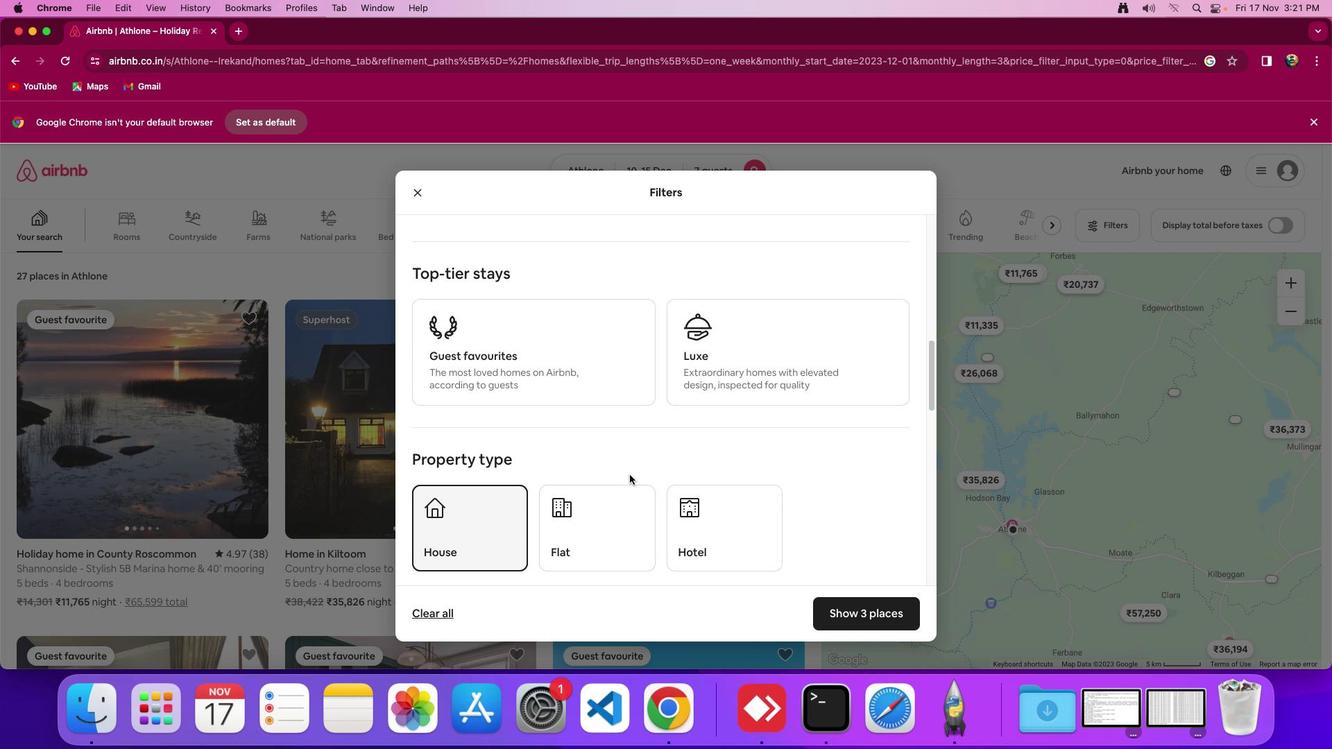 
Action: Mouse scrolled (630, 474) with delta (0, 0)
Screenshot: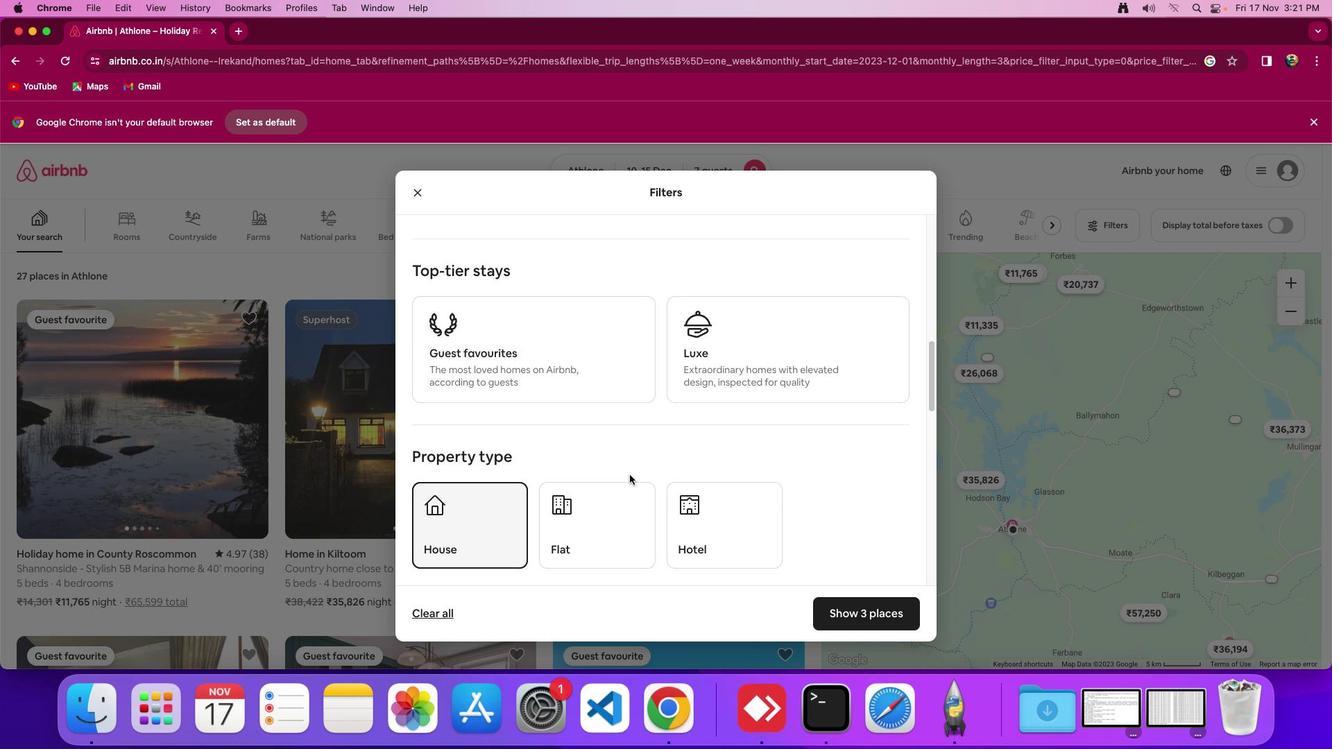
Action: Mouse scrolled (630, 474) with delta (0, 0)
Screenshot: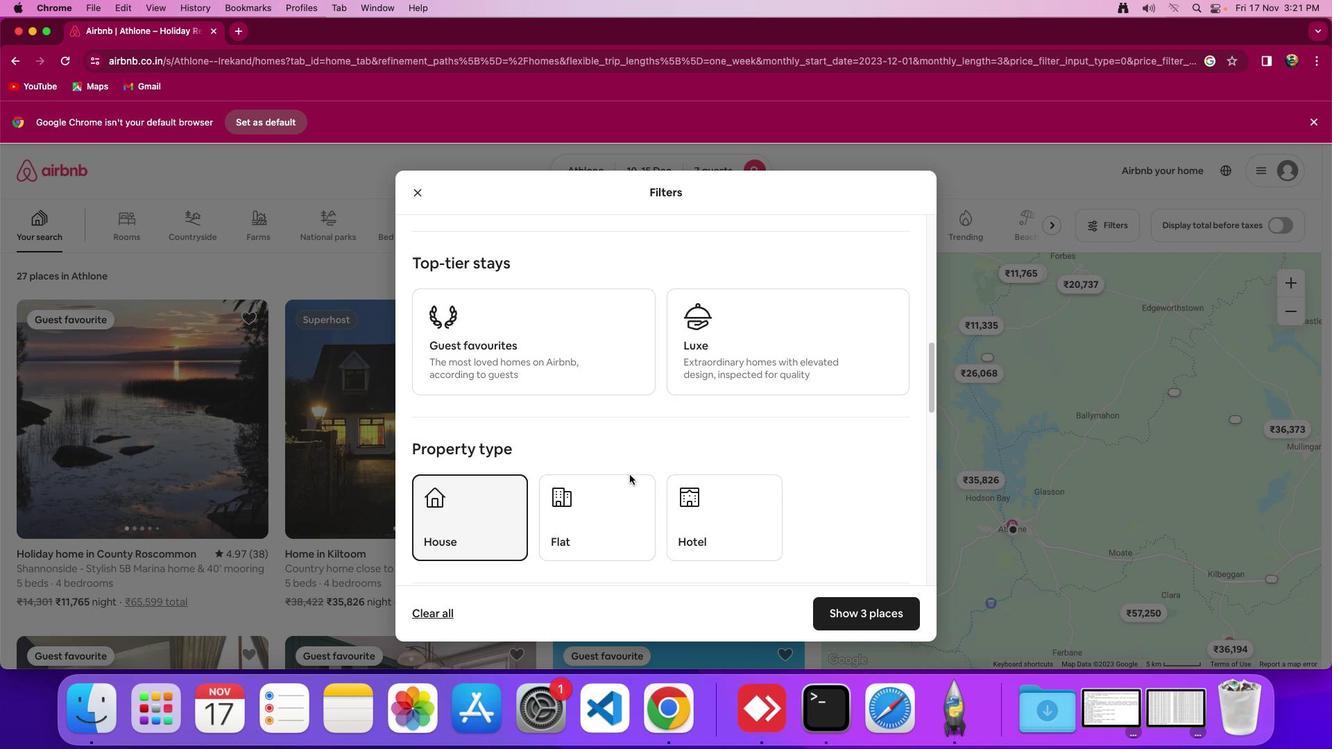 
Action: Mouse scrolled (630, 474) with delta (0, 0)
Screenshot: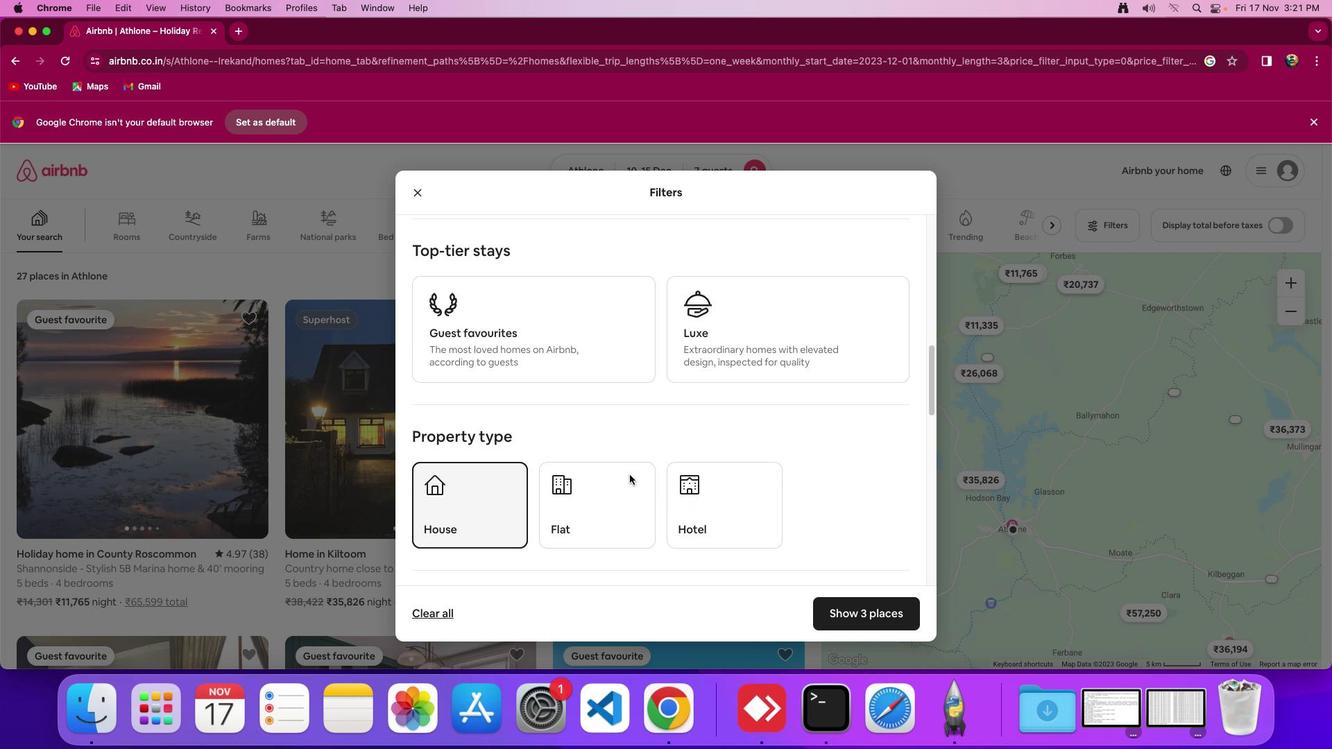 
Action: Mouse scrolled (630, 474) with delta (0, 0)
Screenshot: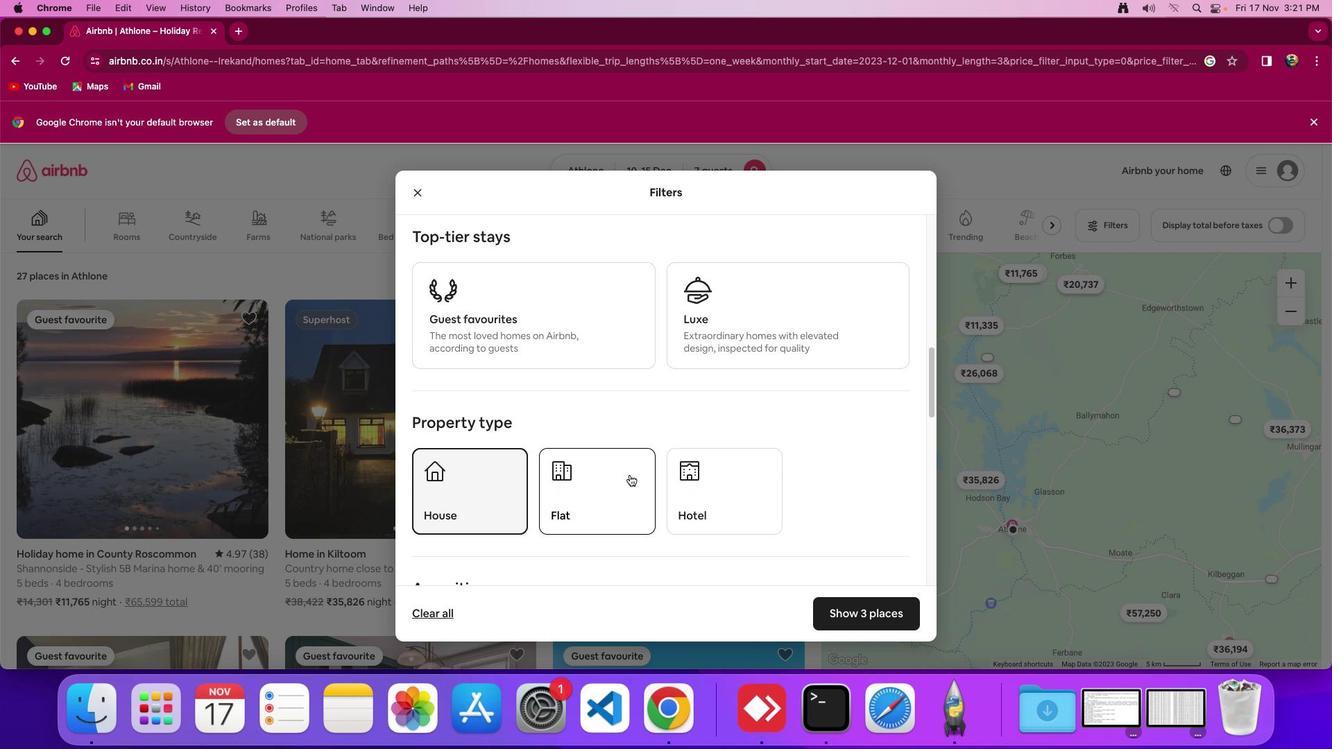 
Action: Mouse scrolled (630, 474) with delta (0, 0)
Screenshot: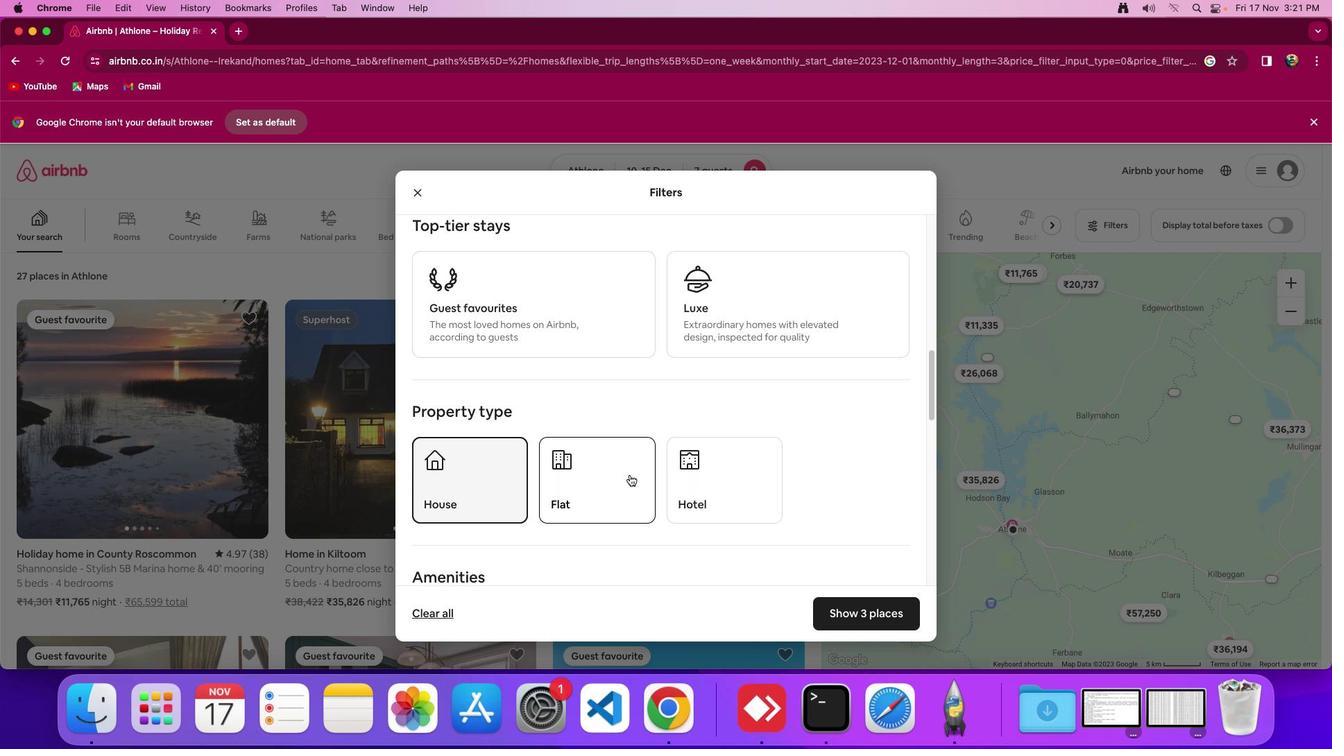 
Action: Mouse scrolled (630, 474) with delta (0, 0)
Screenshot: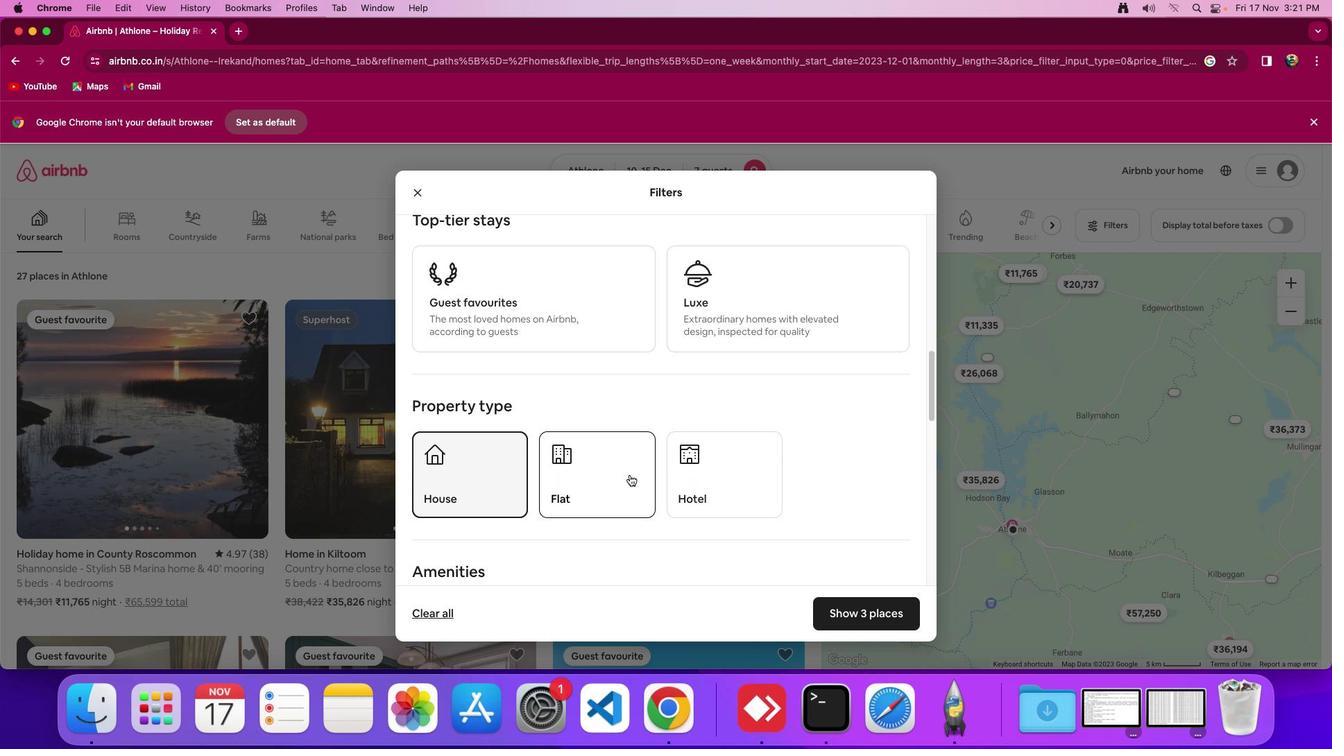 
Action: Mouse scrolled (630, 474) with delta (0, 0)
Screenshot: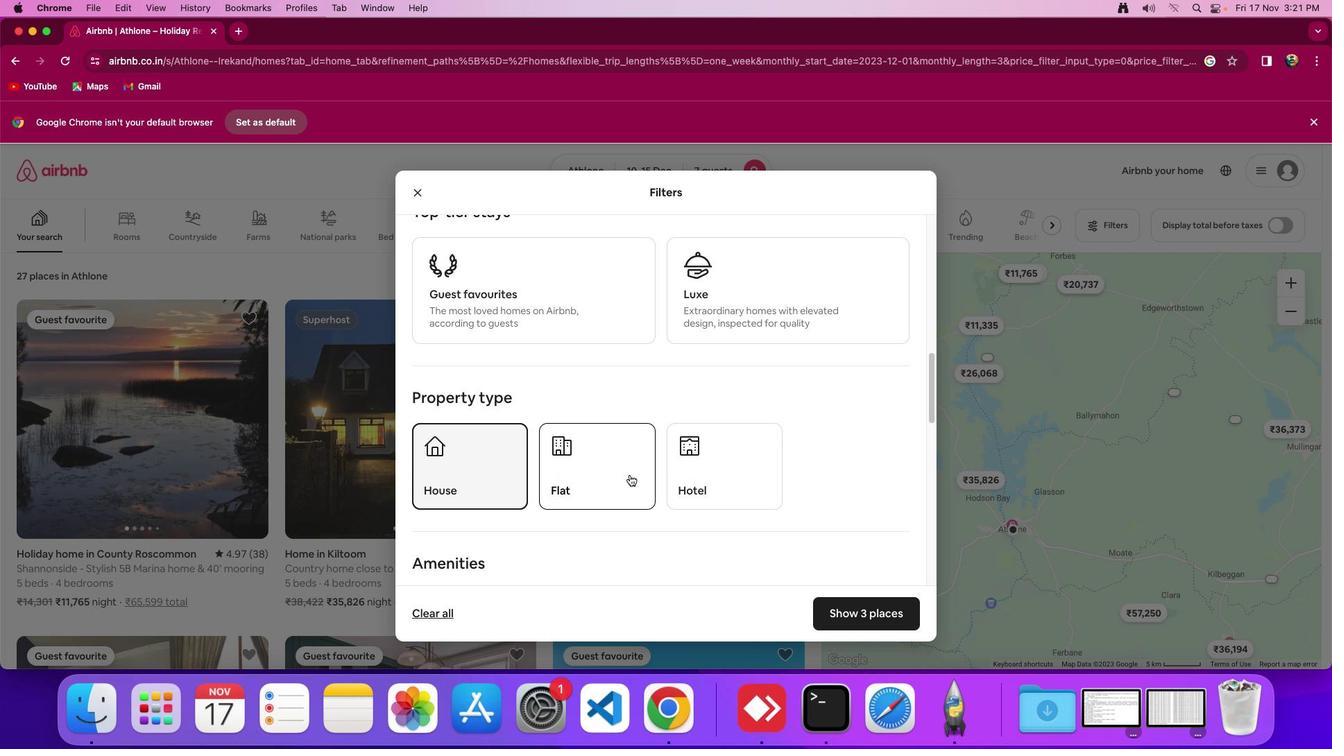 
Action: Mouse scrolled (630, 474) with delta (0, 0)
Screenshot: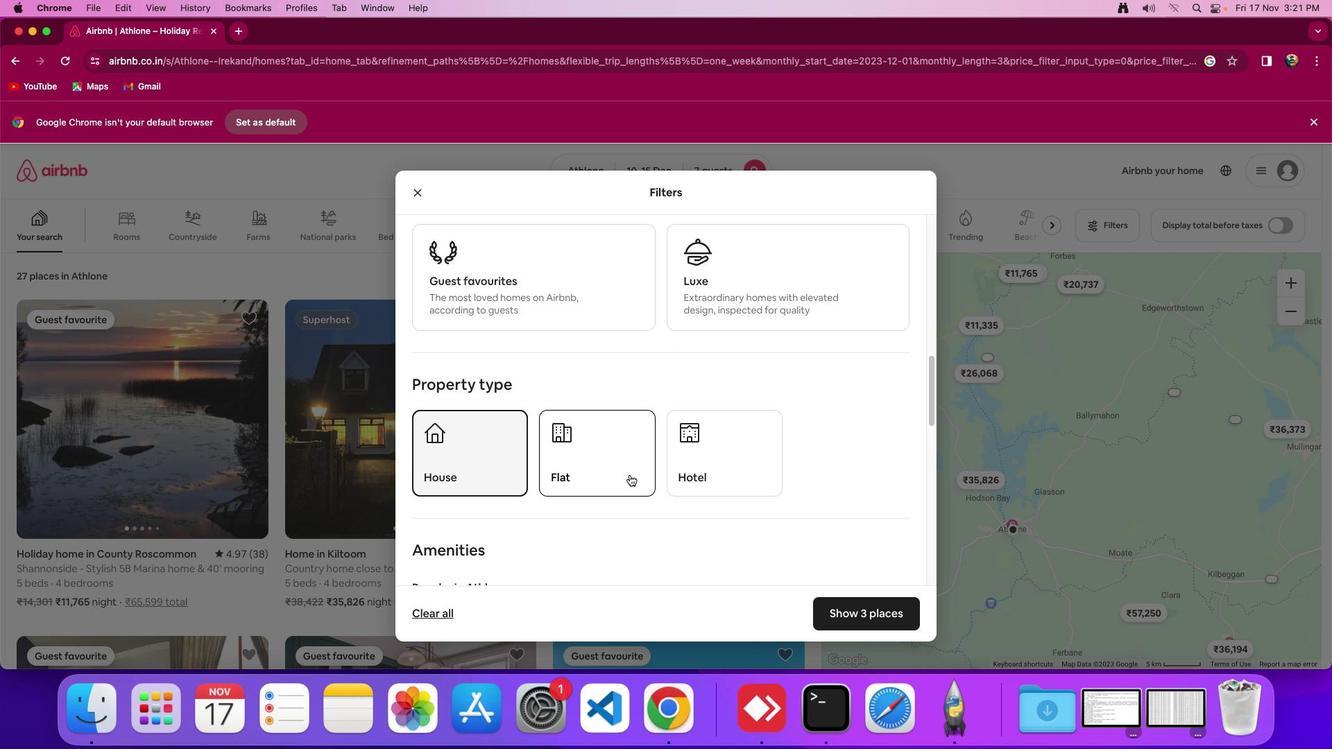 
Action: Mouse scrolled (630, 474) with delta (0, 0)
Screenshot: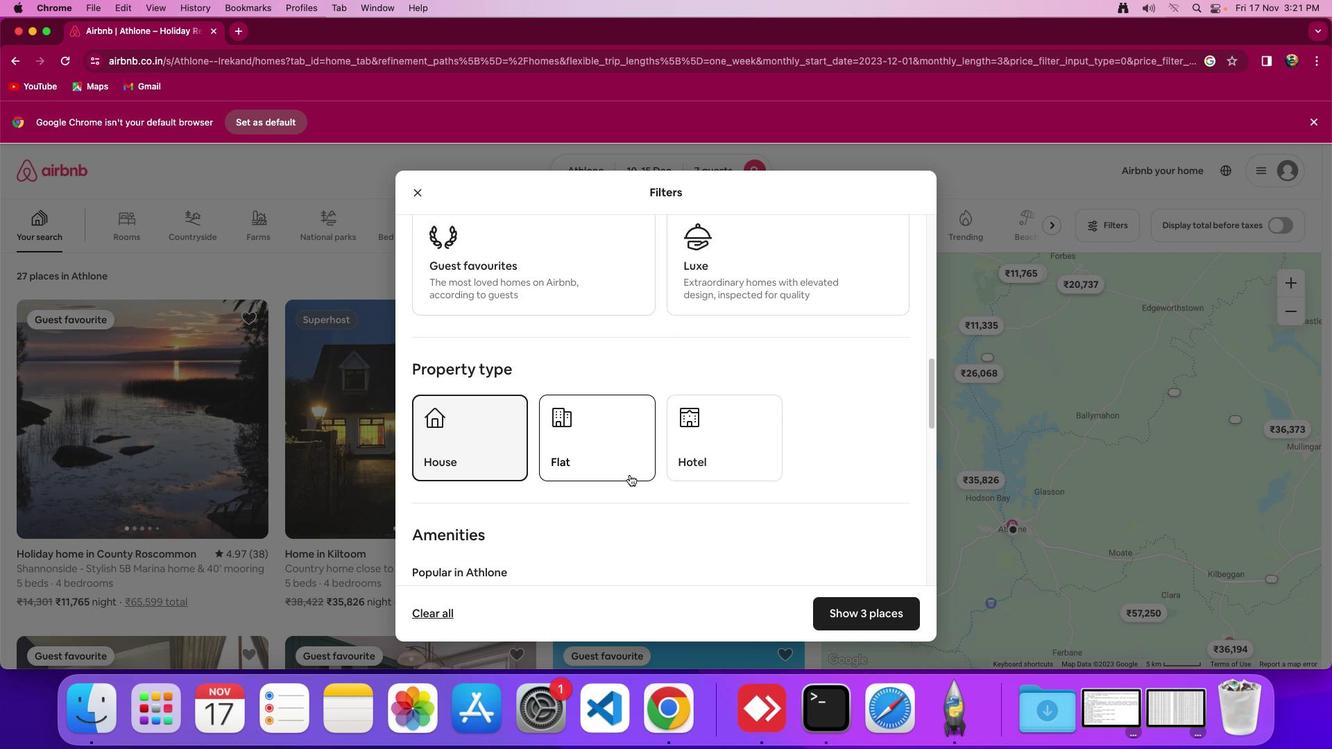 
Action: Mouse scrolled (630, 474) with delta (0, 0)
Screenshot: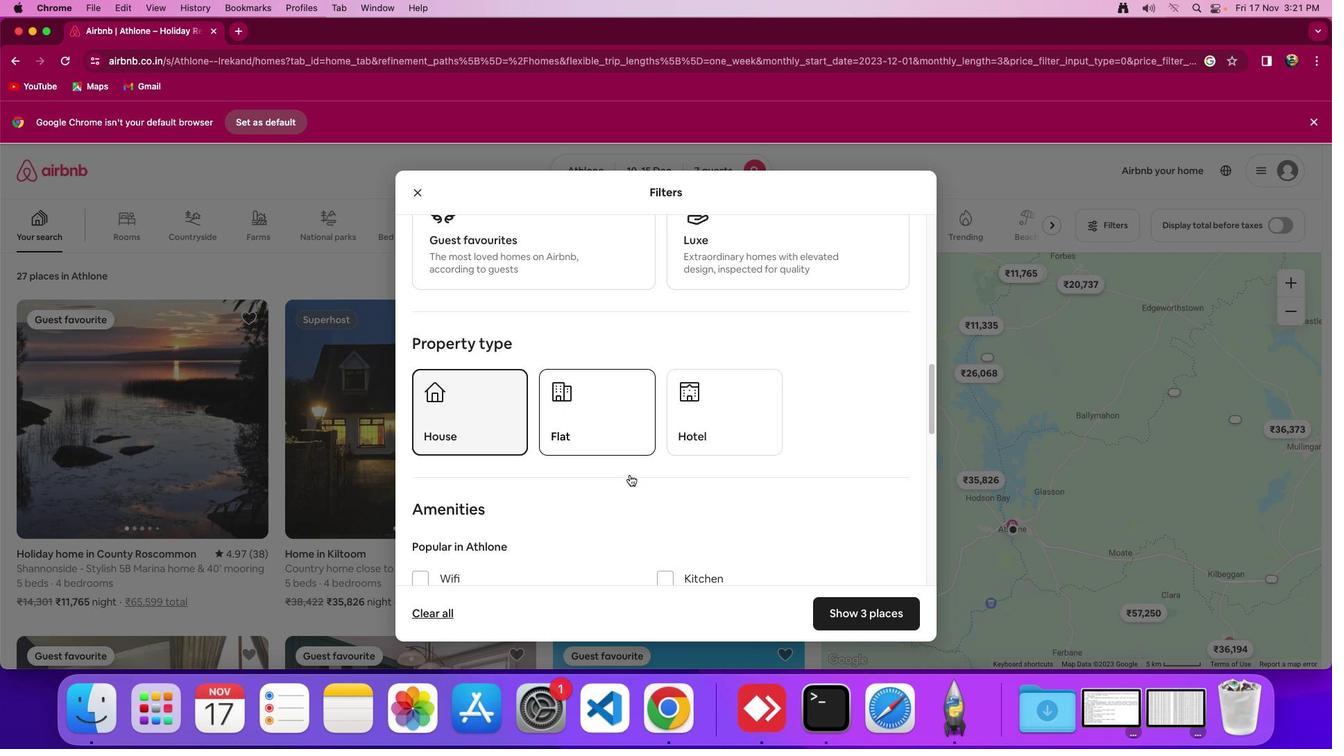 
Action: Mouse scrolled (630, 474) with delta (0, 0)
Screenshot: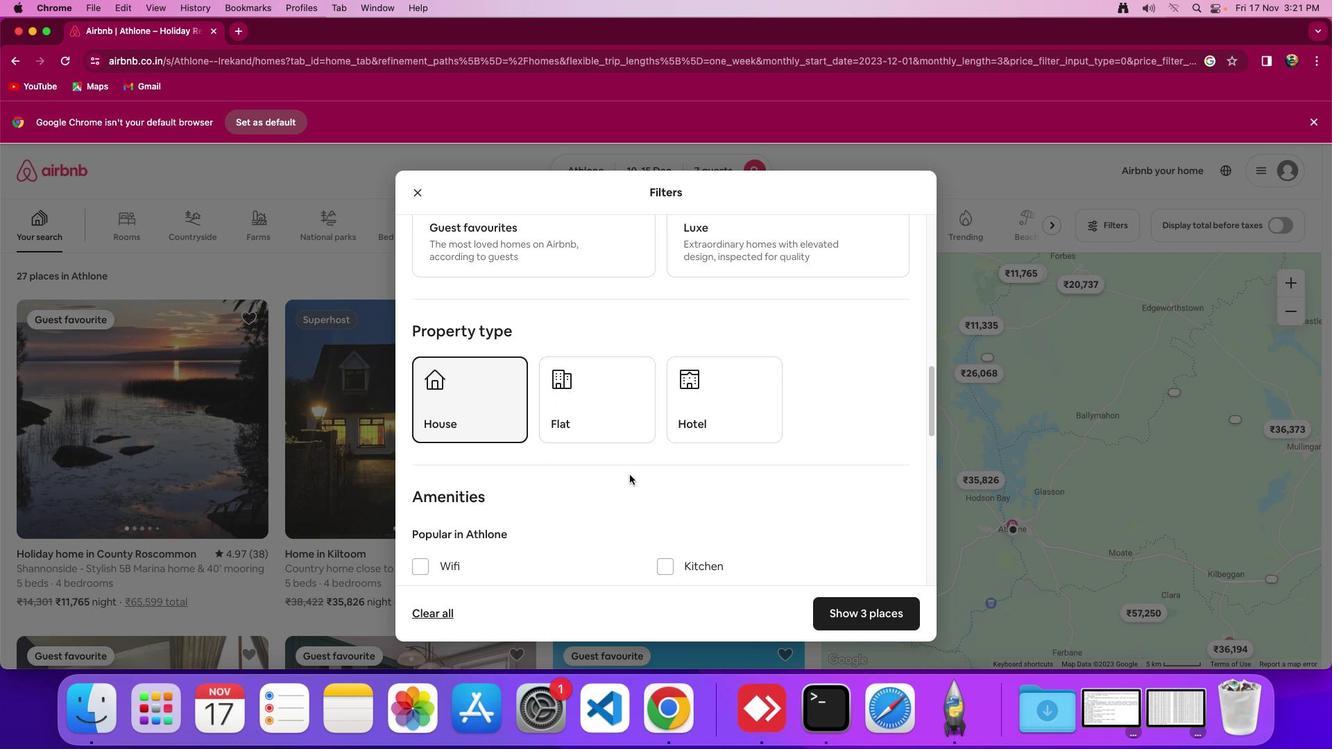 
Action: Mouse scrolled (630, 474) with delta (0, 0)
Screenshot: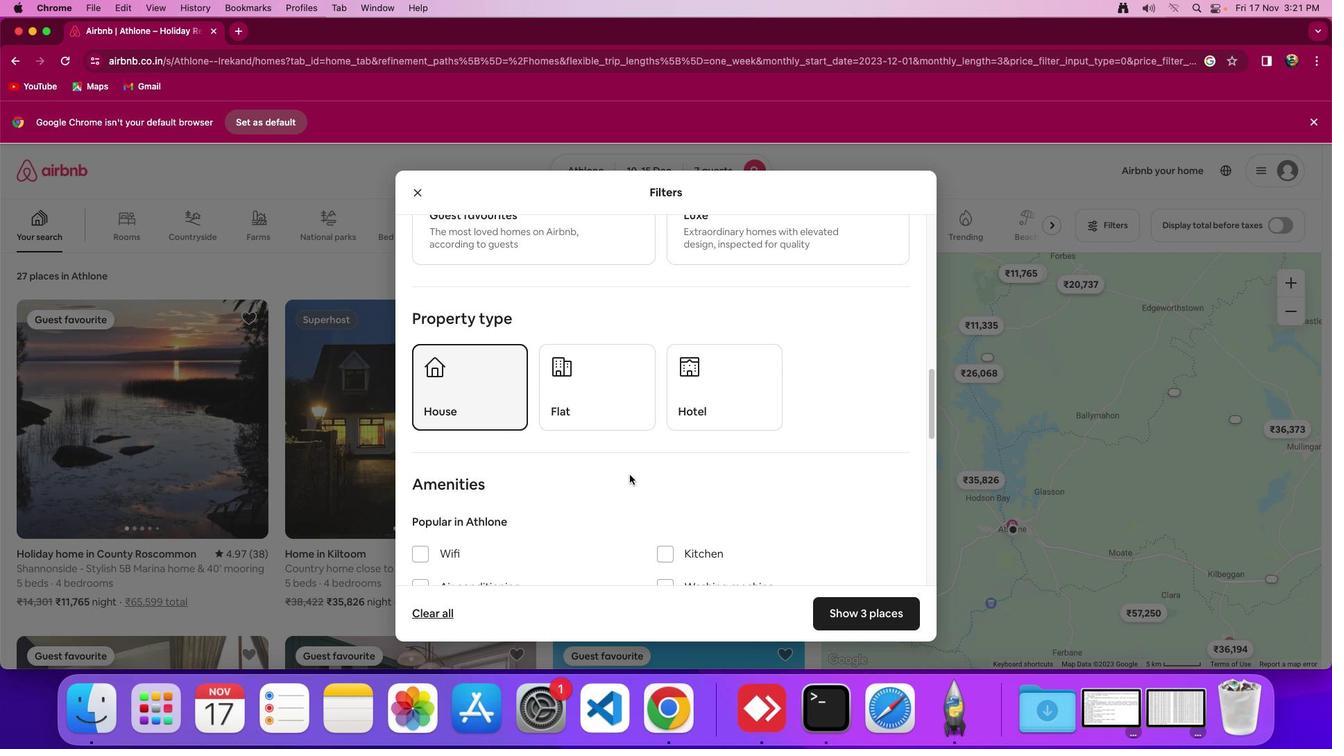 
Action: Mouse scrolled (630, 474) with delta (0, 0)
Screenshot: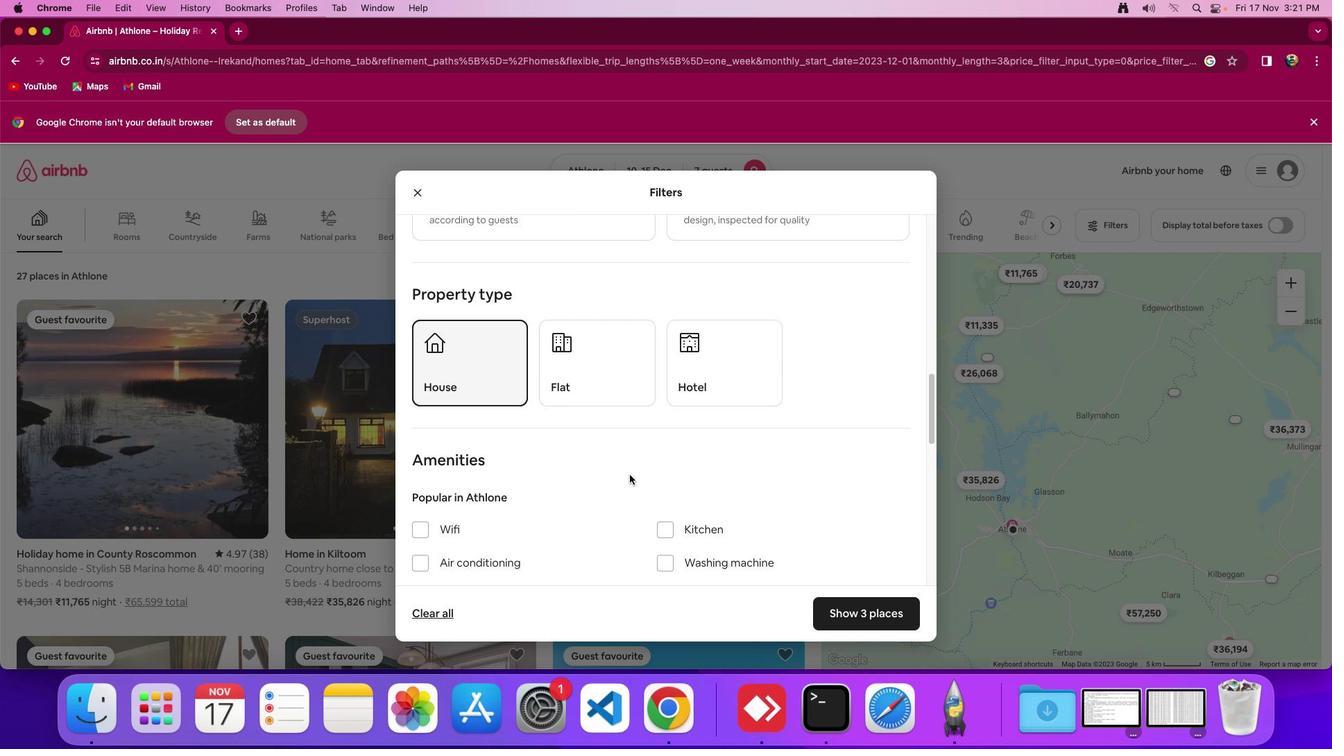 
Action: Mouse scrolled (630, 474) with delta (0, 0)
Screenshot: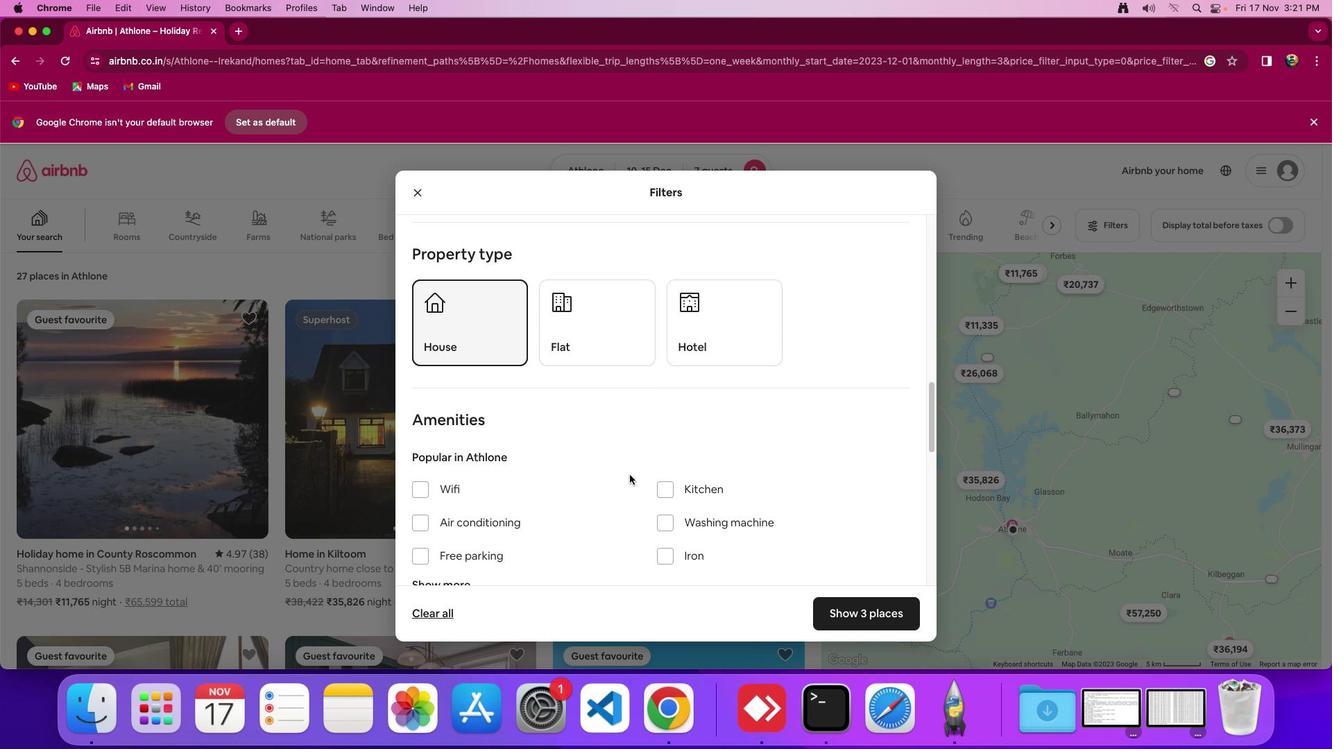 
Action: Mouse scrolled (630, 474) with delta (0, 0)
Screenshot: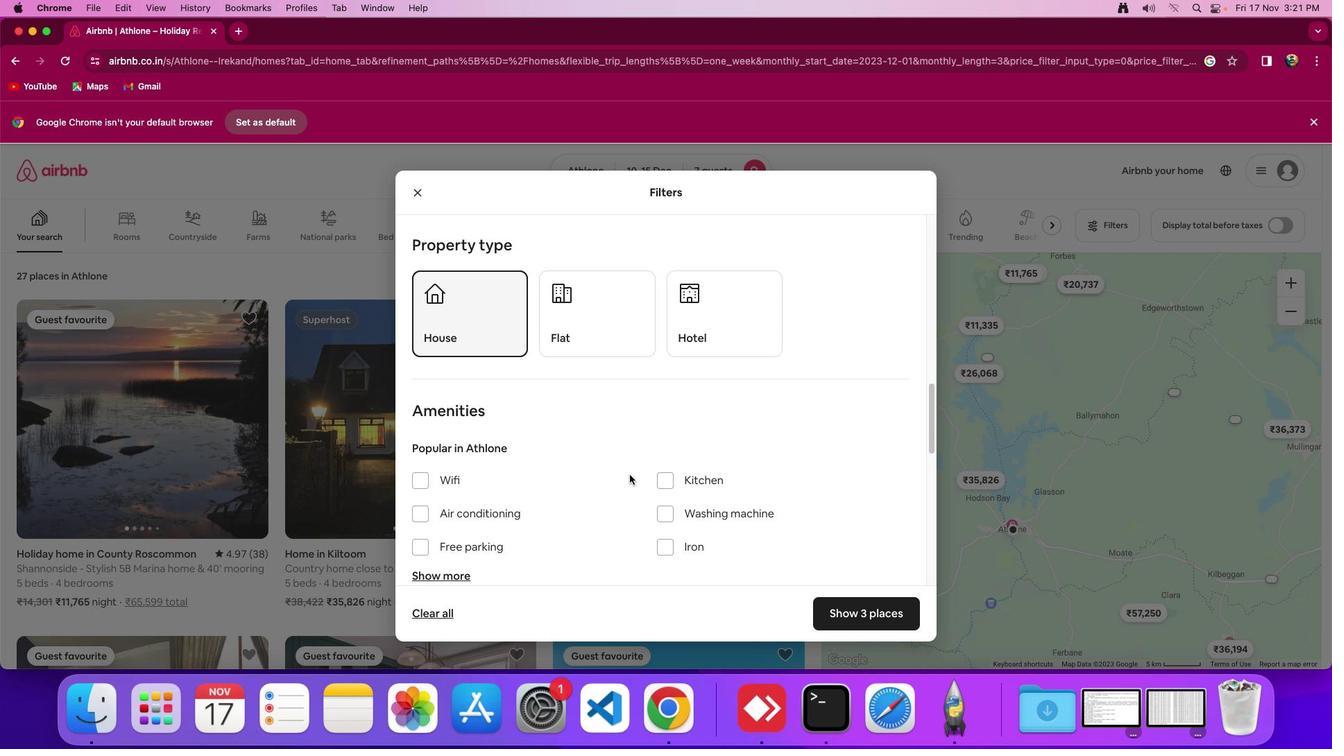 
Action: Mouse scrolled (630, 474) with delta (0, -1)
Screenshot: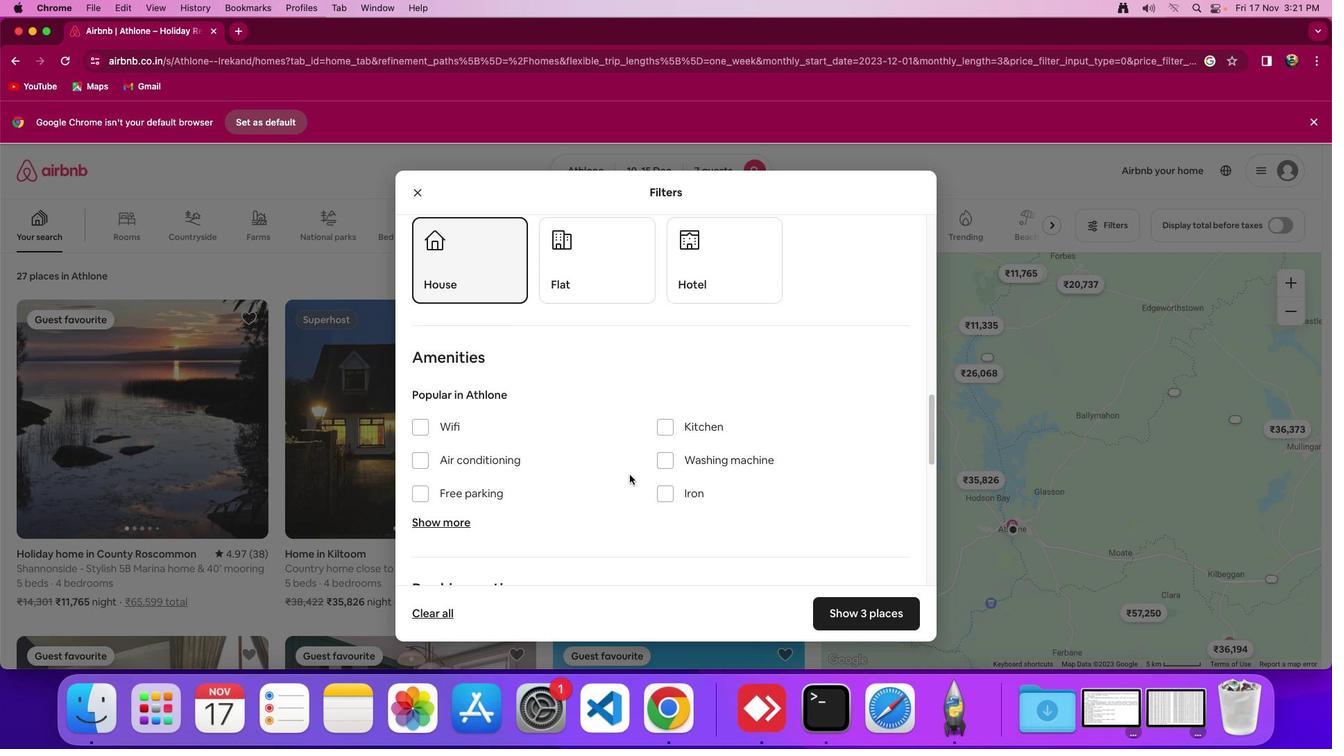 
Action: Mouse moved to (414, 412)
Screenshot: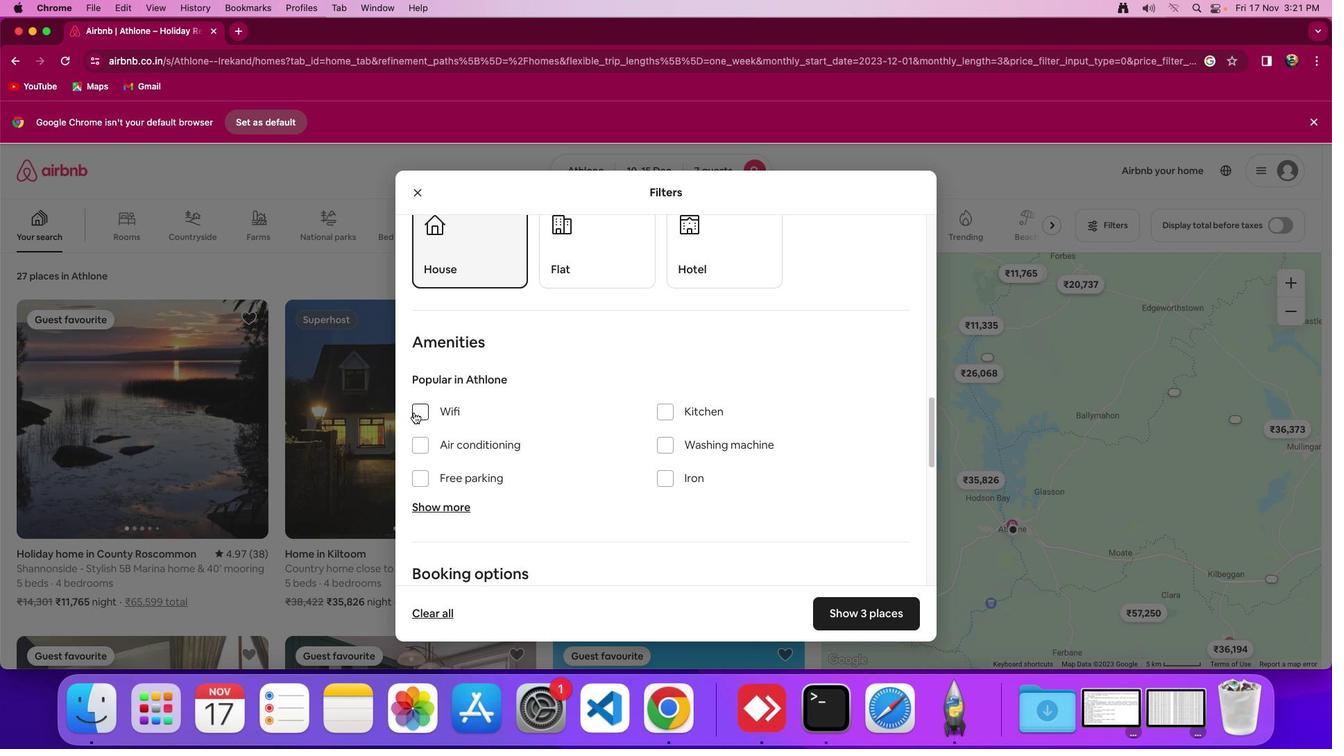
Action: Mouse pressed left at (414, 412)
Screenshot: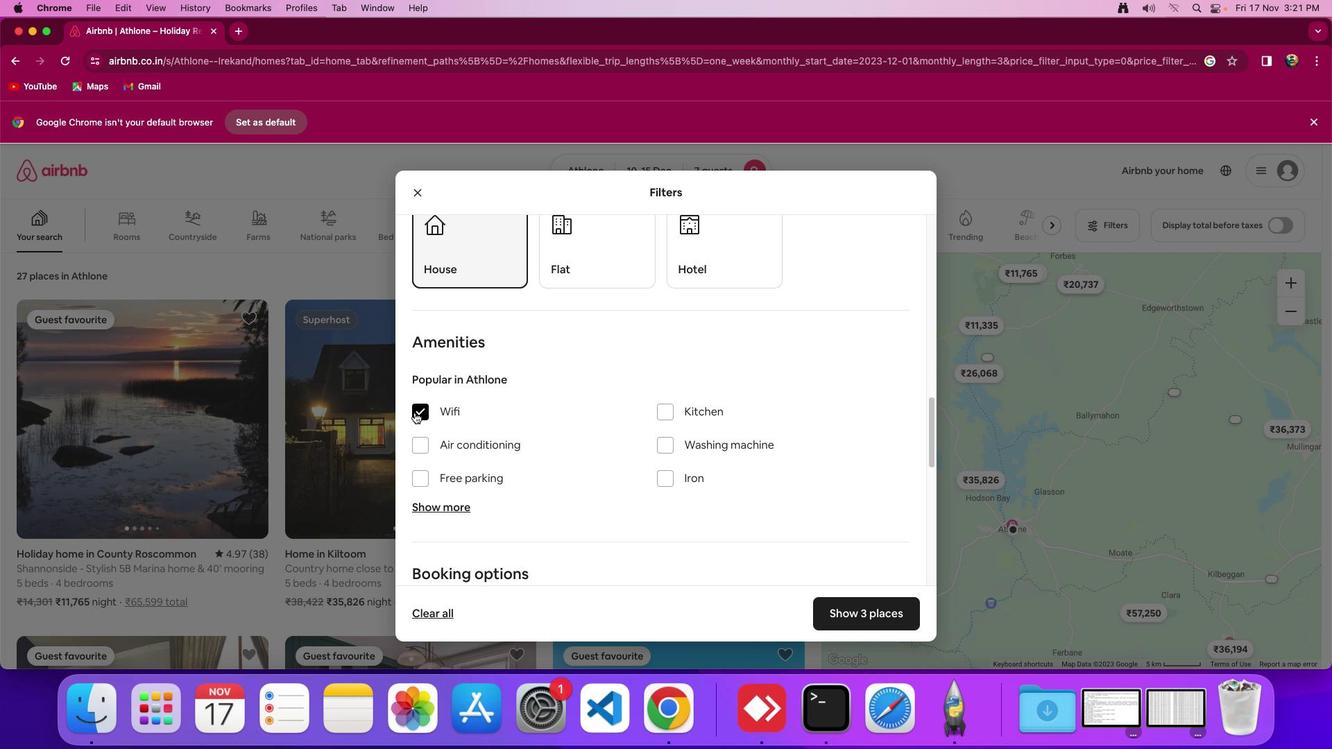 
Action: Mouse moved to (437, 508)
Screenshot: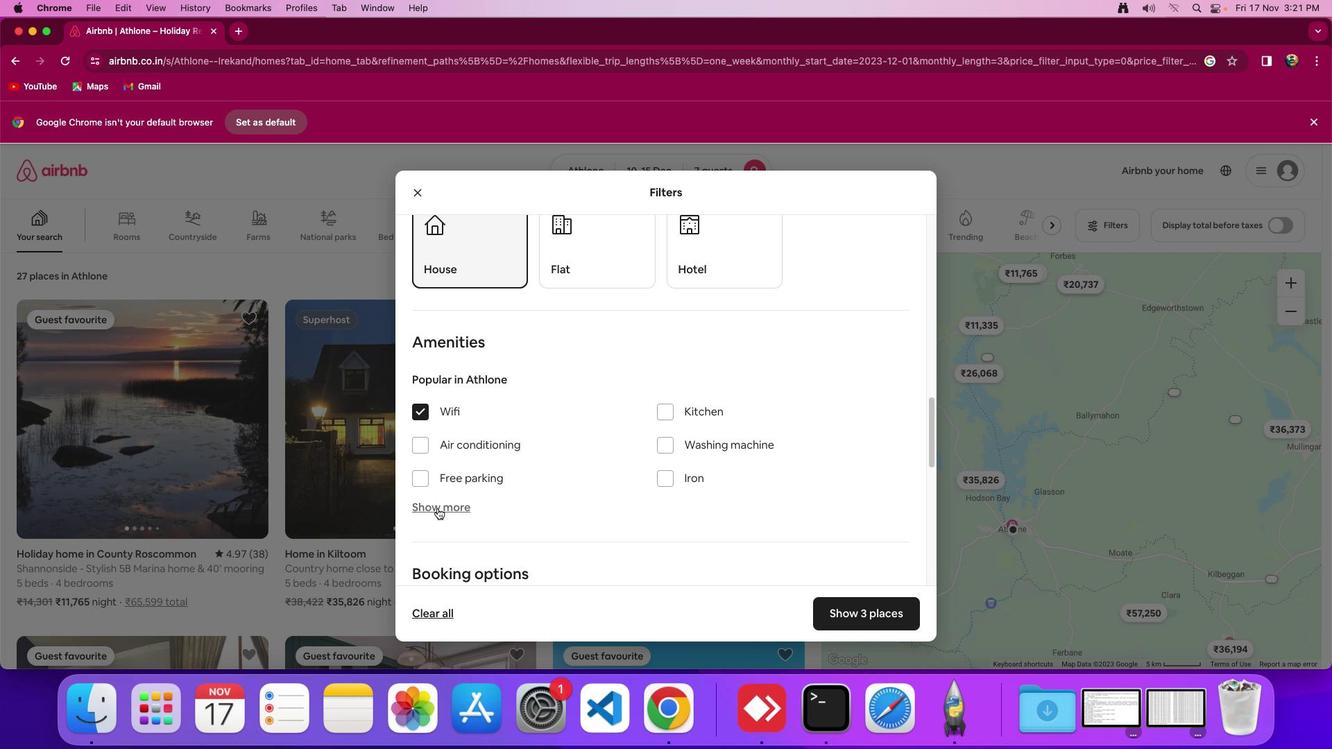 
Action: Mouse pressed left at (437, 508)
Screenshot: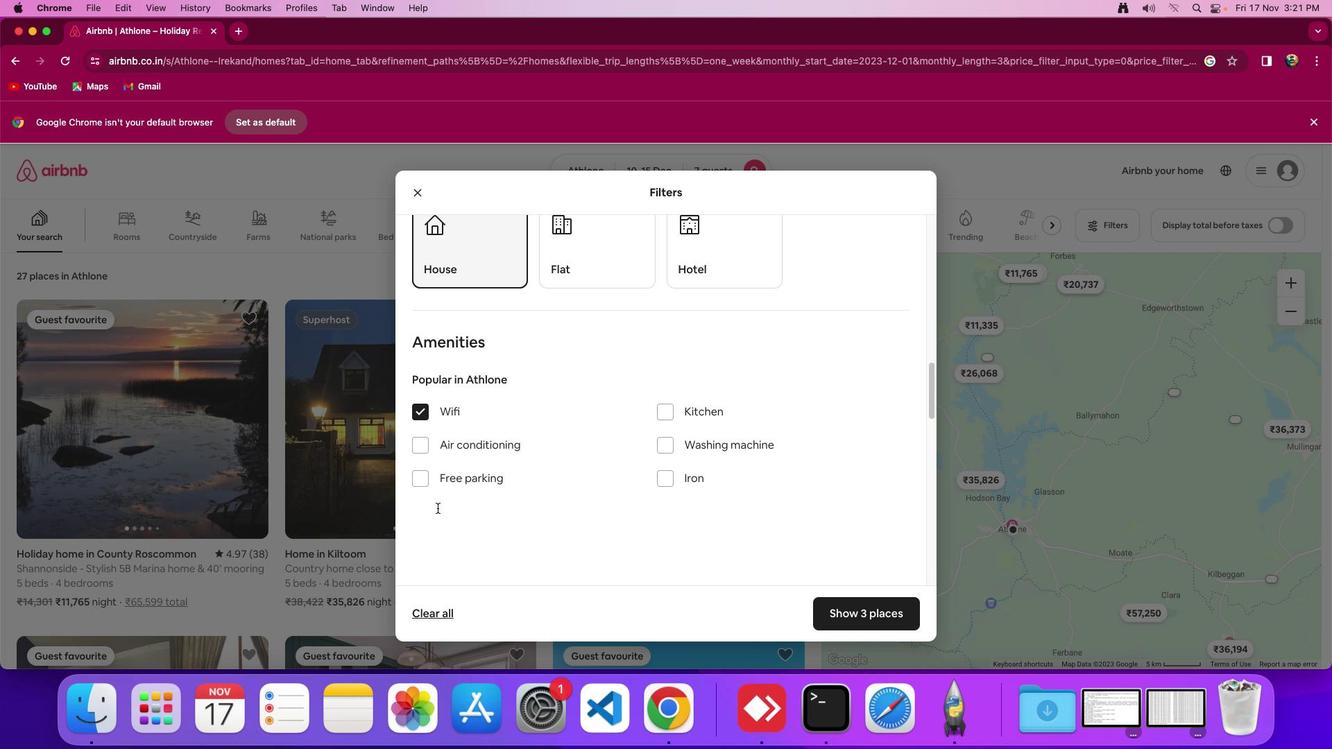 
Action: Mouse moved to (603, 439)
Screenshot: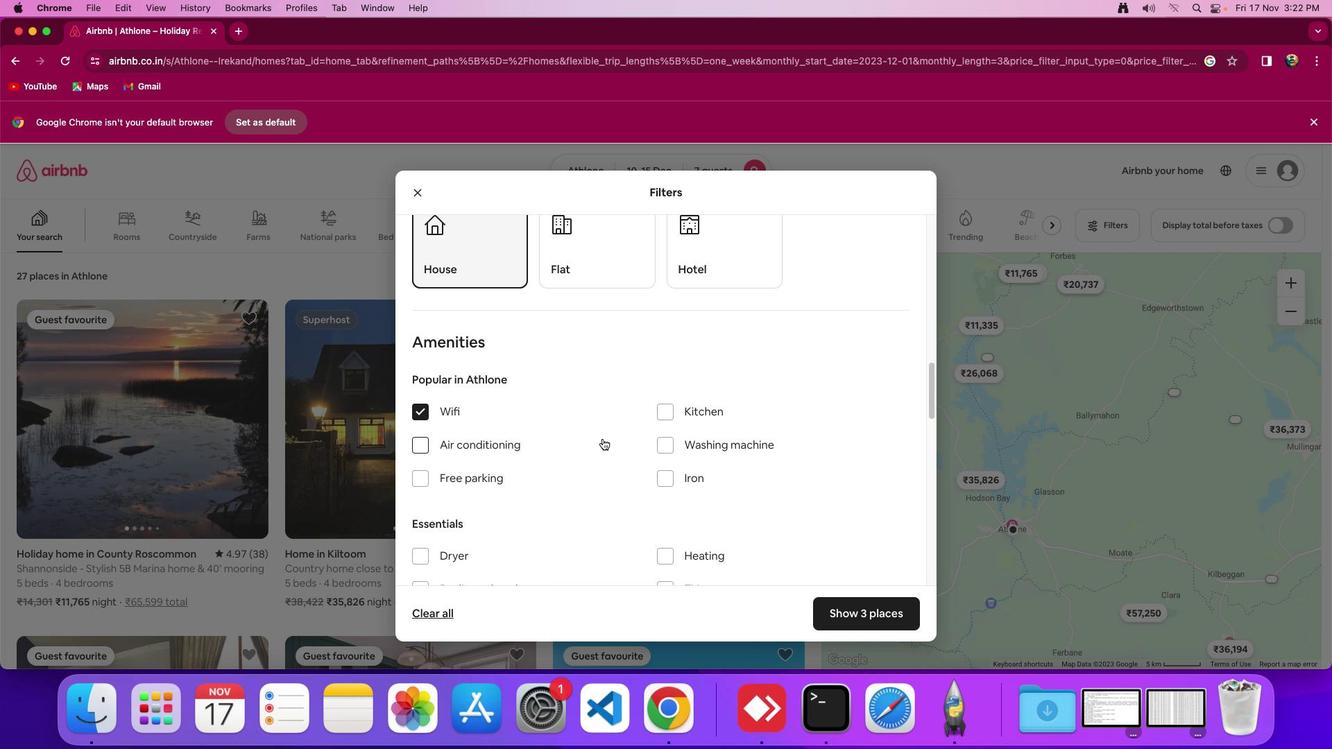 
Action: Mouse scrolled (603, 439) with delta (0, 0)
Screenshot: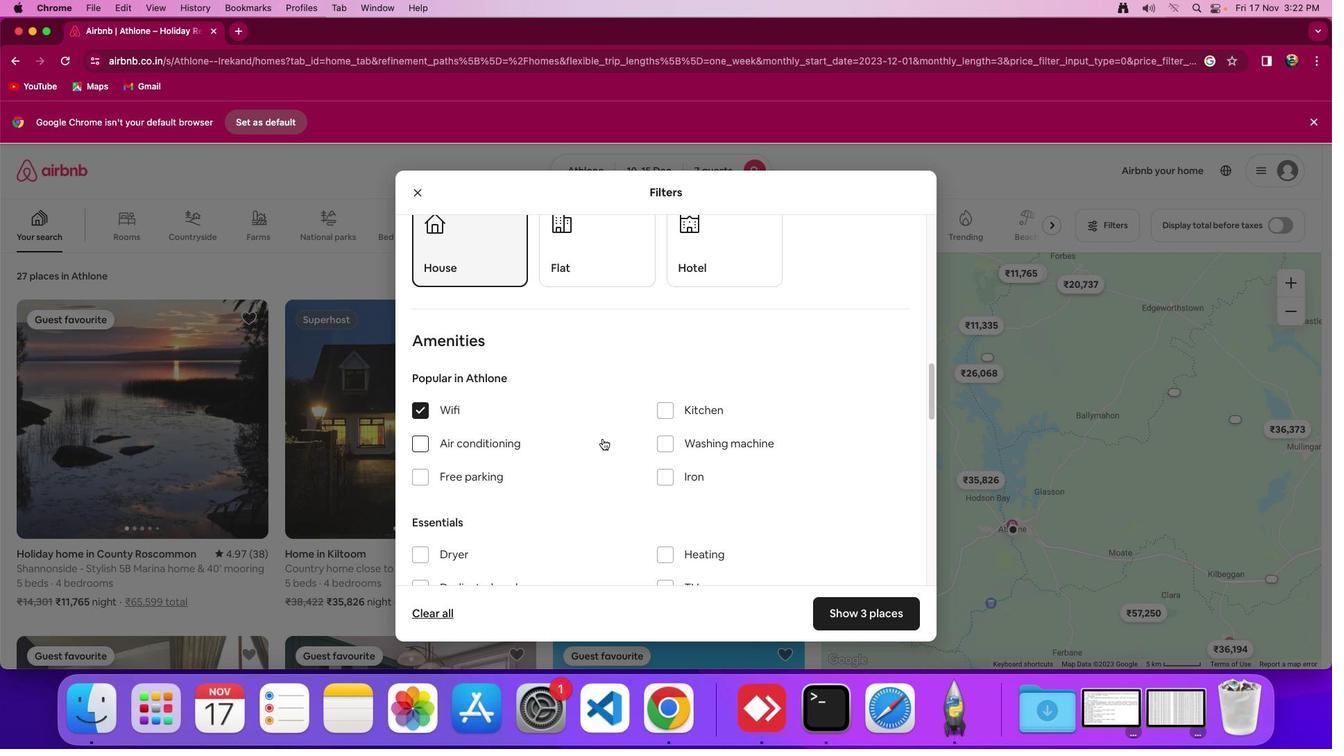 
Action: Mouse scrolled (603, 439) with delta (0, 0)
Screenshot: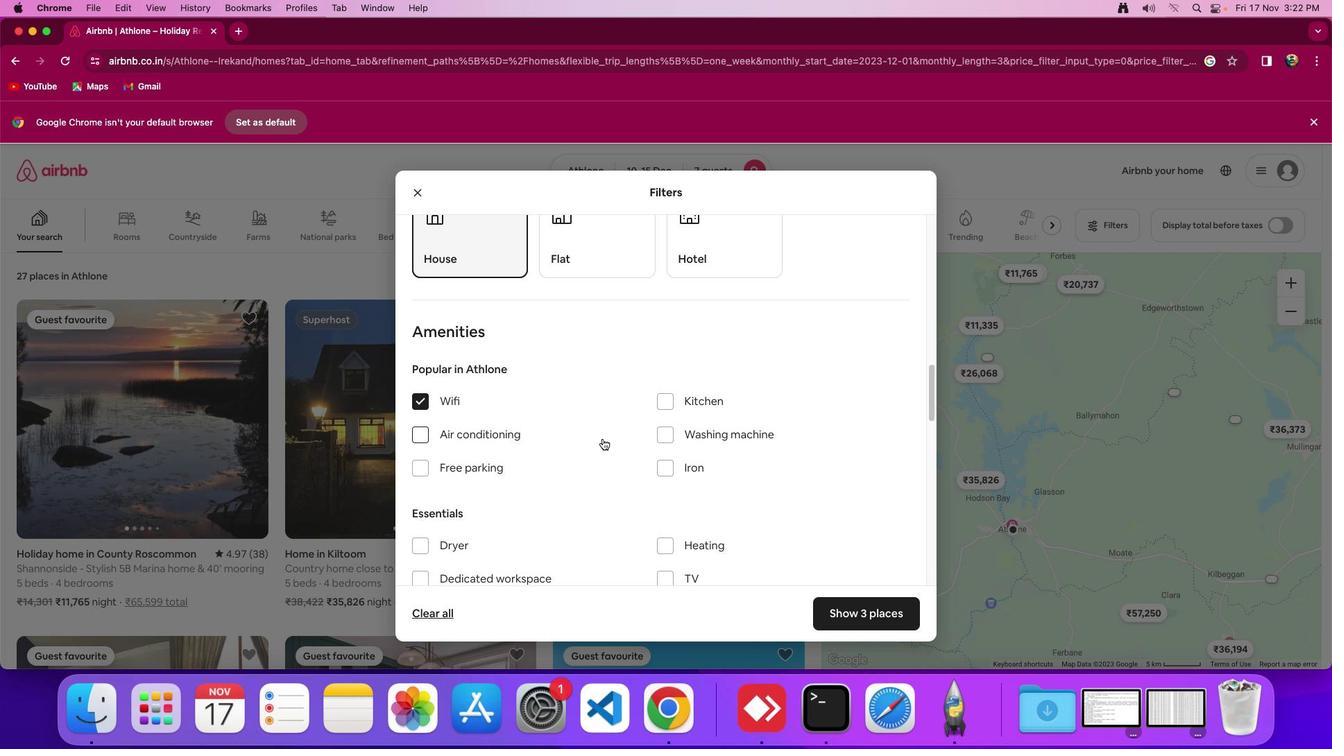
Action: Mouse scrolled (603, 439) with delta (0, 0)
Screenshot: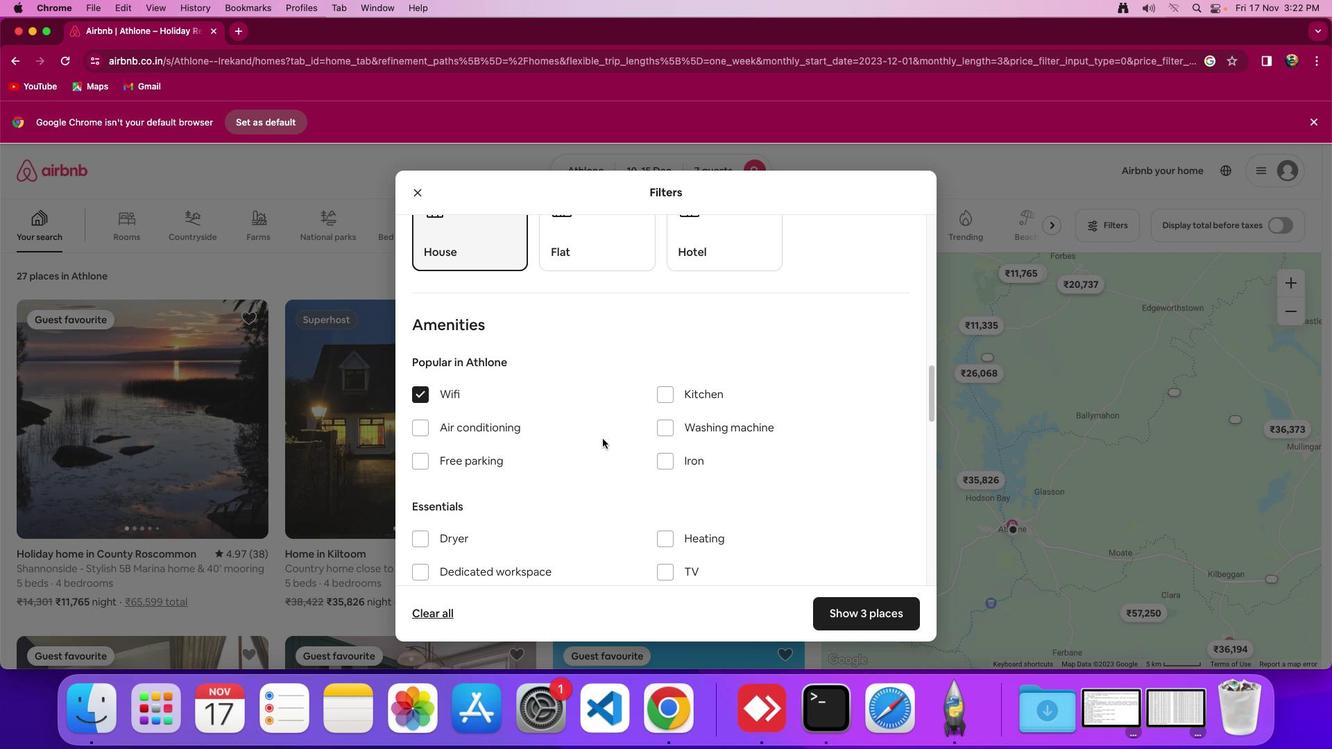 
Action: Mouse moved to (603, 439)
Screenshot: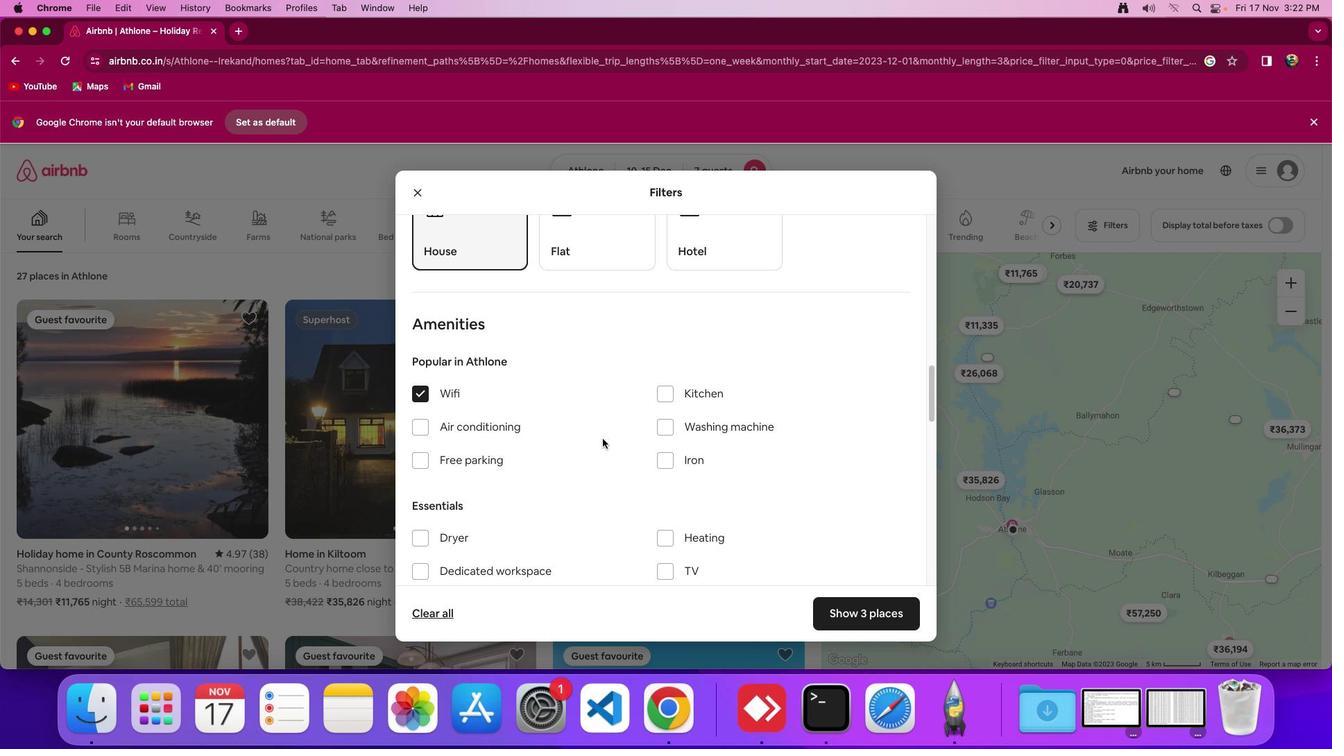 
Action: Mouse scrolled (603, 439) with delta (0, 0)
Screenshot: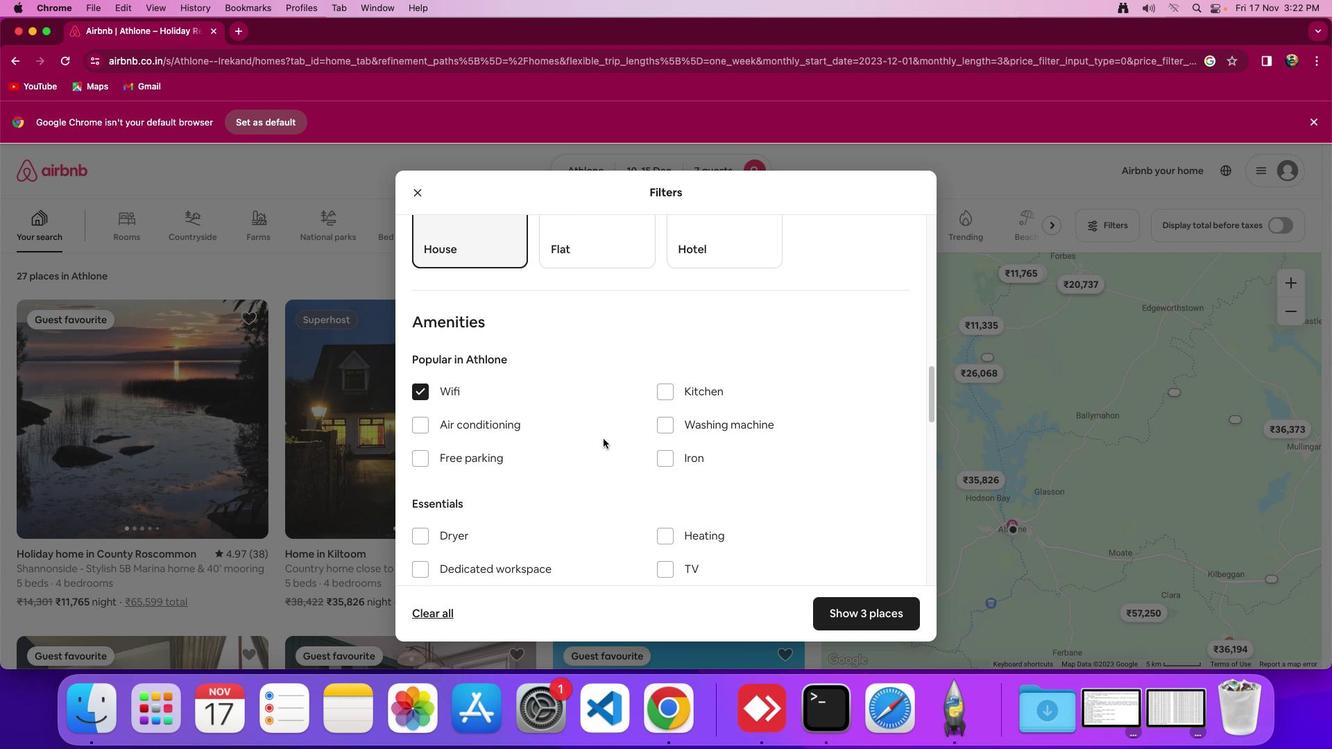 
Action: Mouse moved to (615, 460)
Screenshot: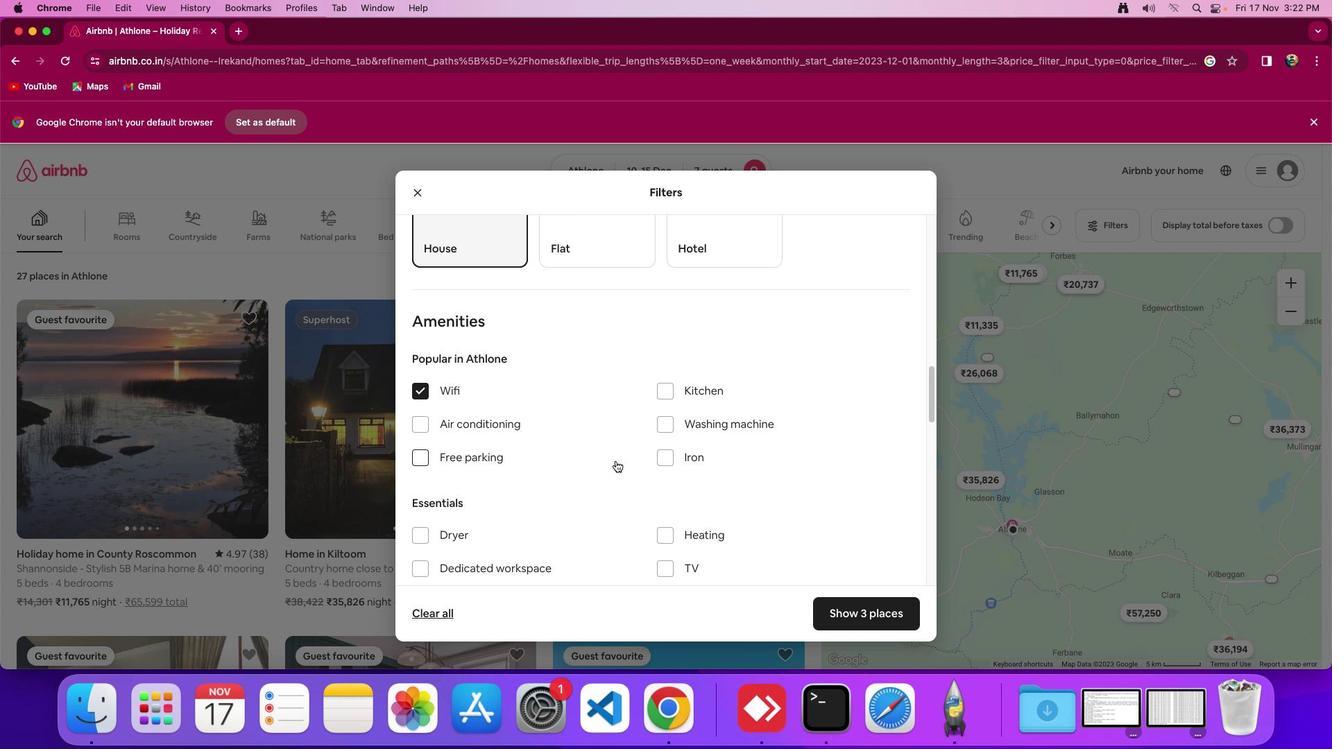 
Action: Mouse scrolled (615, 460) with delta (0, 0)
Screenshot: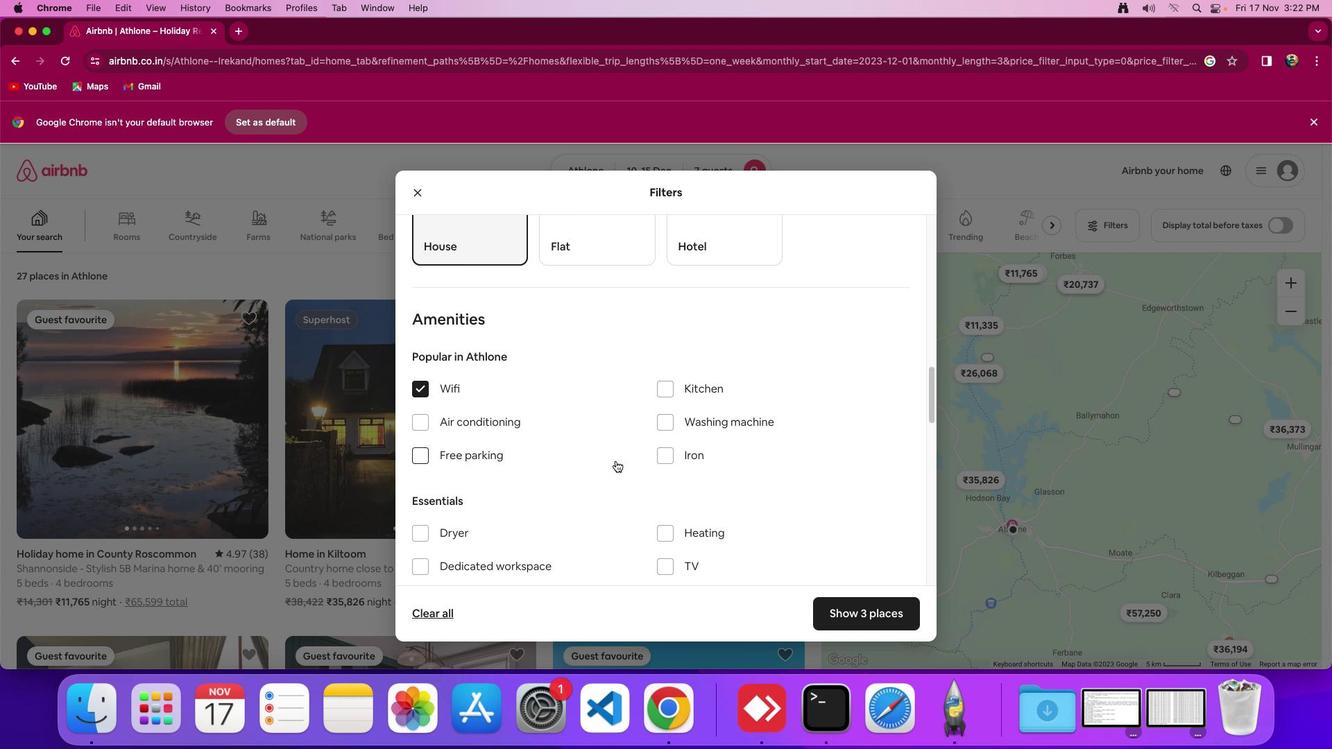
Action: Mouse moved to (619, 462)
Screenshot: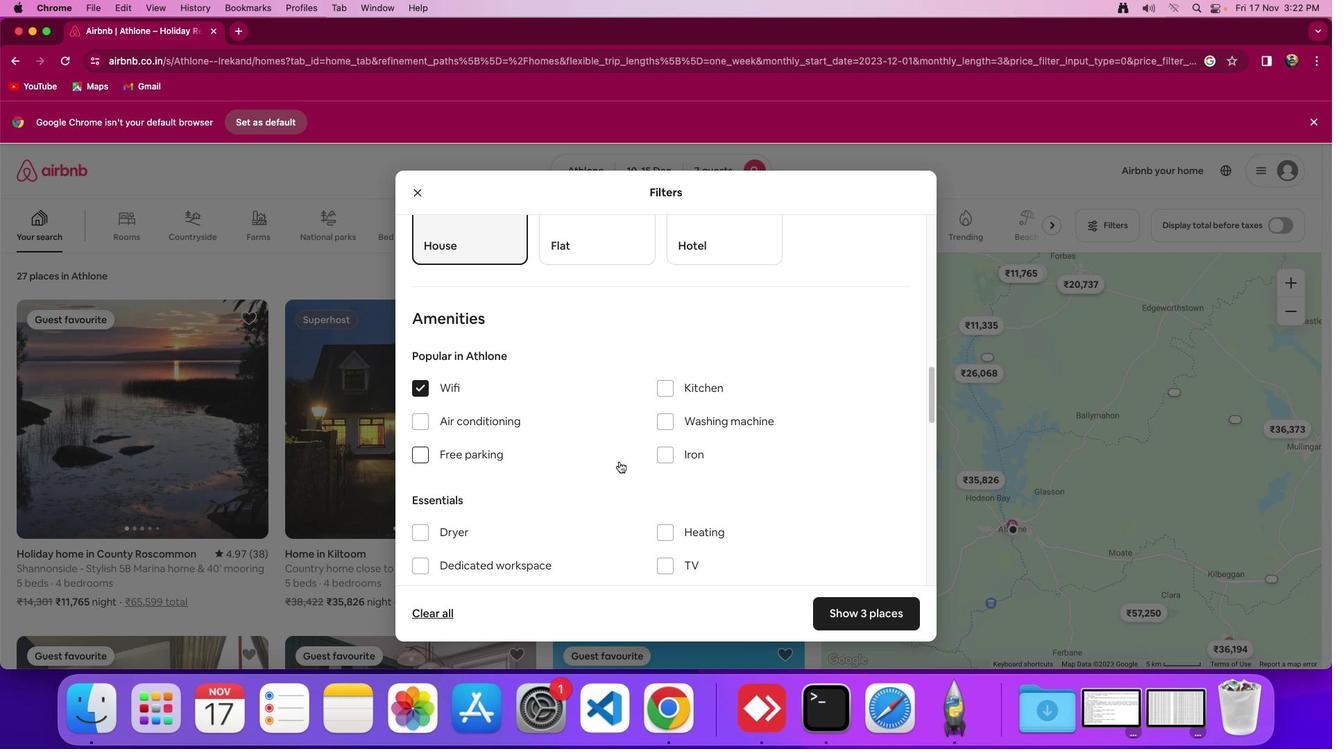
Action: Mouse scrolled (619, 462) with delta (0, 0)
Screenshot: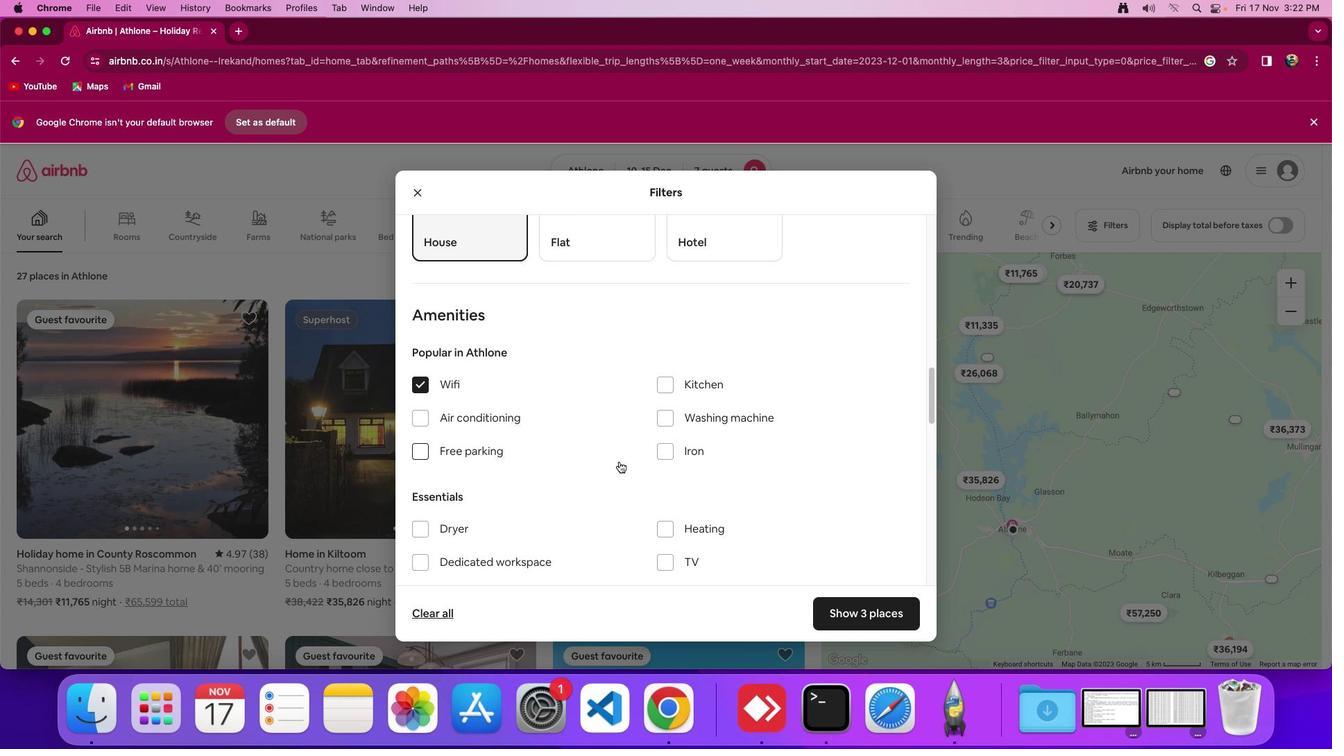 
Action: Mouse scrolled (619, 462) with delta (0, 0)
Screenshot: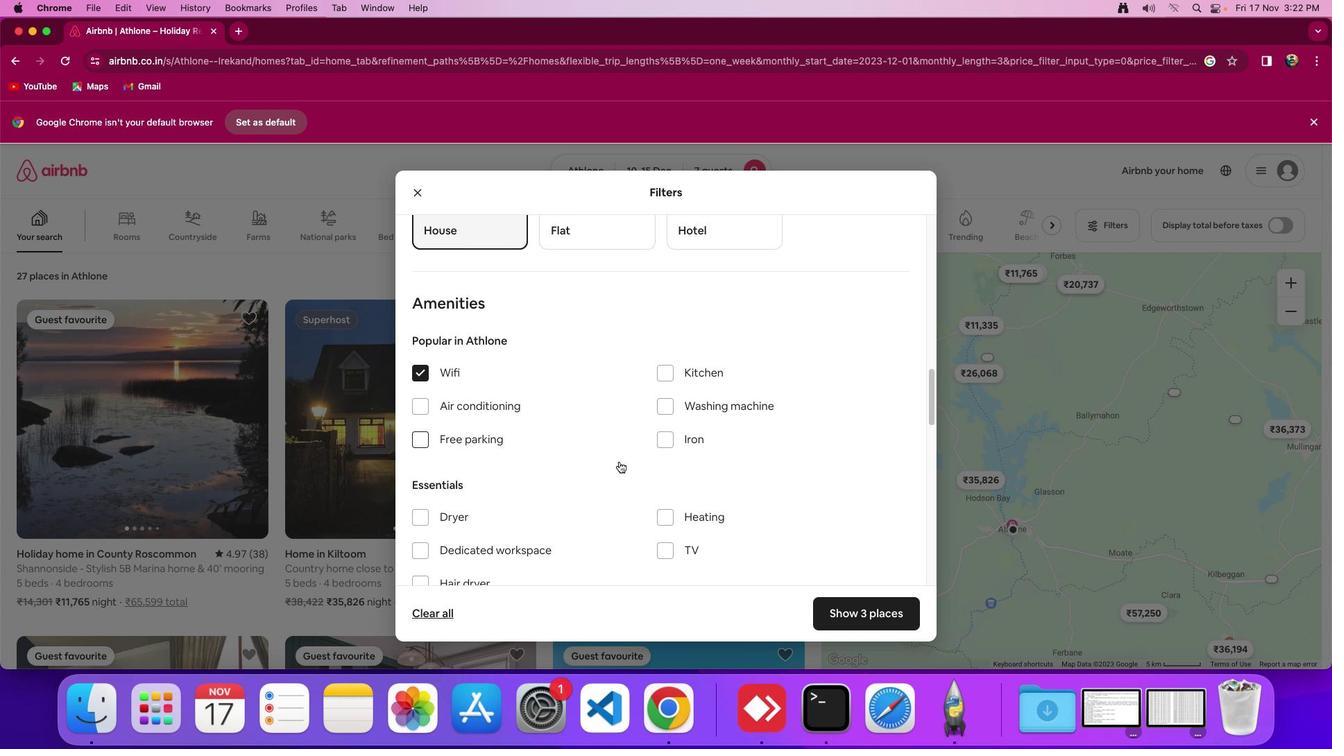 
Action: Mouse scrolled (619, 462) with delta (0, 0)
Screenshot: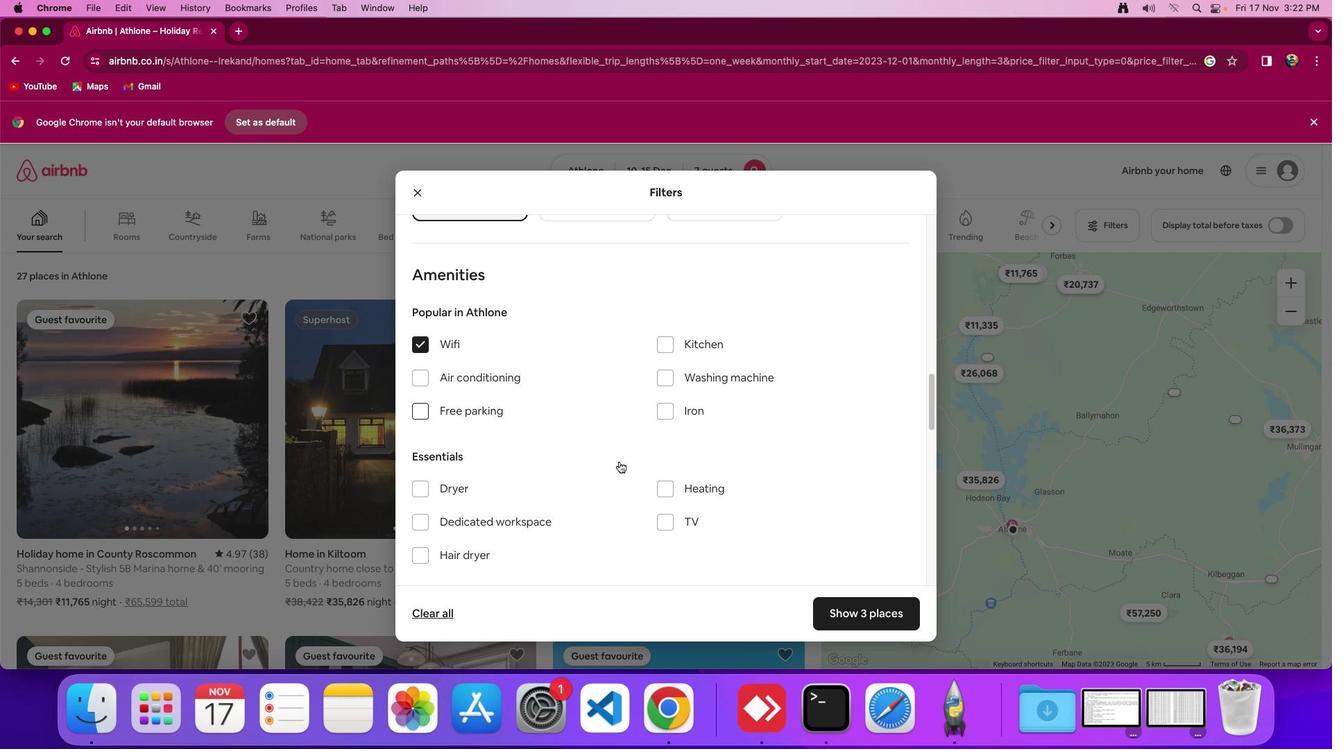 
Action: Mouse moved to (617, 465)
Screenshot: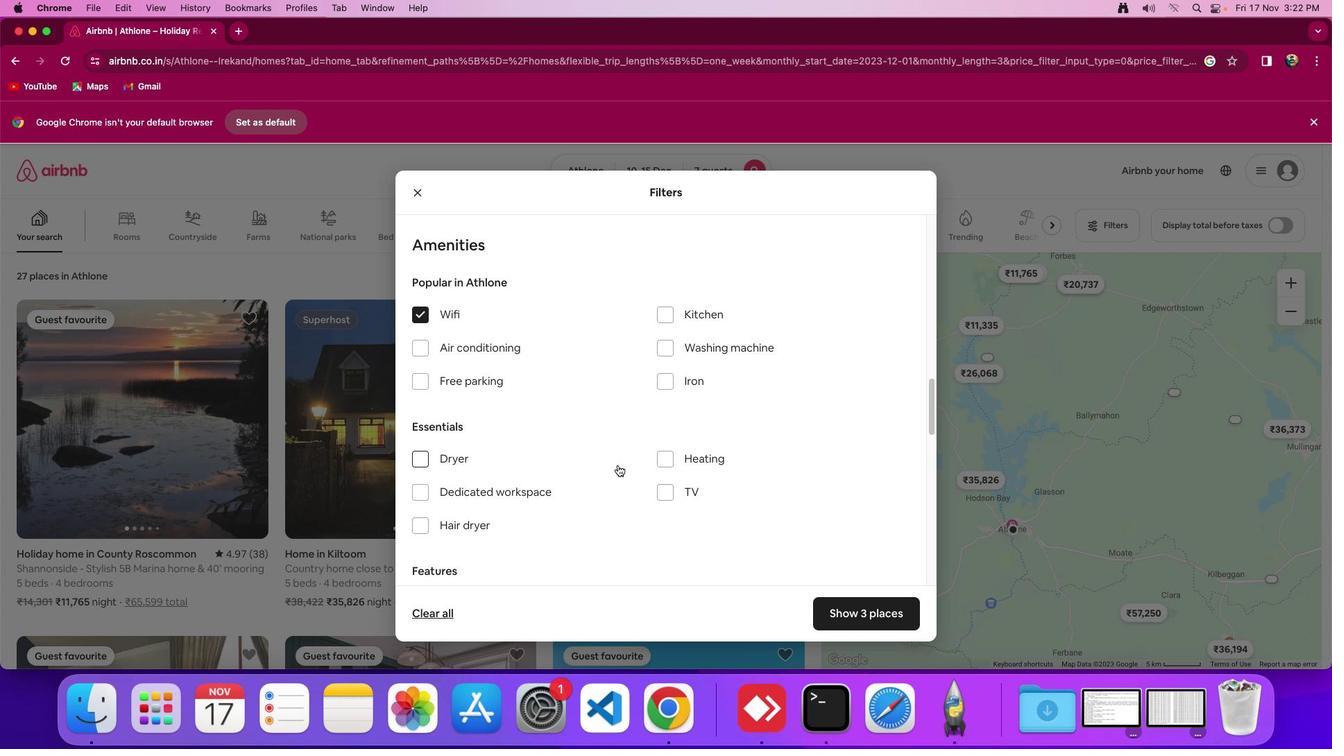 
Action: Mouse scrolled (617, 465) with delta (0, 0)
Screenshot: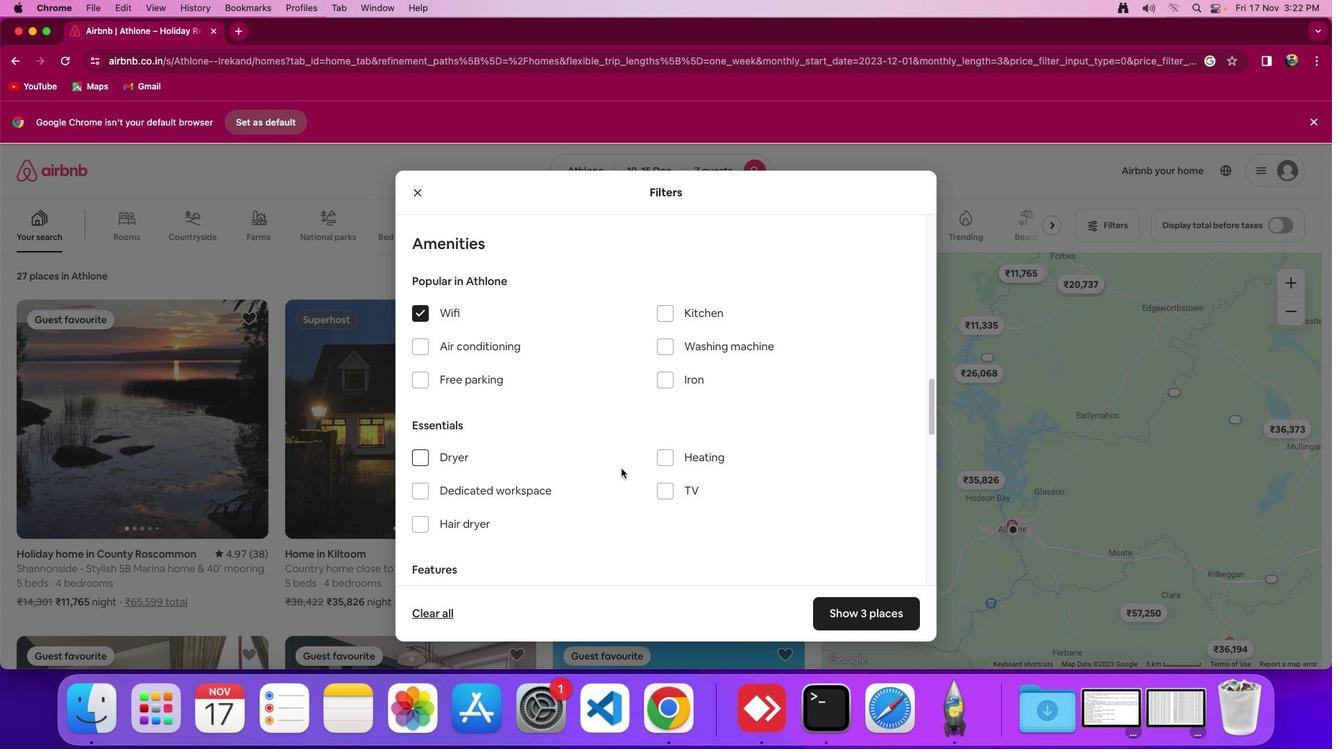 
Action: Mouse moved to (665, 489)
Screenshot: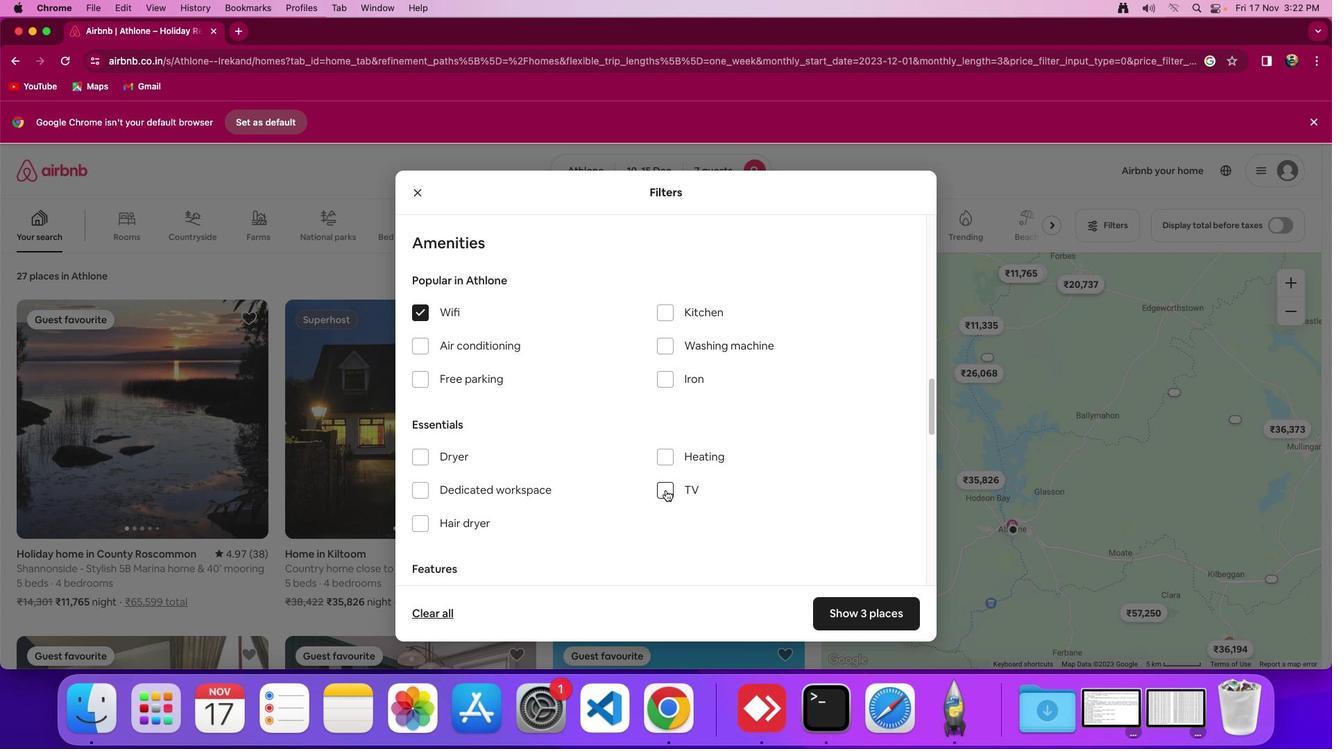 
Action: Mouse pressed left at (665, 489)
Screenshot: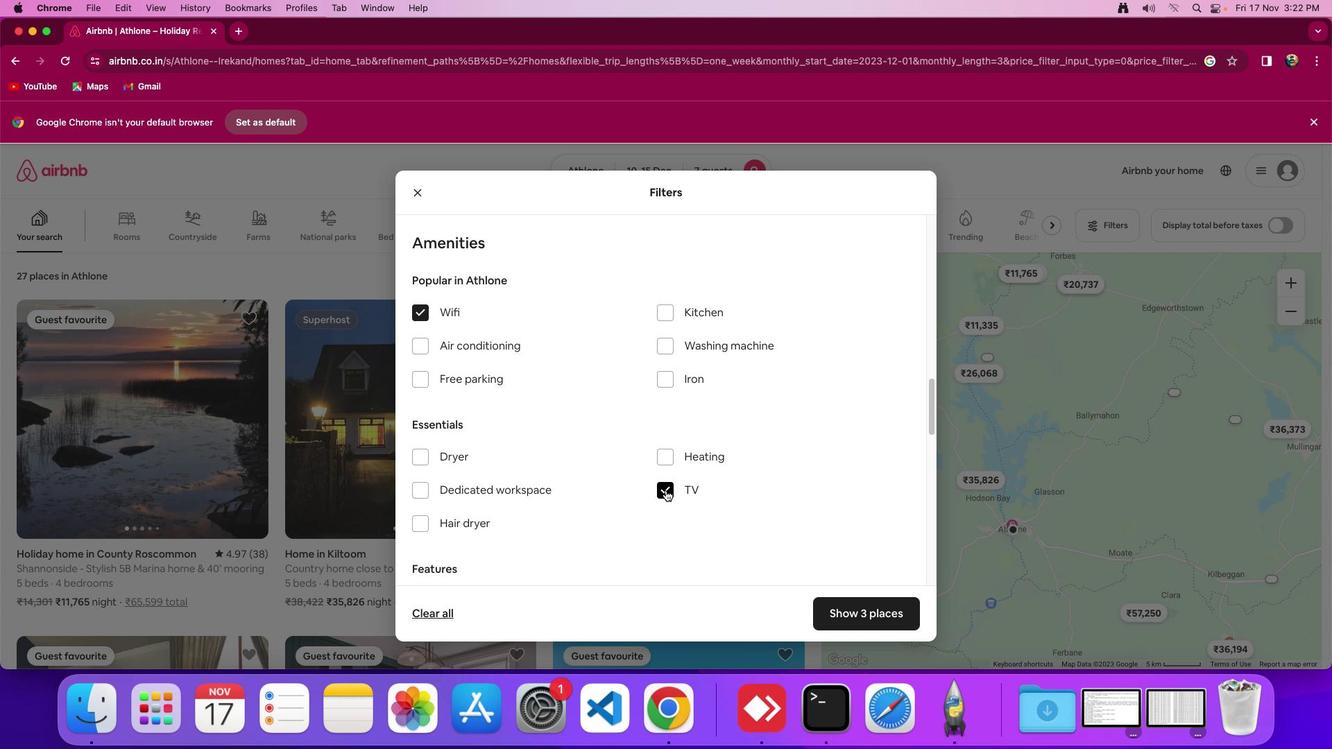 
Action: Mouse moved to (621, 476)
Screenshot: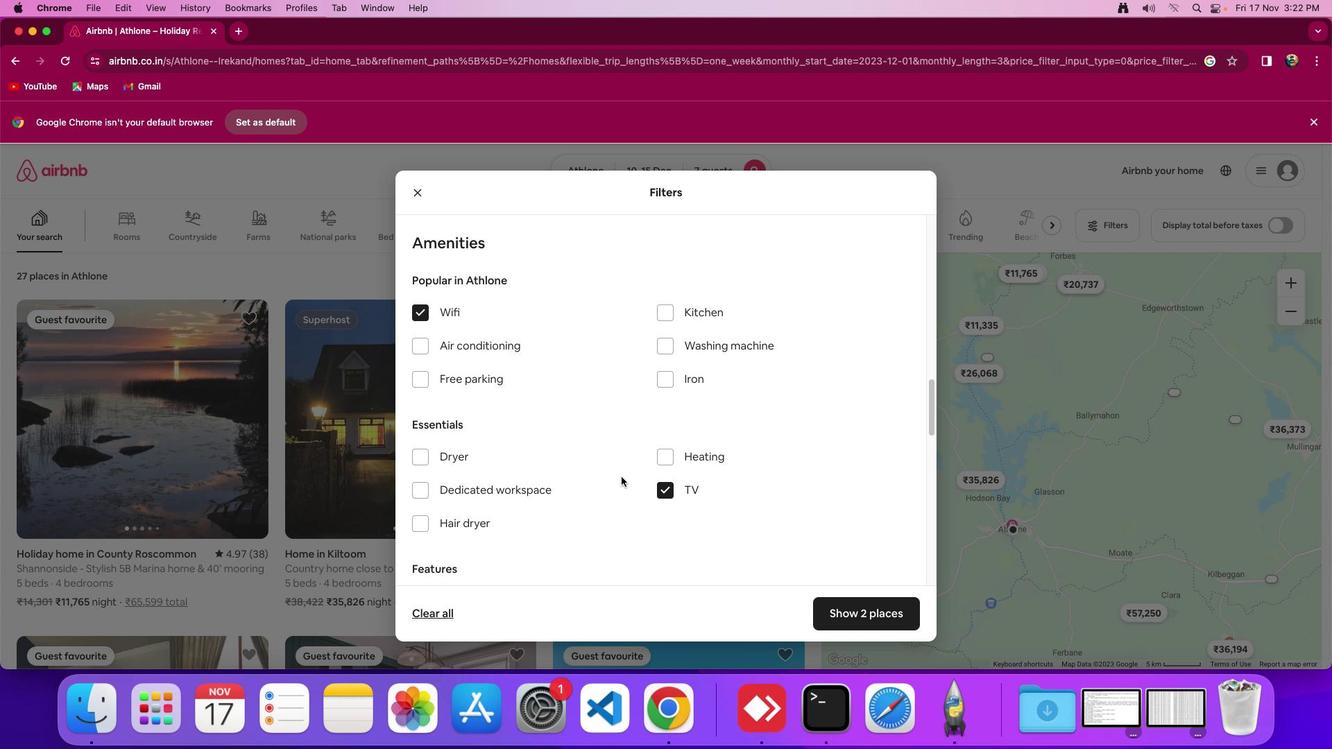 
Action: Mouse scrolled (621, 476) with delta (0, 0)
Screenshot: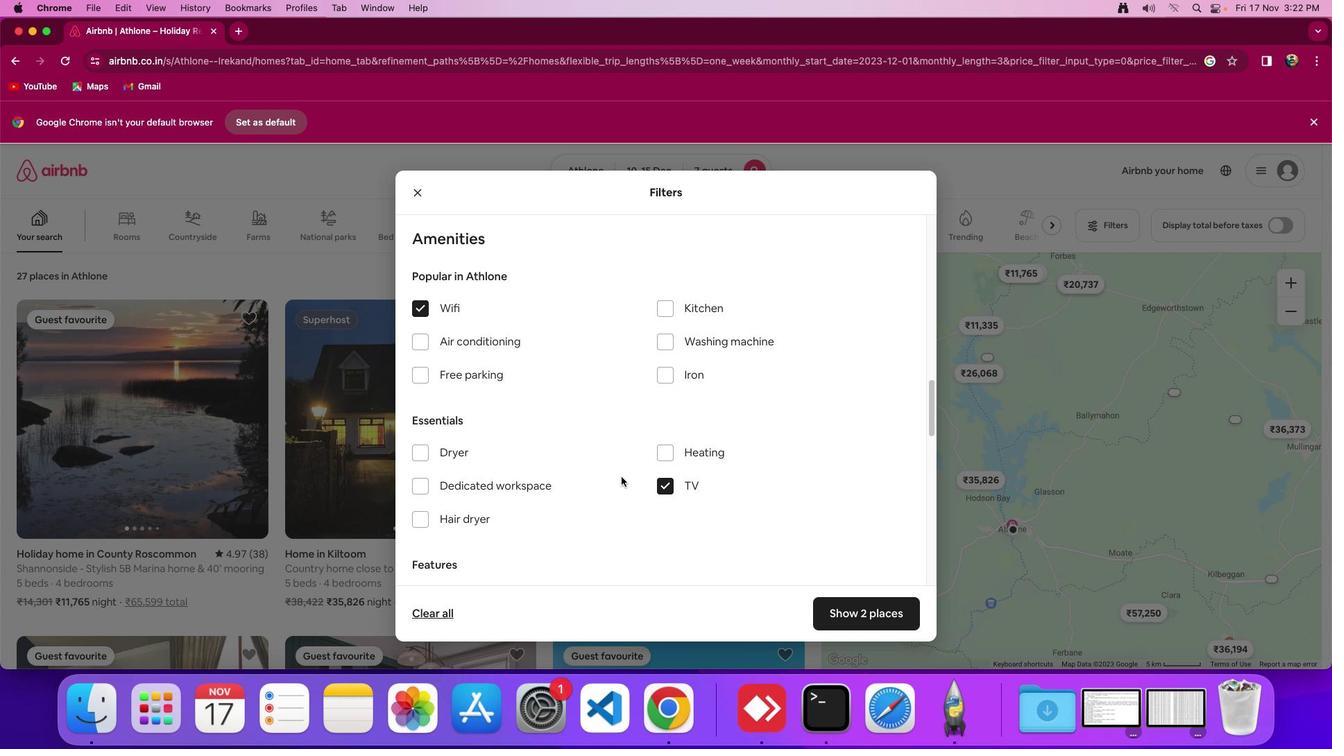 
Action: Mouse scrolled (621, 476) with delta (0, 0)
Screenshot: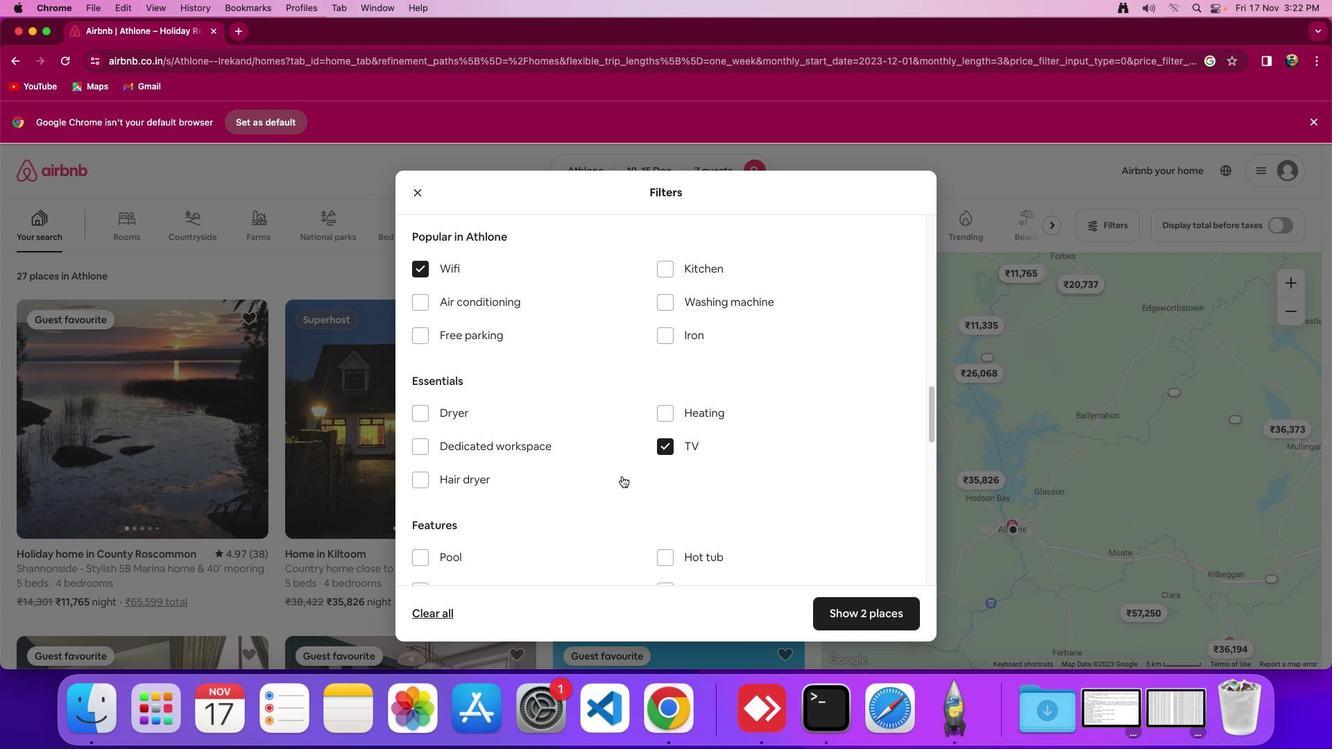 
Action: Mouse scrolled (621, 476) with delta (0, -1)
Screenshot: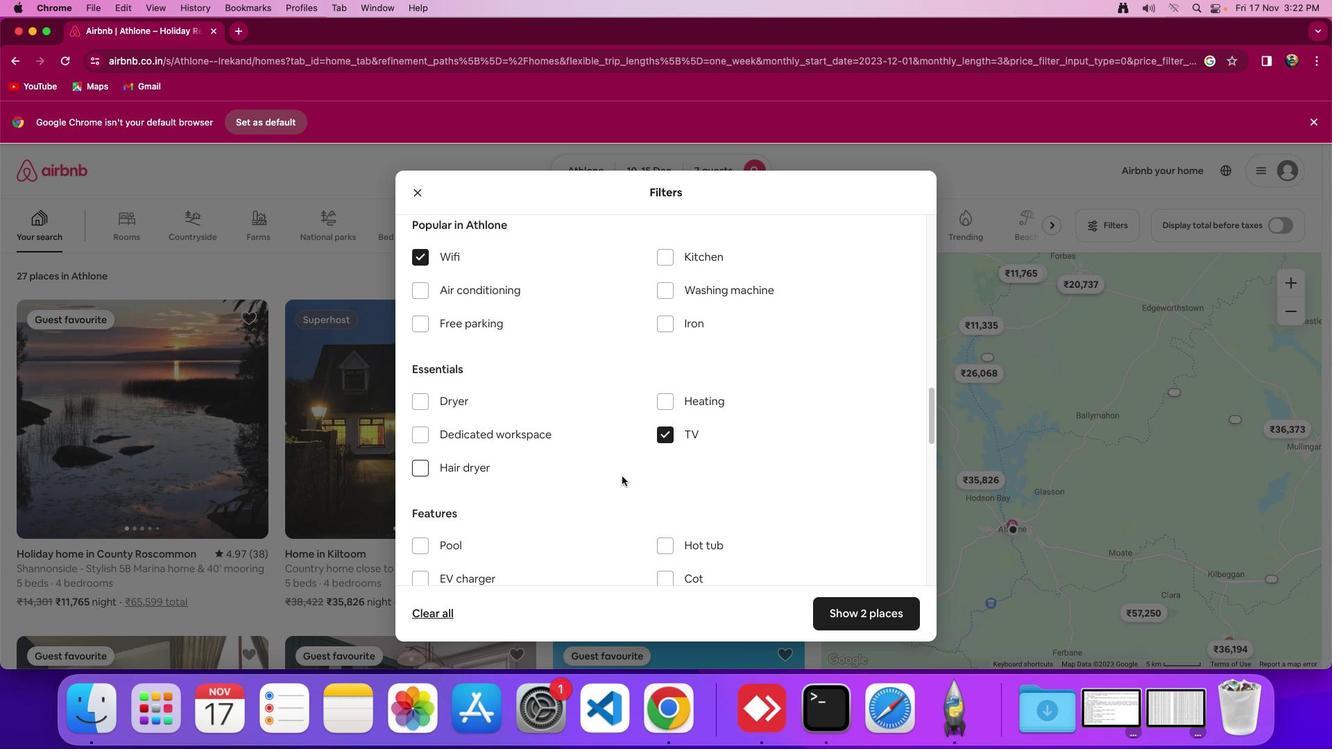 
Action: Mouse moved to (420, 289)
Screenshot: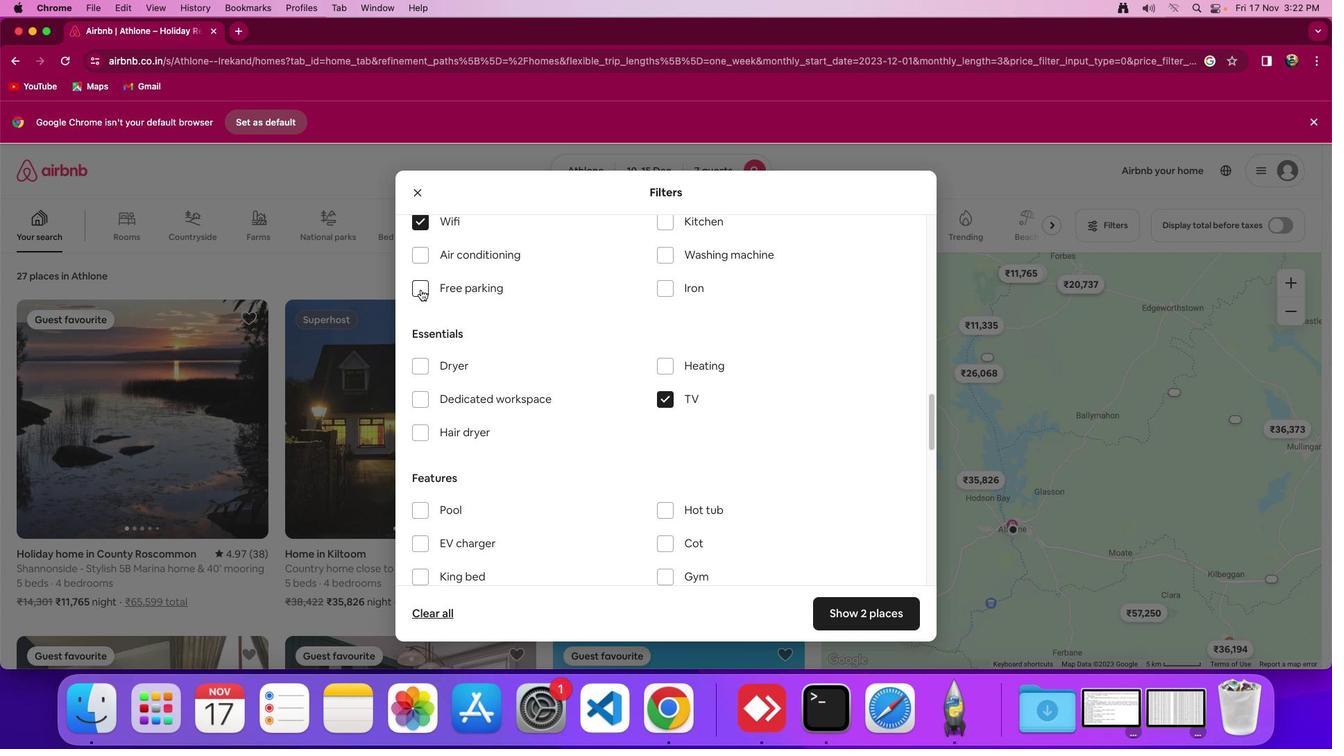 
Action: Mouse pressed left at (420, 289)
Screenshot: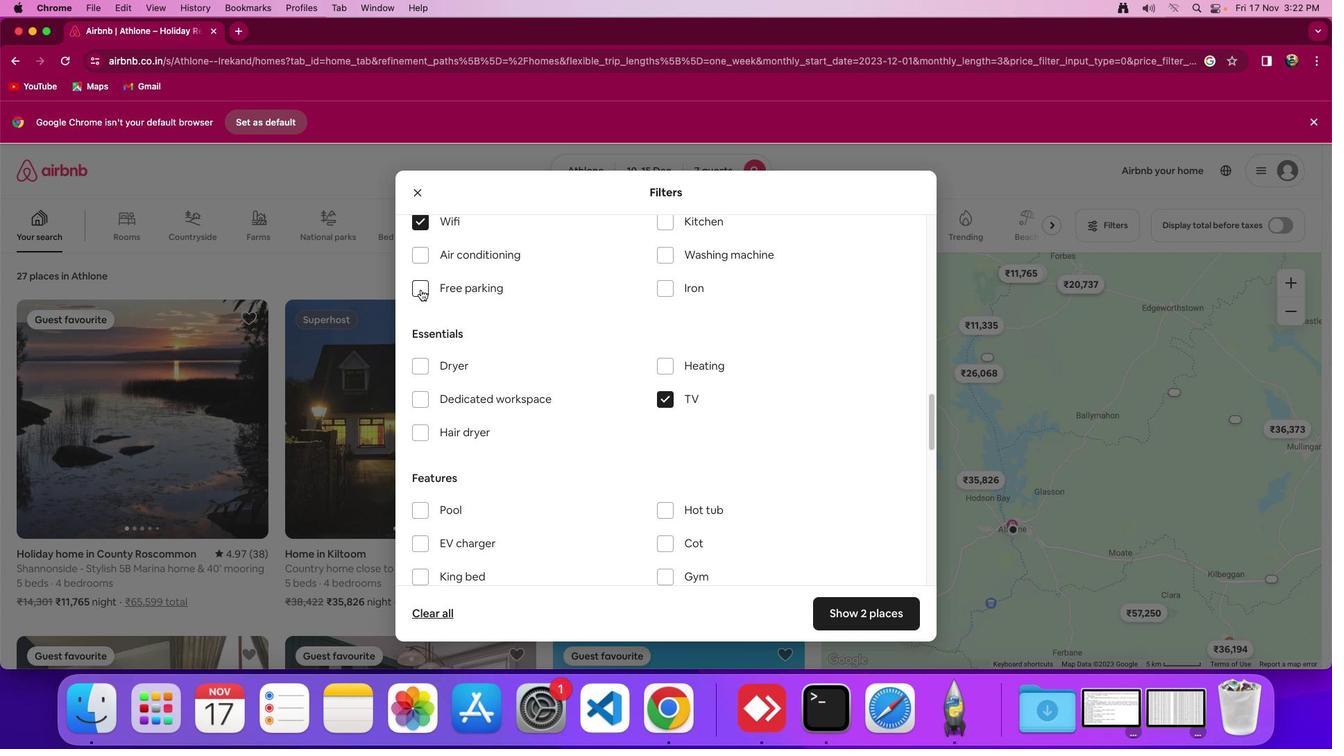 
Action: Mouse moved to (666, 423)
Screenshot: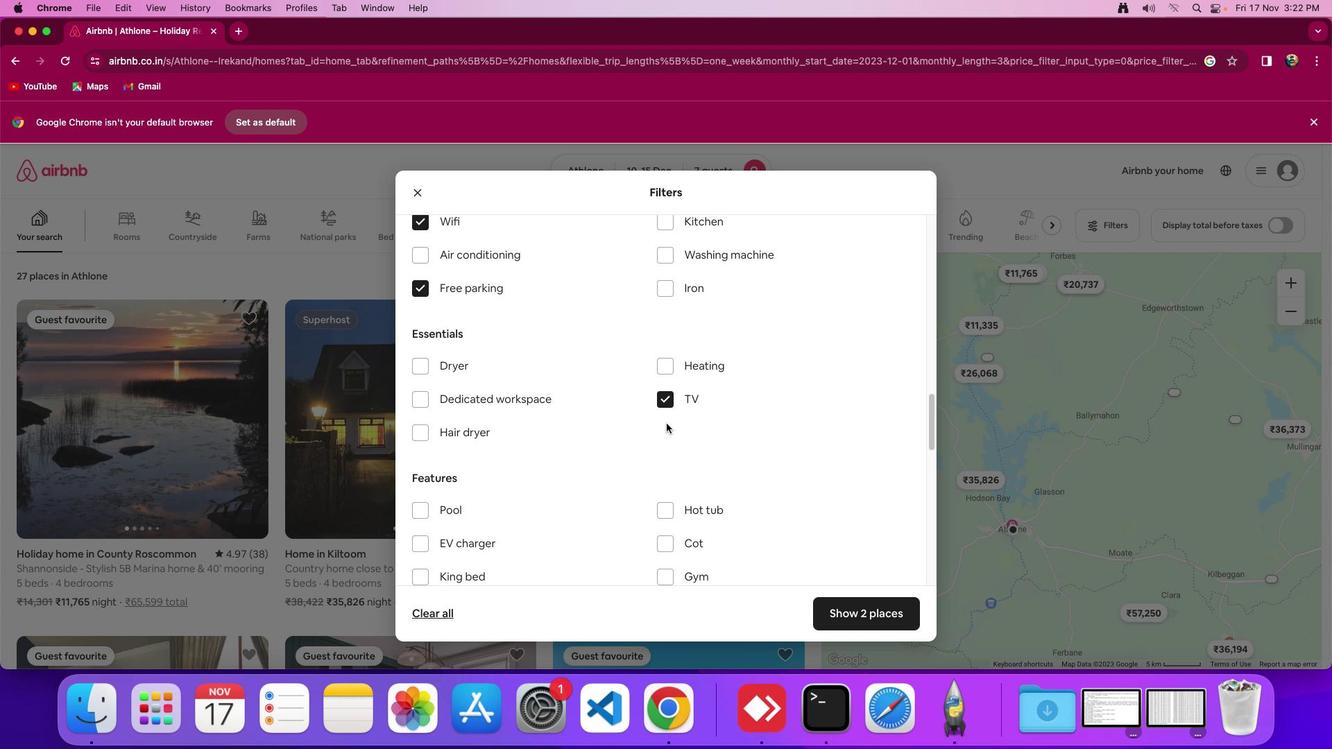 
Action: Mouse scrolled (666, 423) with delta (0, 0)
Screenshot: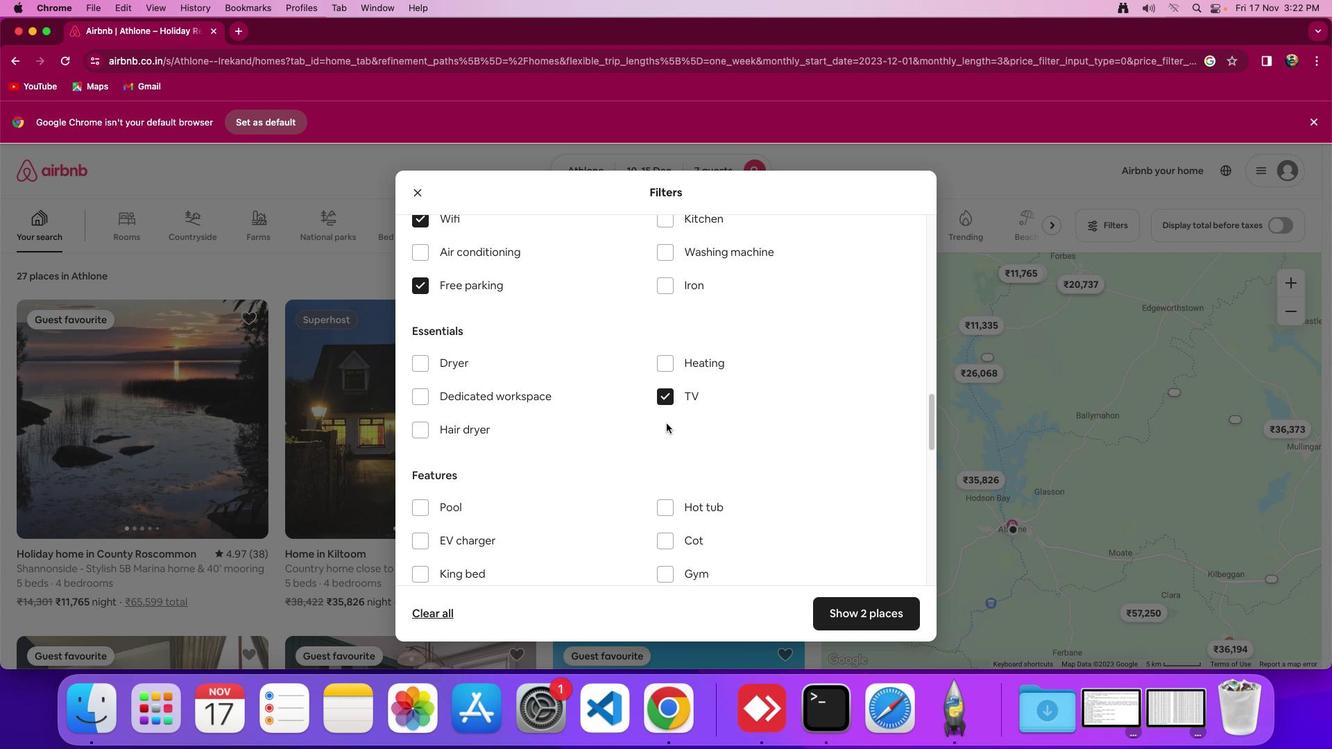 
Action: Mouse scrolled (666, 423) with delta (0, 0)
Screenshot: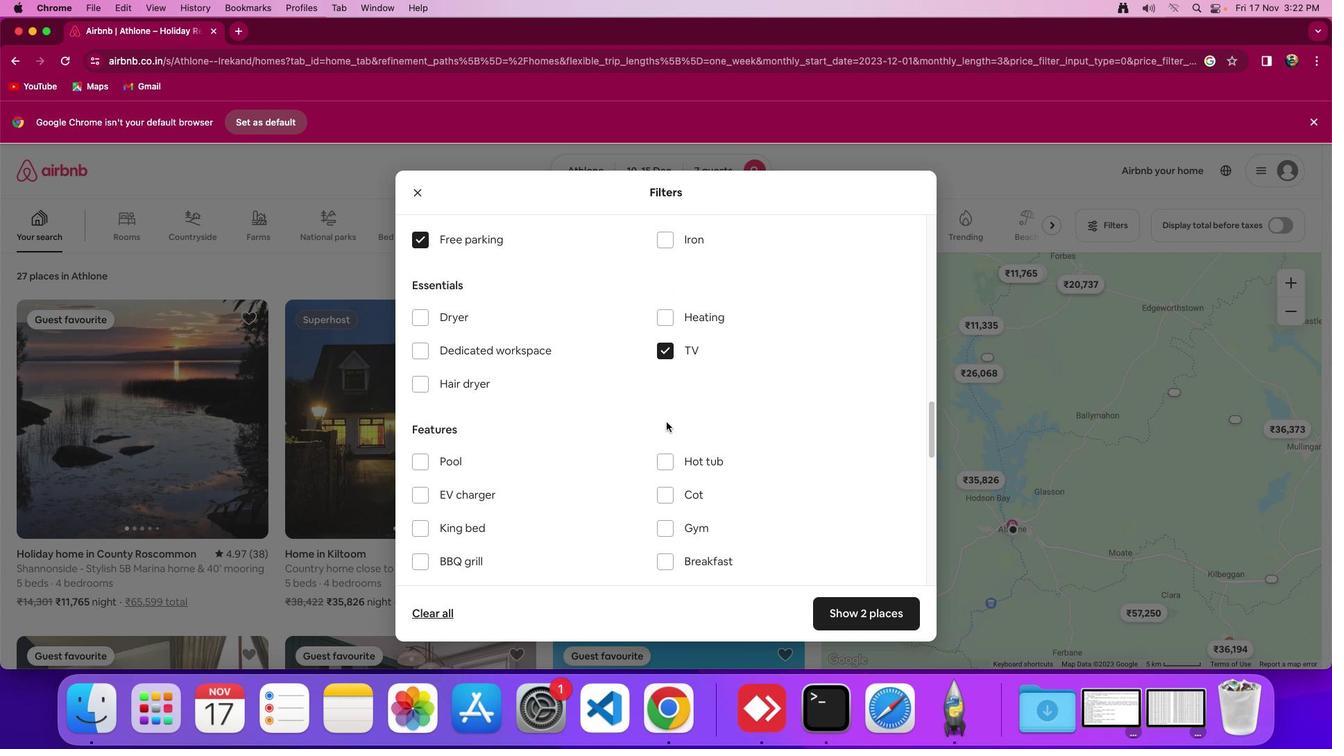 
Action: Mouse scrolled (666, 423) with delta (0, -1)
Screenshot: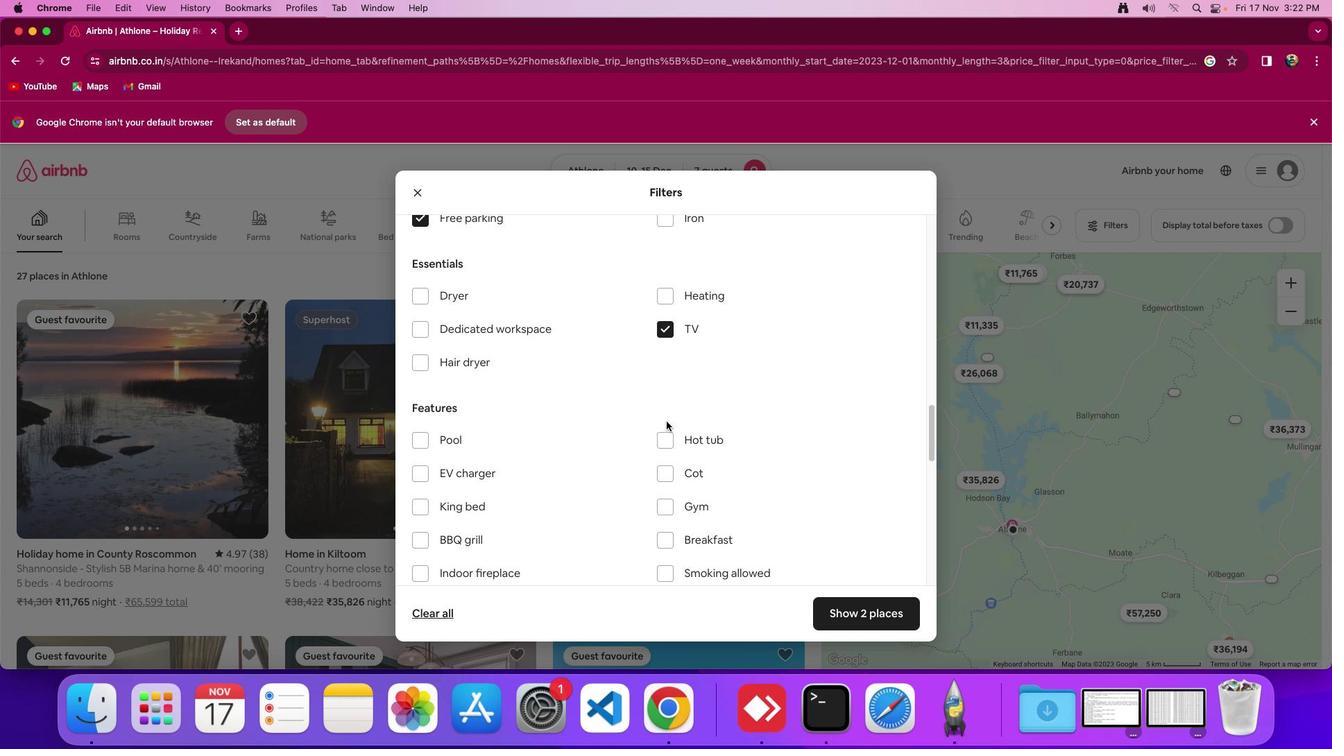 
Action: Mouse moved to (675, 485)
Screenshot: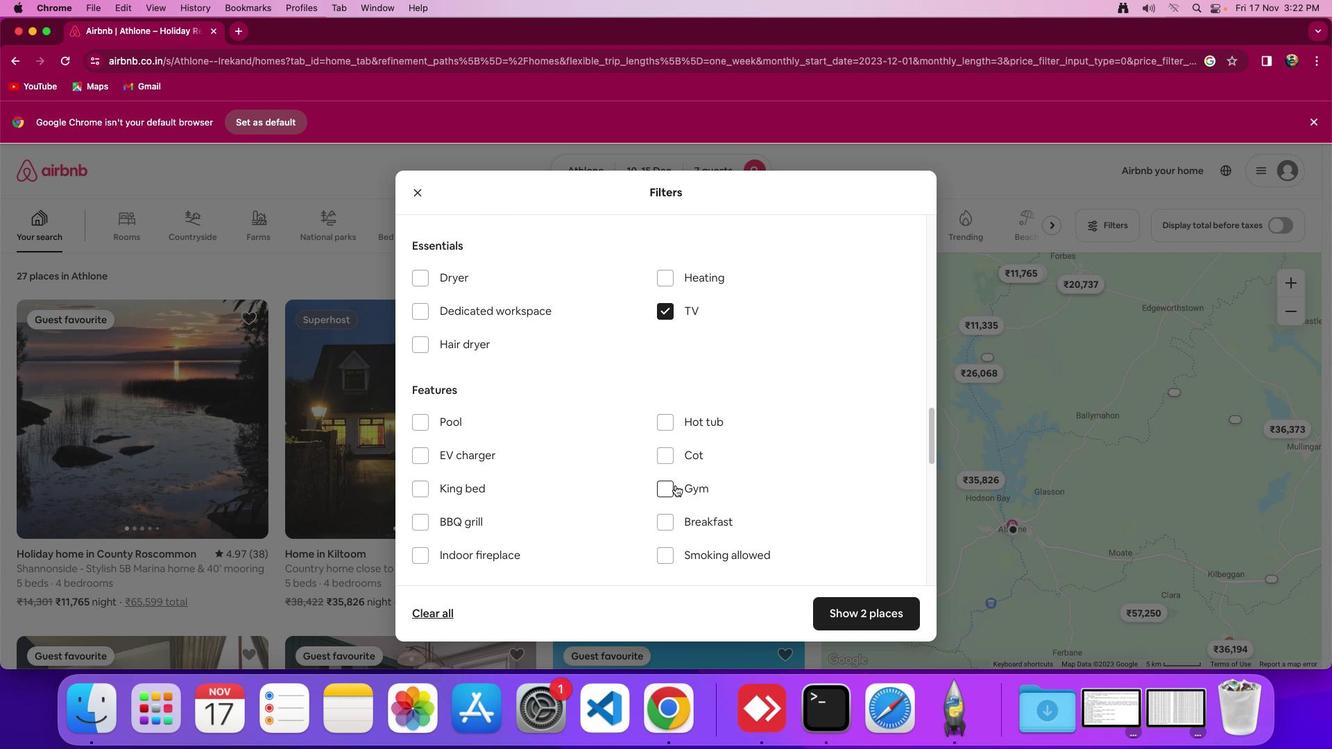 
Action: Mouse pressed left at (675, 485)
Screenshot: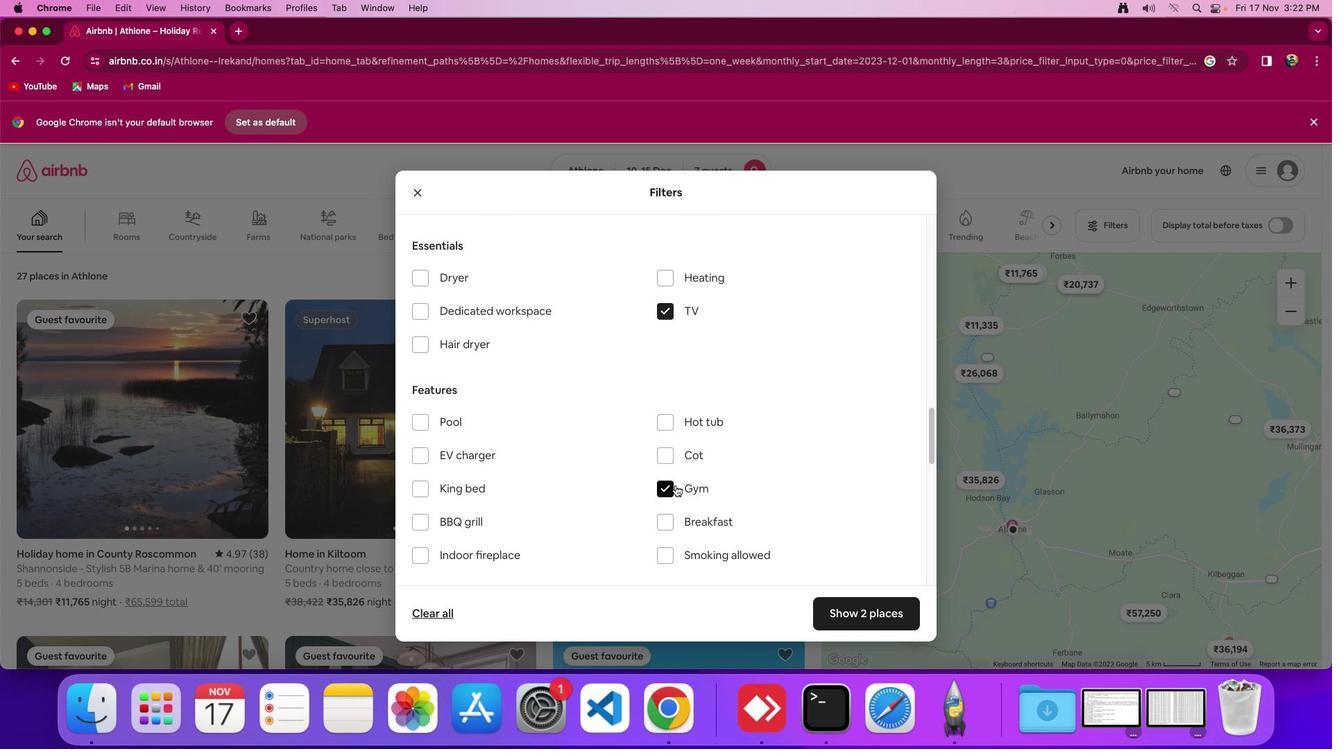 
Action: Mouse moved to (616, 481)
Screenshot: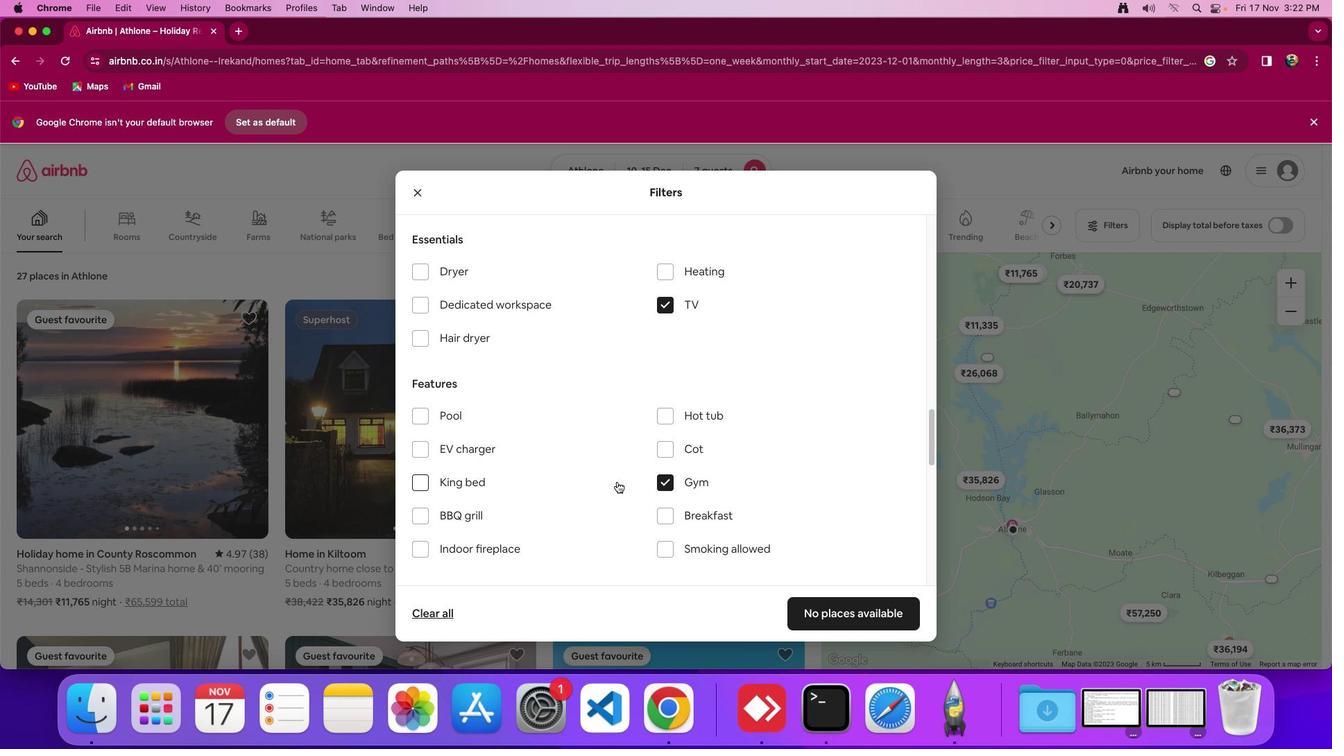
Action: Mouse scrolled (616, 481) with delta (0, 0)
Screenshot: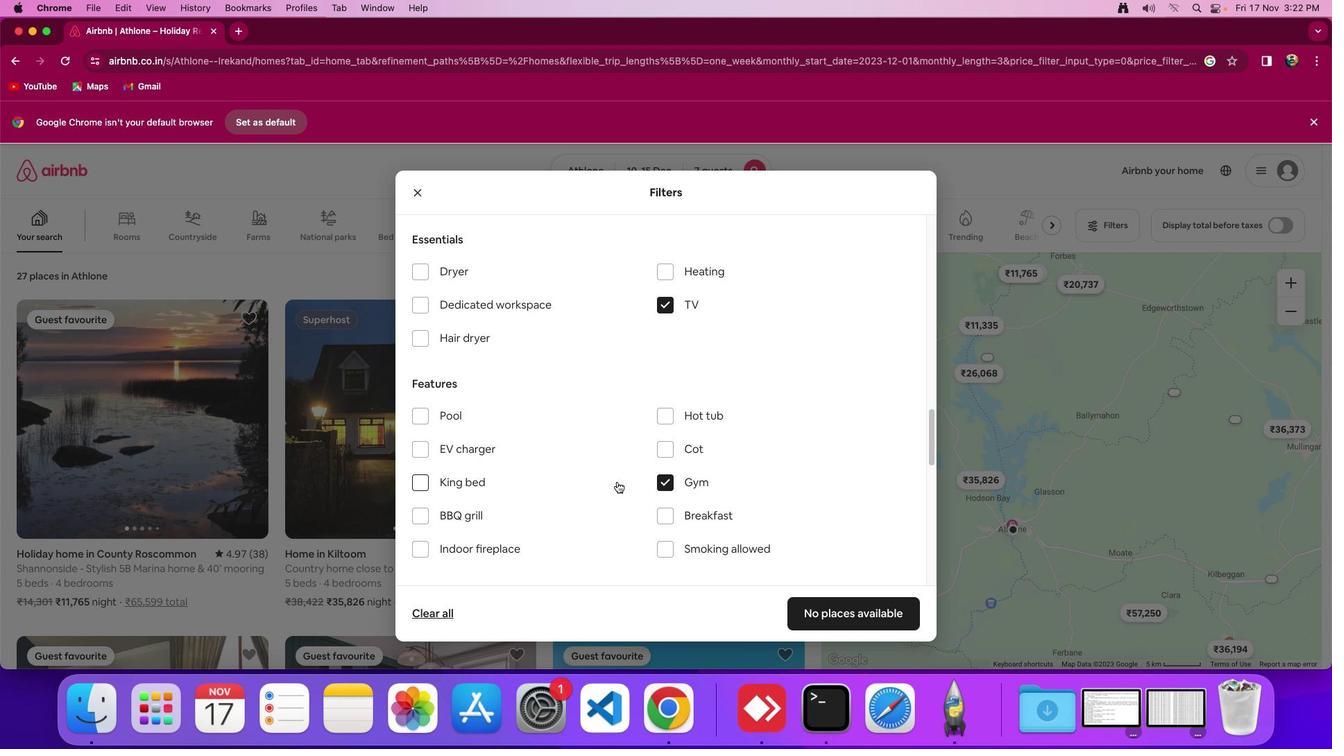 
Action: Mouse moved to (616, 481)
Screenshot: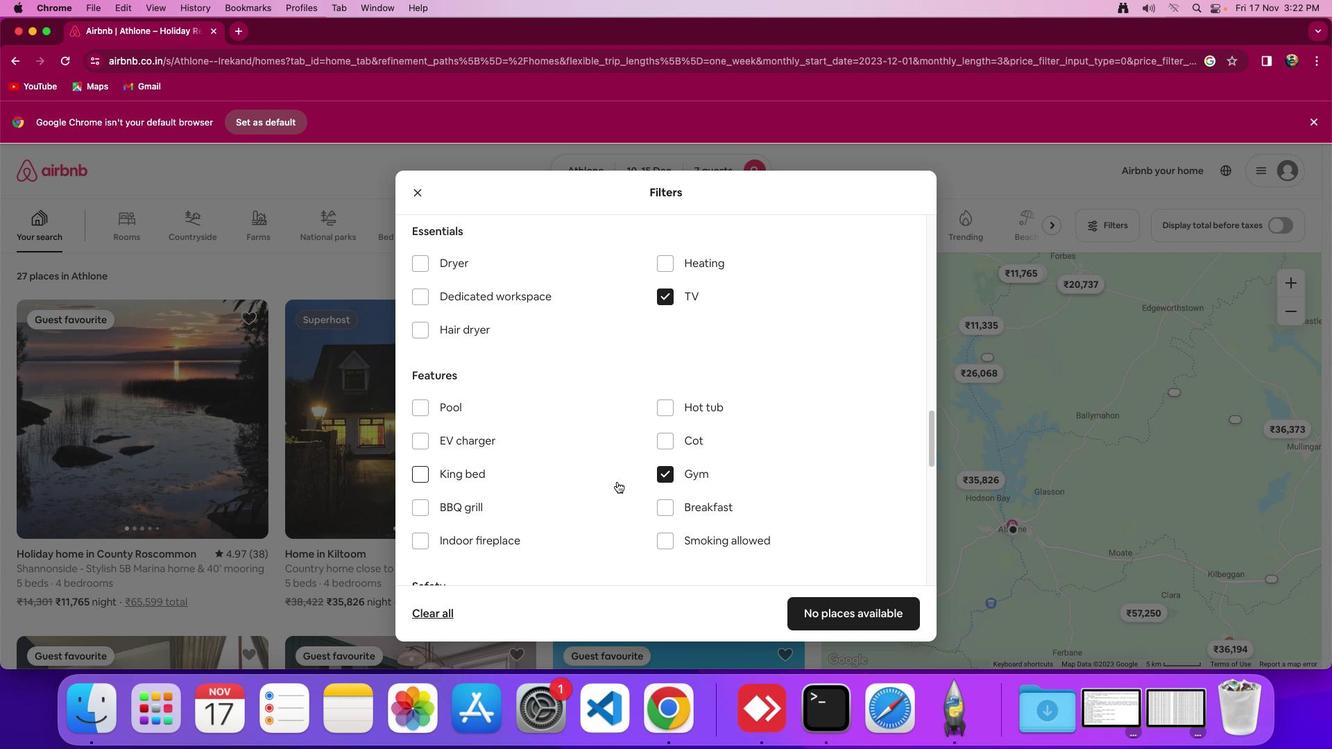 
Action: Mouse scrolled (616, 481) with delta (0, 0)
Screenshot: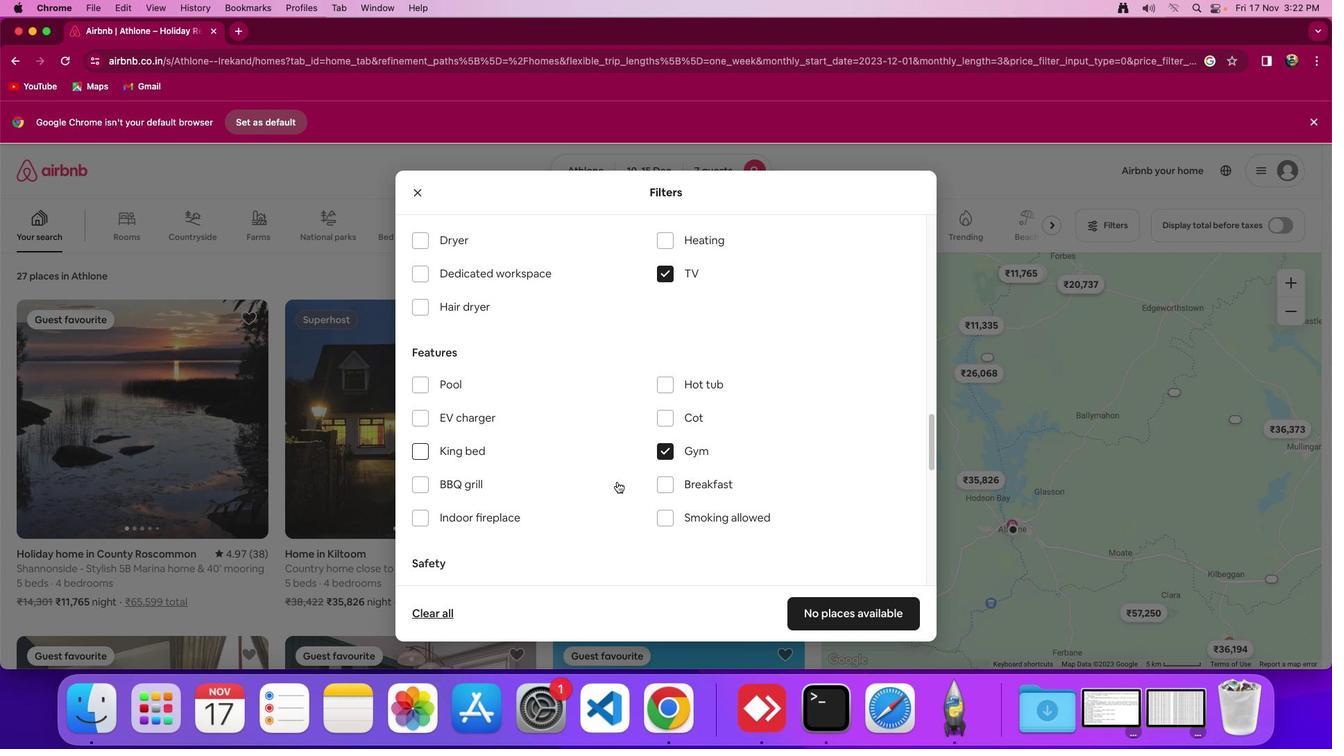 
Action: Mouse moved to (617, 481)
Screenshot: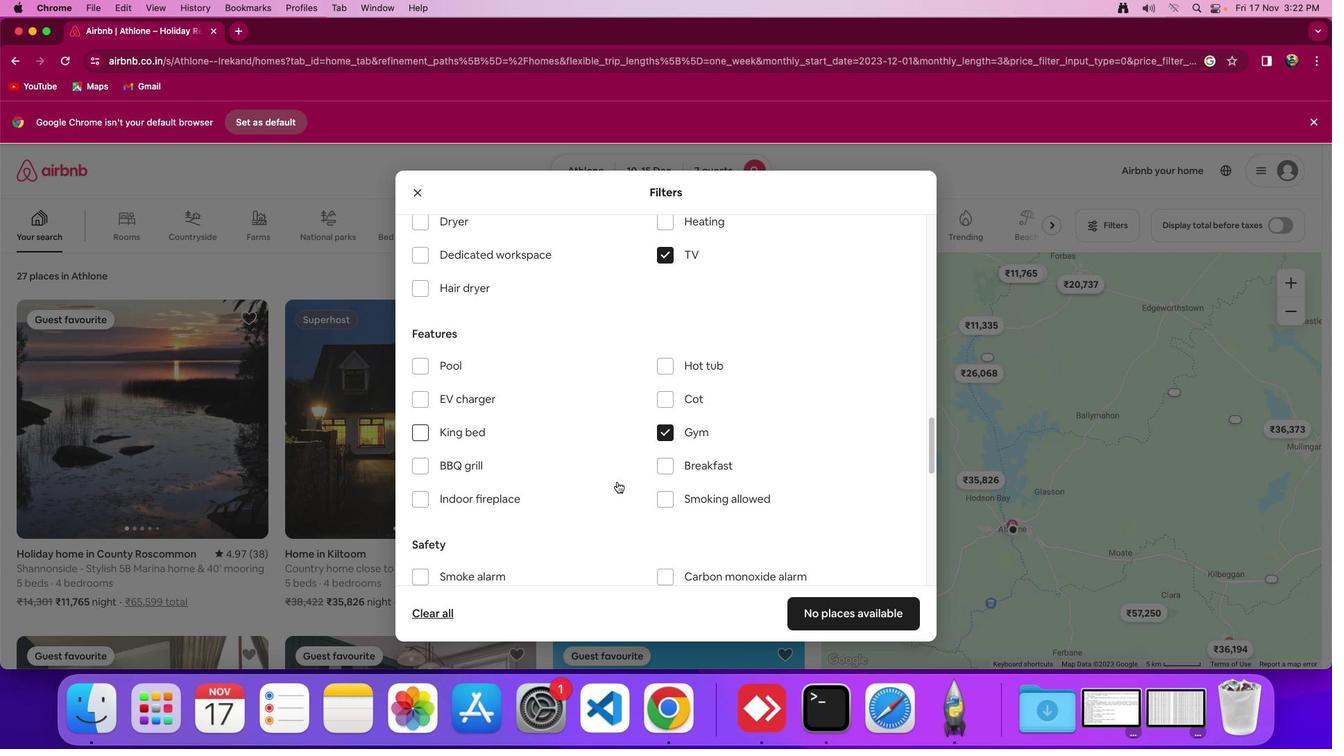 
Action: Mouse scrolled (617, 481) with delta (0, -1)
Screenshot: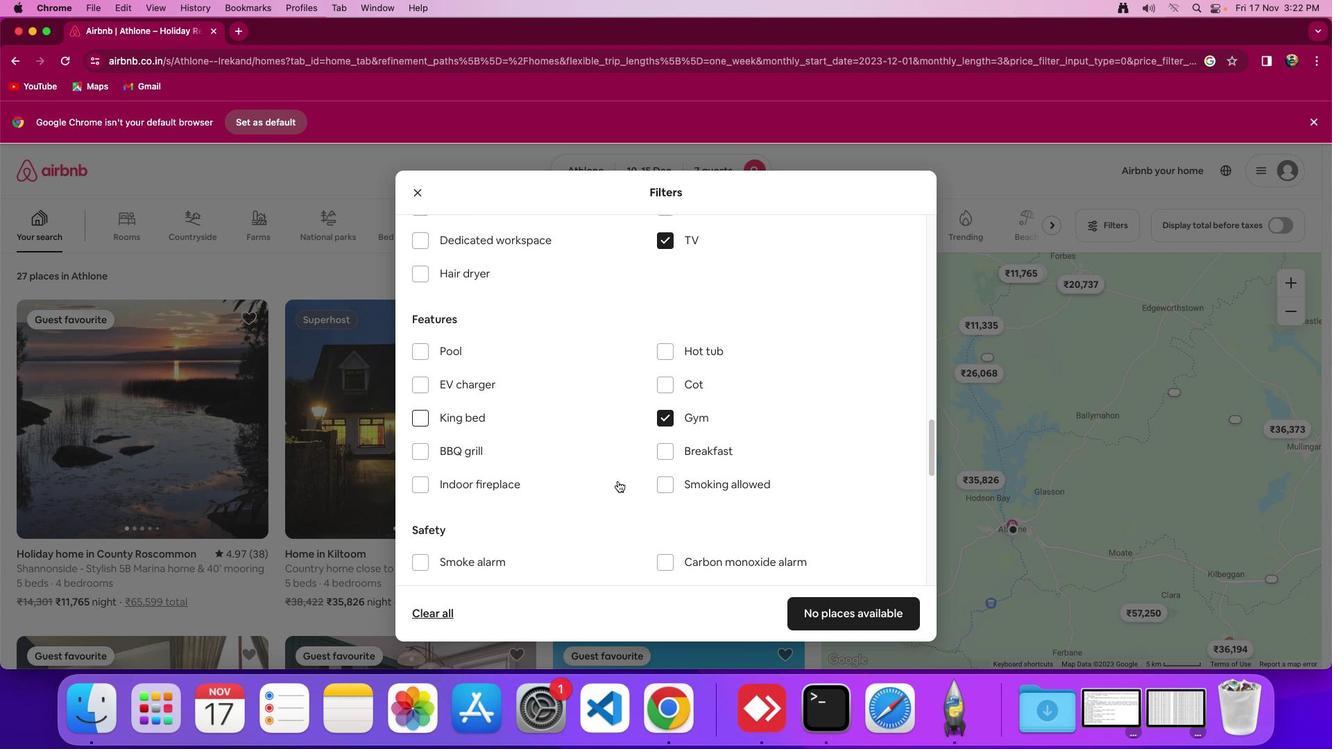 
Action: Mouse moved to (667, 444)
Screenshot: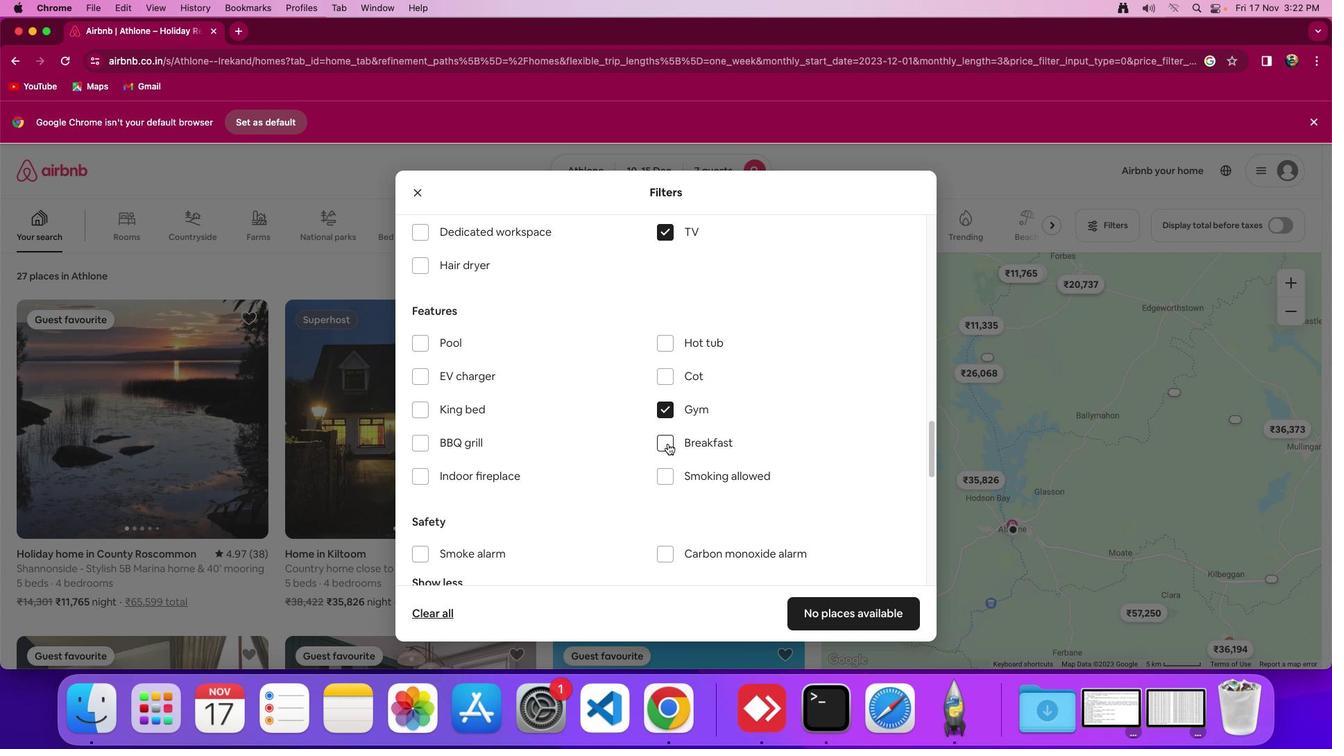 
Action: Mouse pressed left at (667, 444)
Screenshot: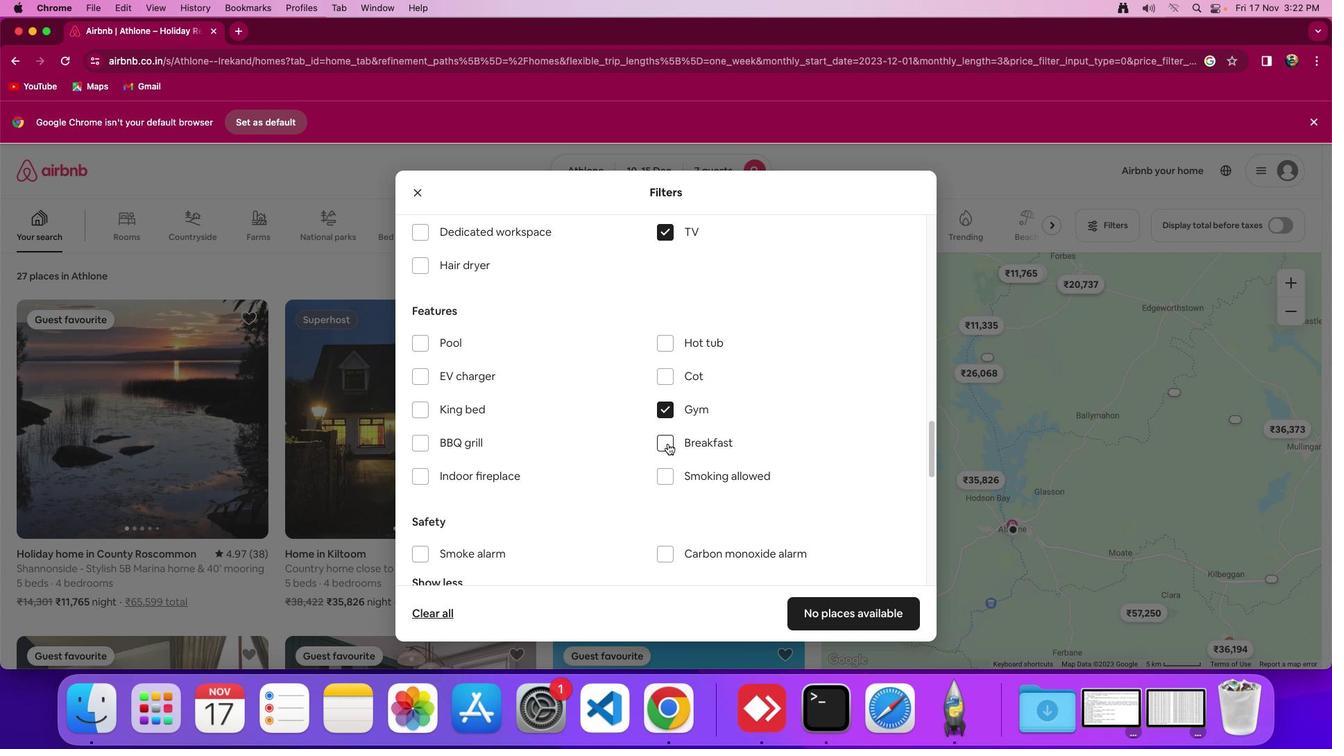 
Action: Mouse moved to (824, 614)
Screenshot: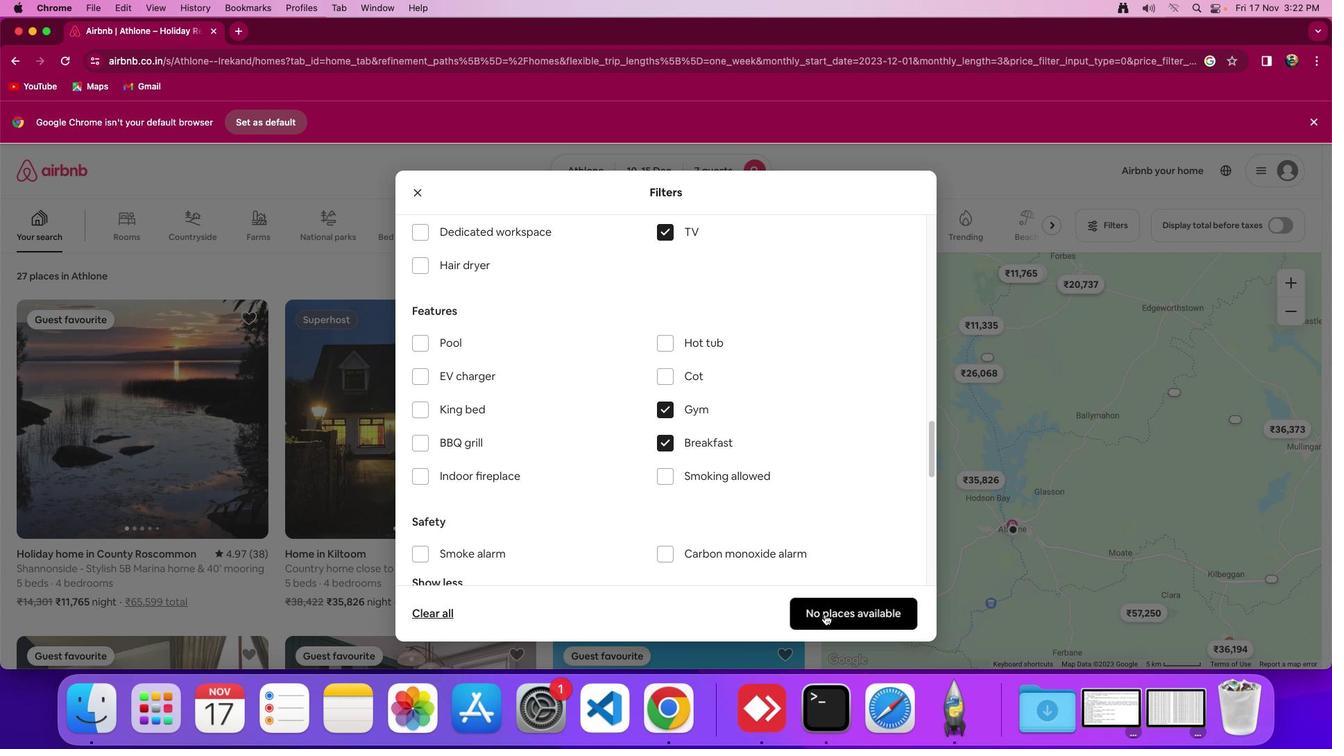 
Action: Mouse pressed left at (824, 614)
Screenshot: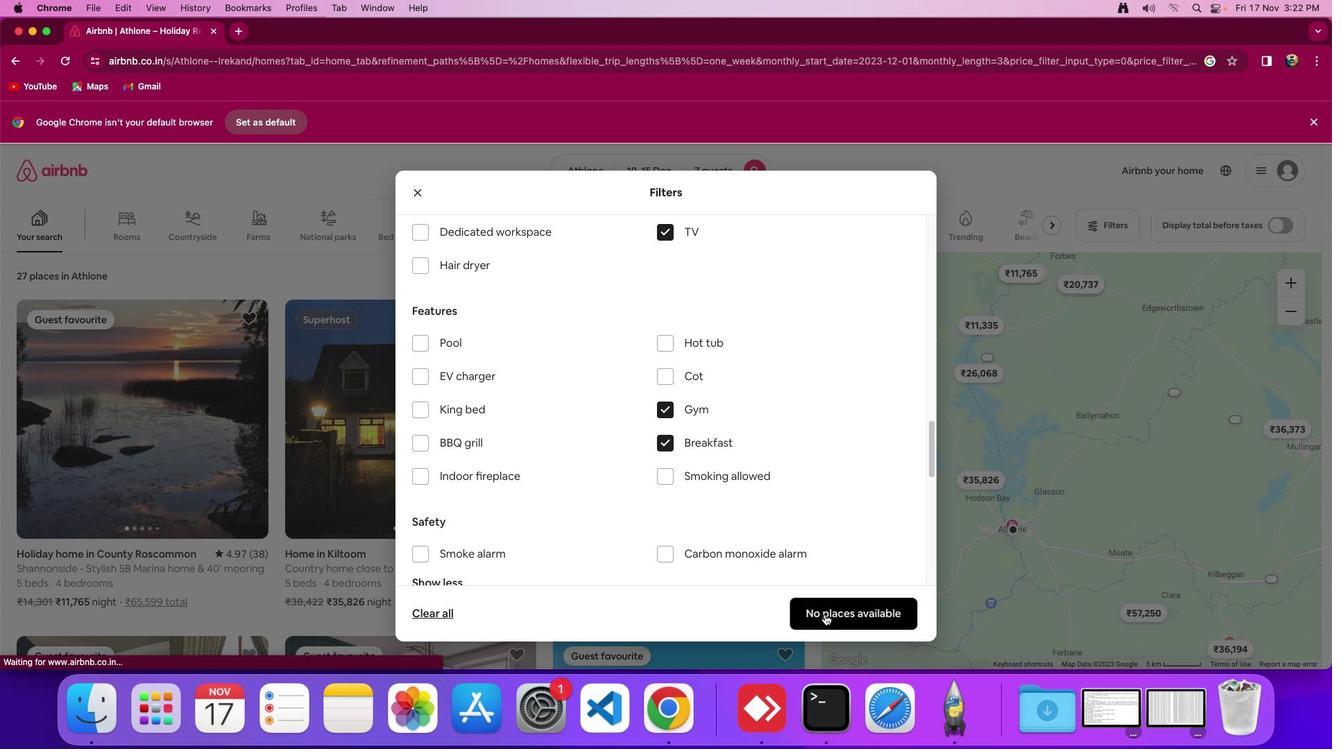 
Action: Mouse moved to (769, 576)
Screenshot: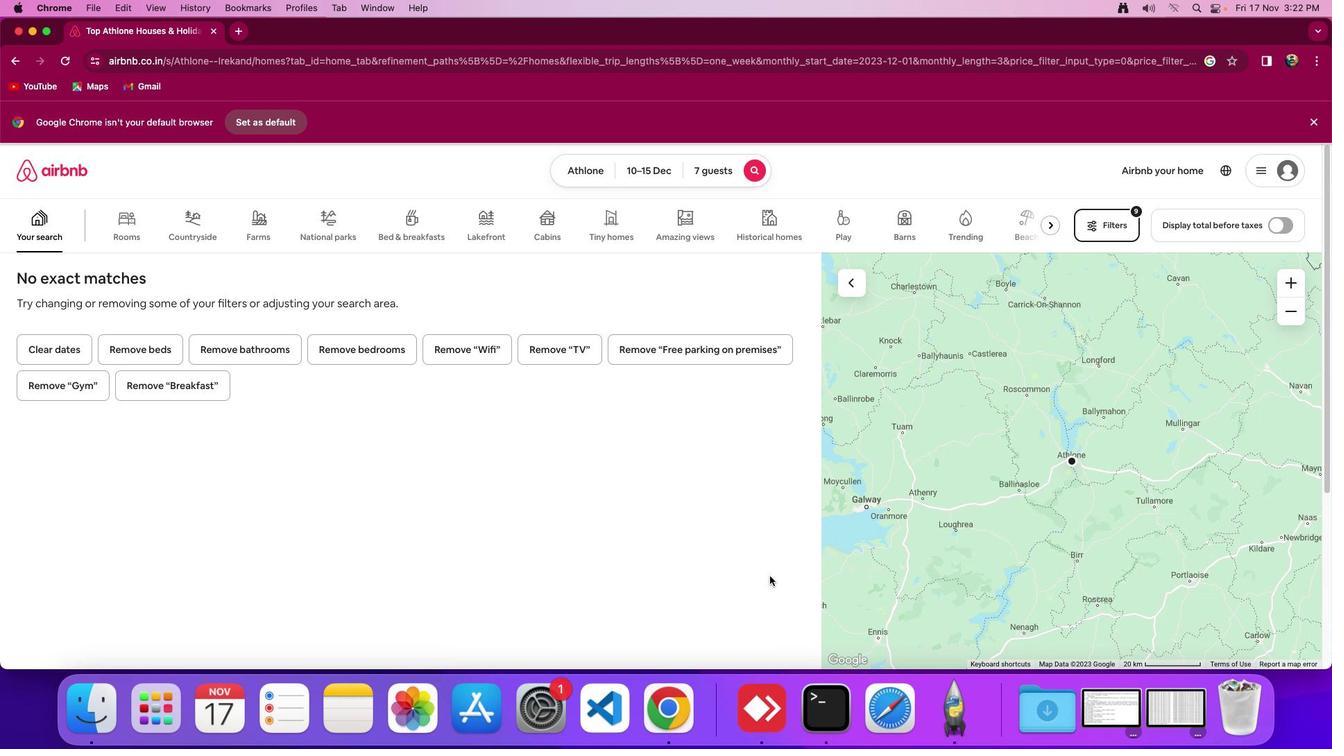 
Action: Mouse pressed left at (769, 576)
Screenshot: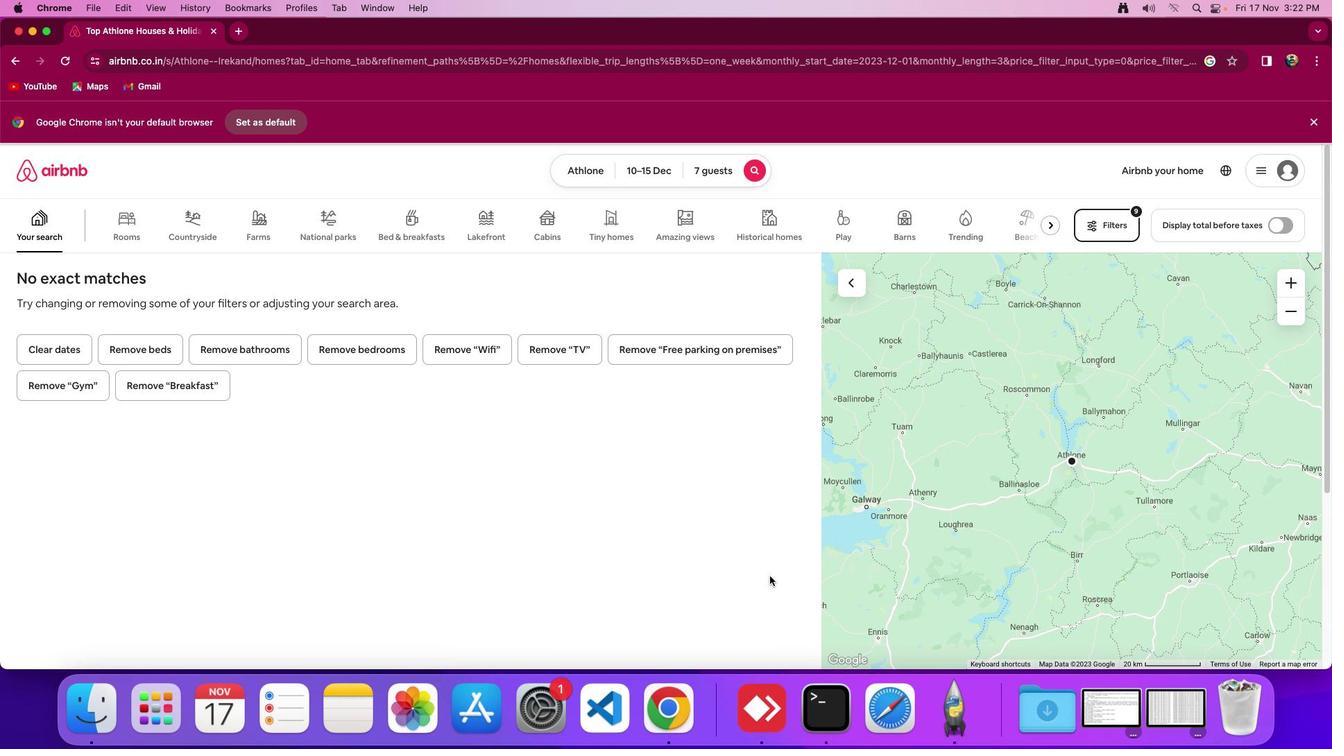 
Action: Mouse moved to (771, 576)
Screenshot: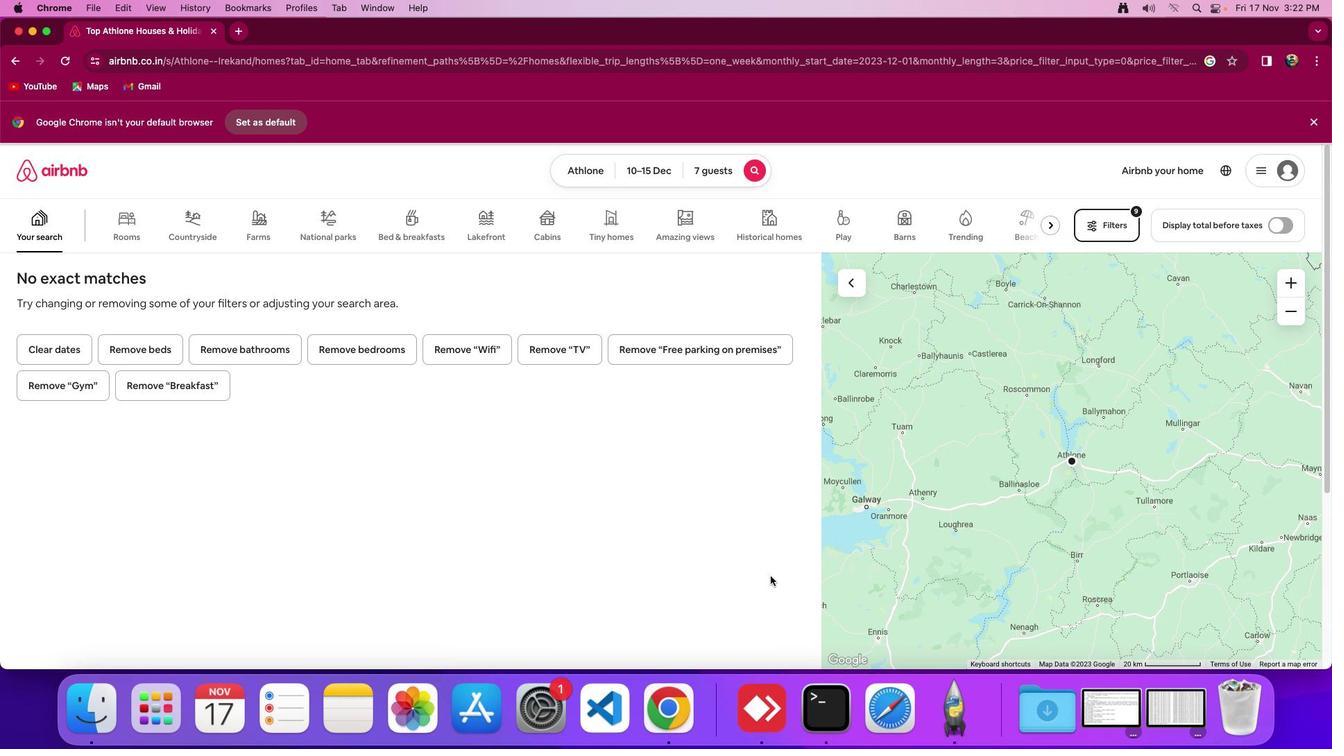 
